 Task: Add Kuumba Made White Ginger Fragrance Oil to the cart.
Action: Mouse moved to (292, 151)
Screenshot: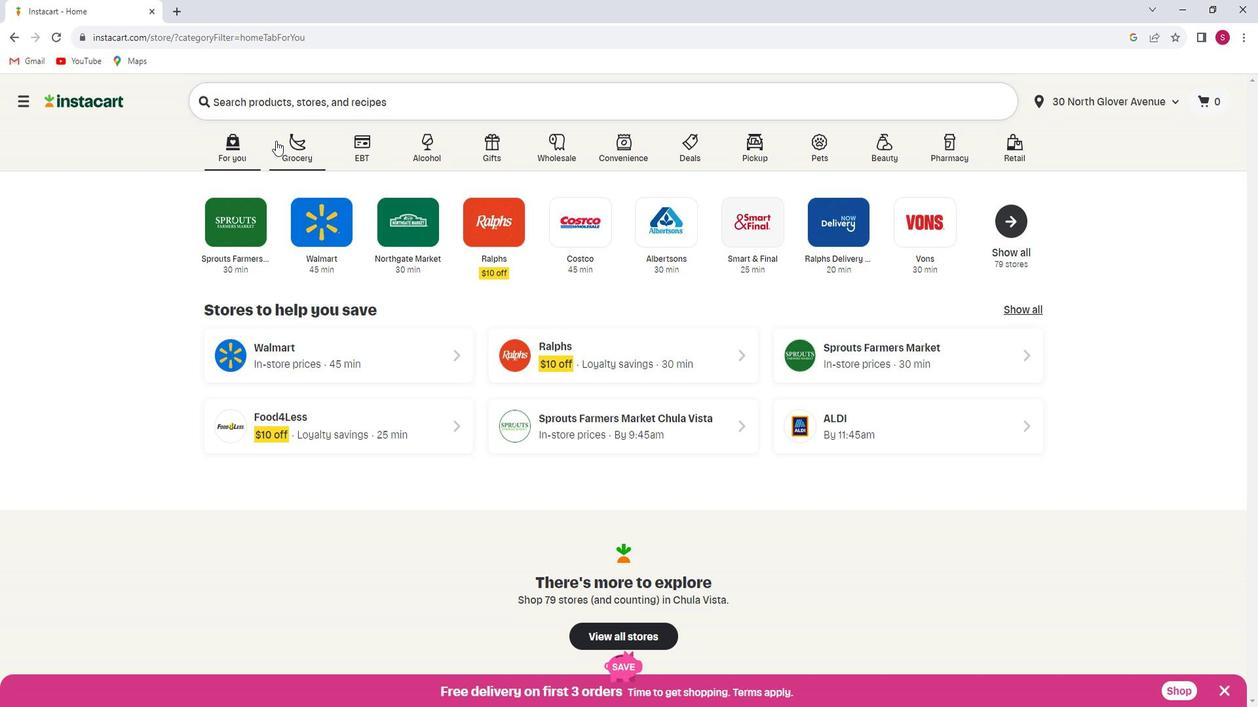 
Action: Mouse pressed left at (292, 151)
Screenshot: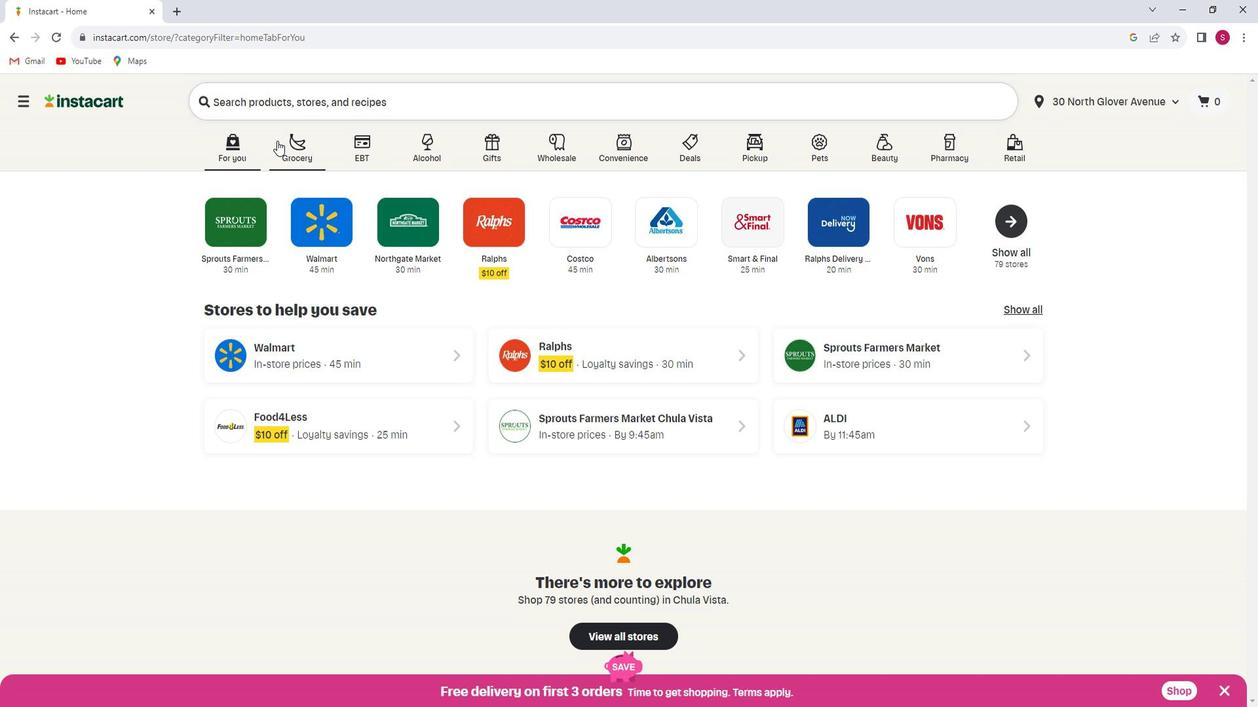 
Action: Mouse moved to (342, 392)
Screenshot: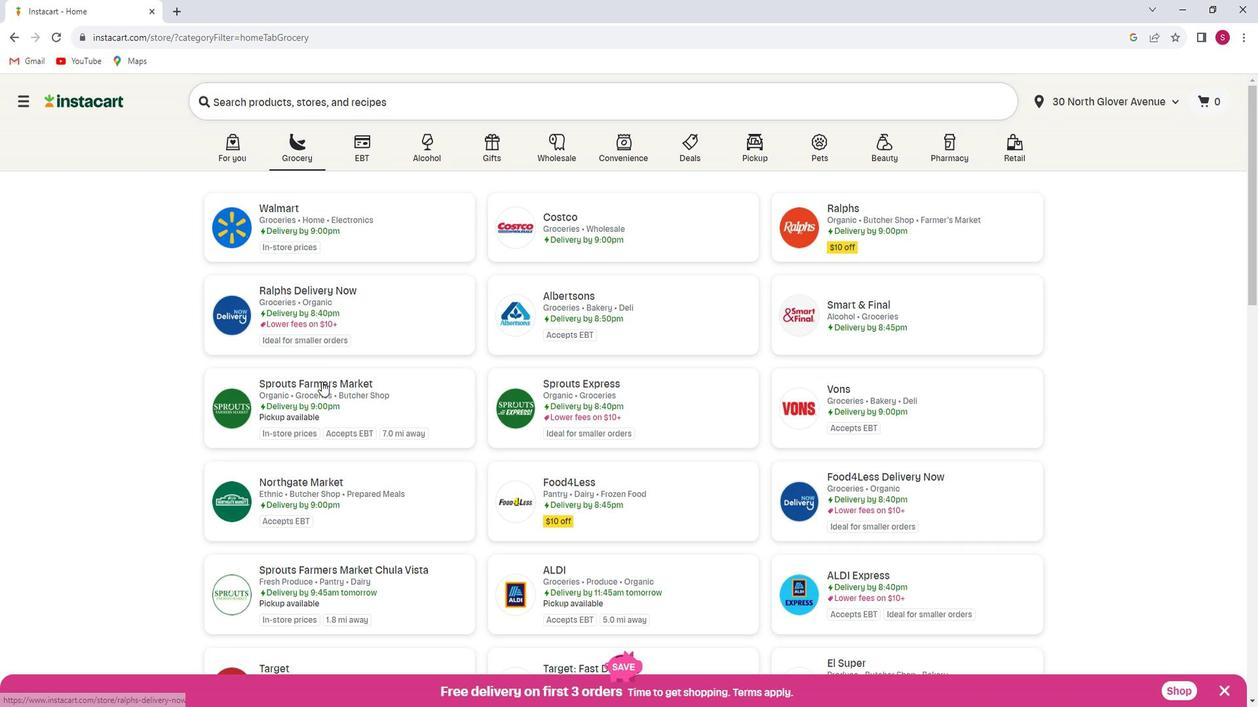 
Action: Mouse pressed left at (342, 392)
Screenshot: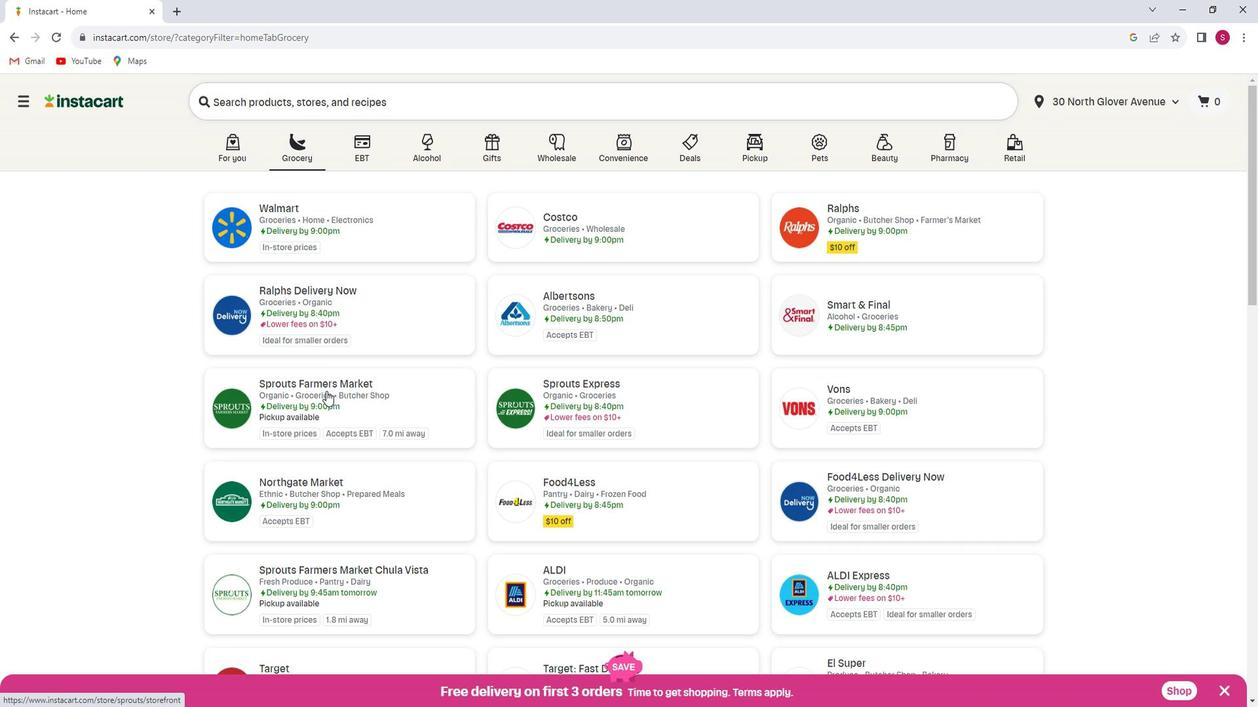 
Action: Mouse moved to (89, 376)
Screenshot: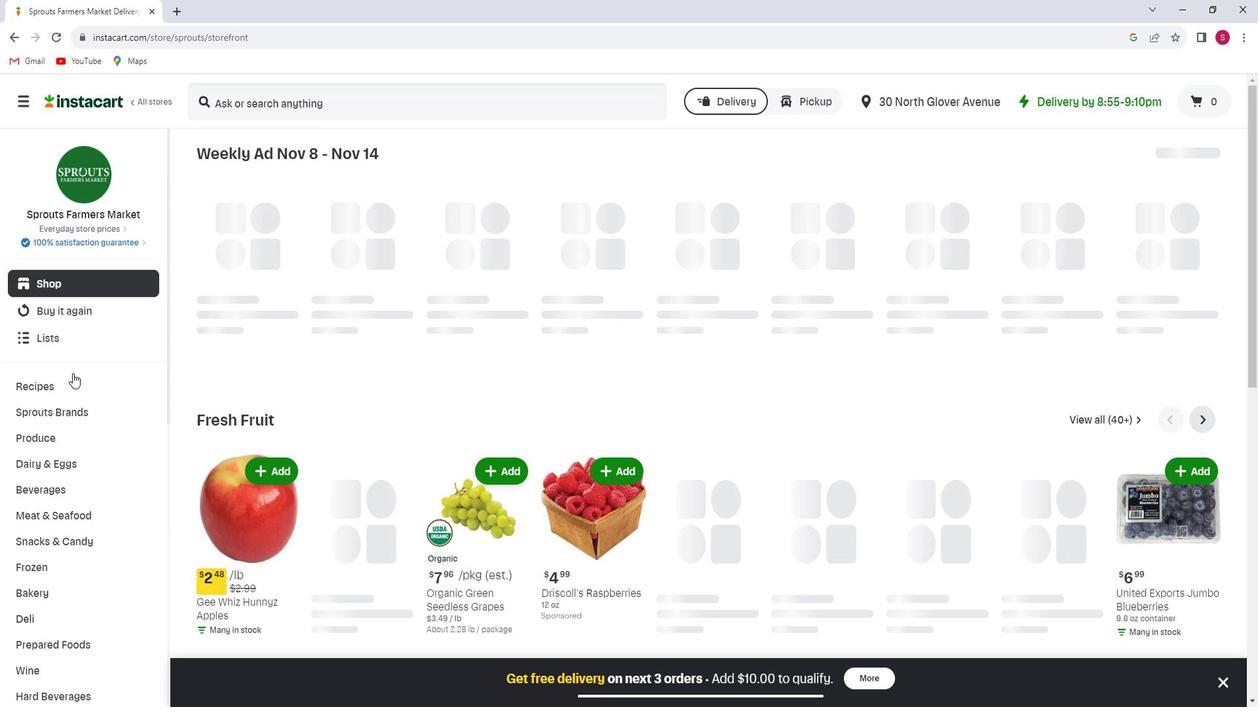 
Action: Mouse scrolled (89, 375) with delta (0, 0)
Screenshot: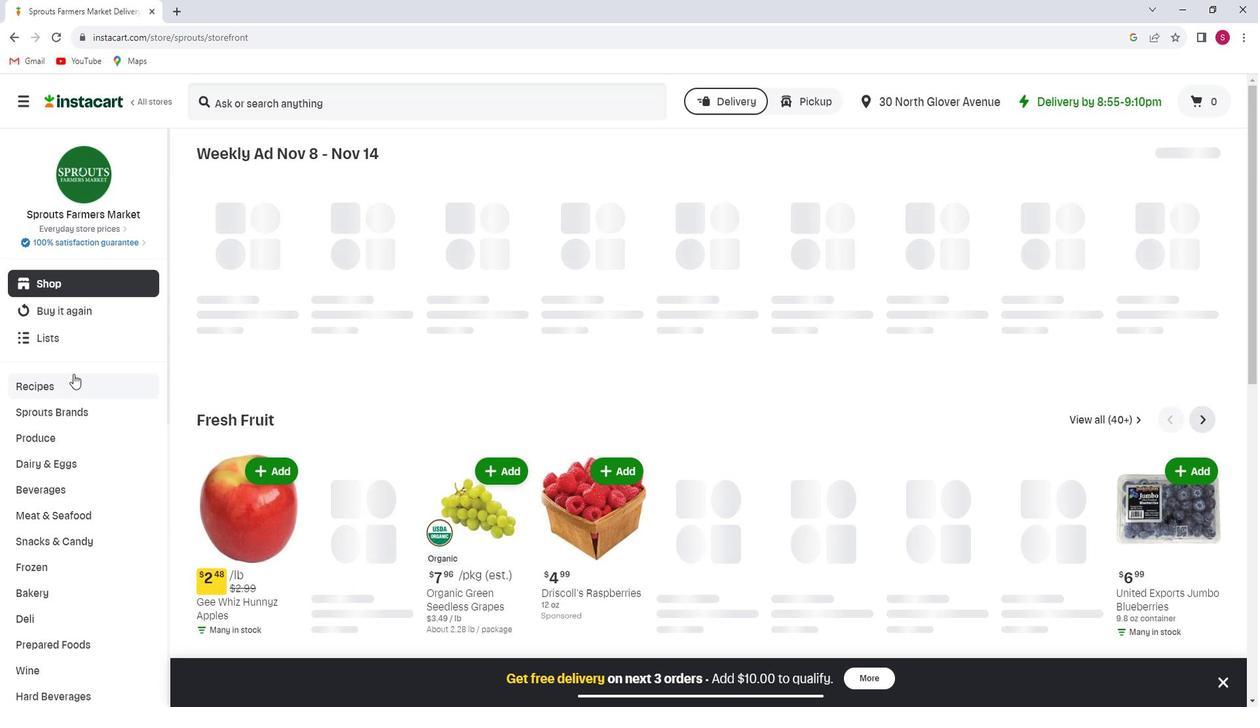 
Action: Mouse scrolled (89, 375) with delta (0, 0)
Screenshot: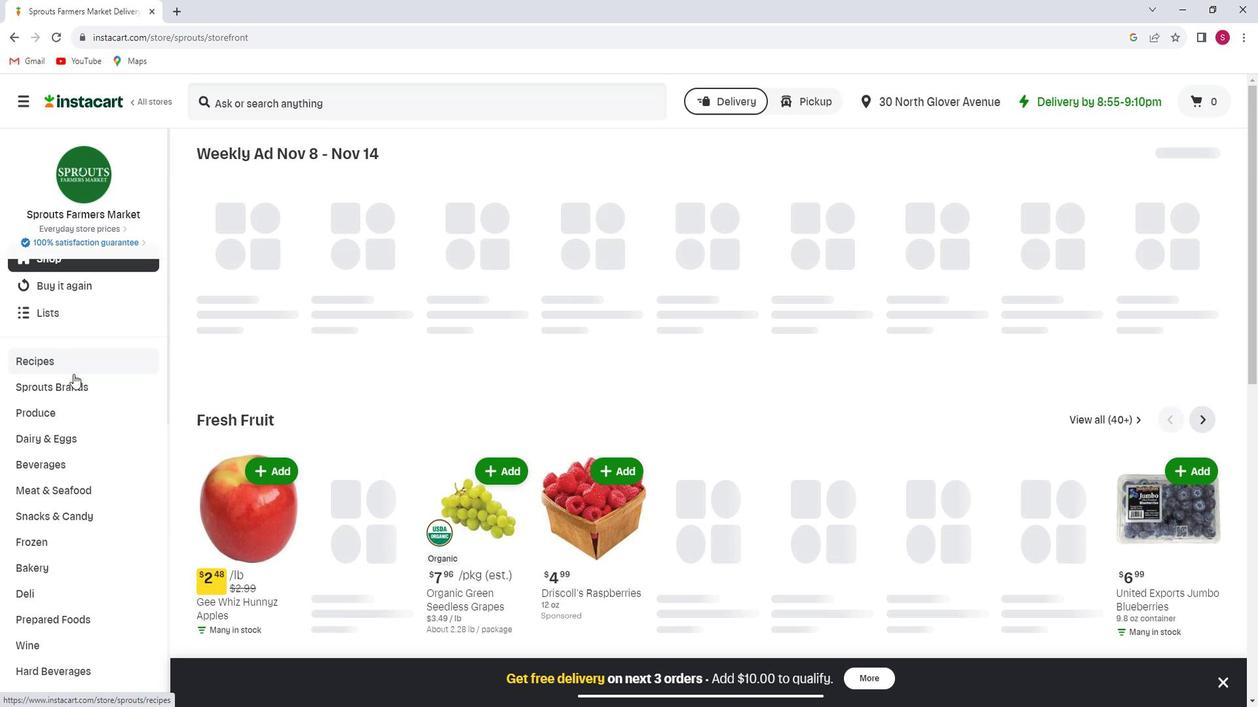
Action: Mouse scrolled (89, 375) with delta (0, 0)
Screenshot: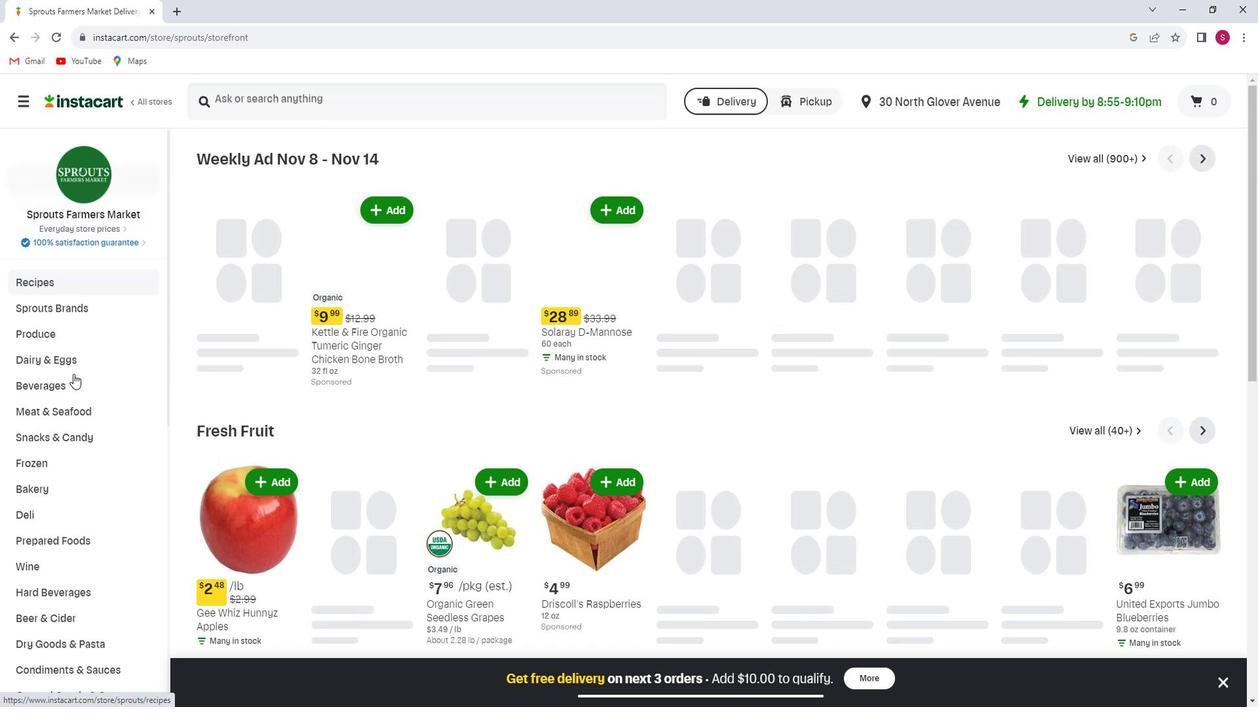 
Action: Mouse scrolled (89, 375) with delta (0, 0)
Screenshot: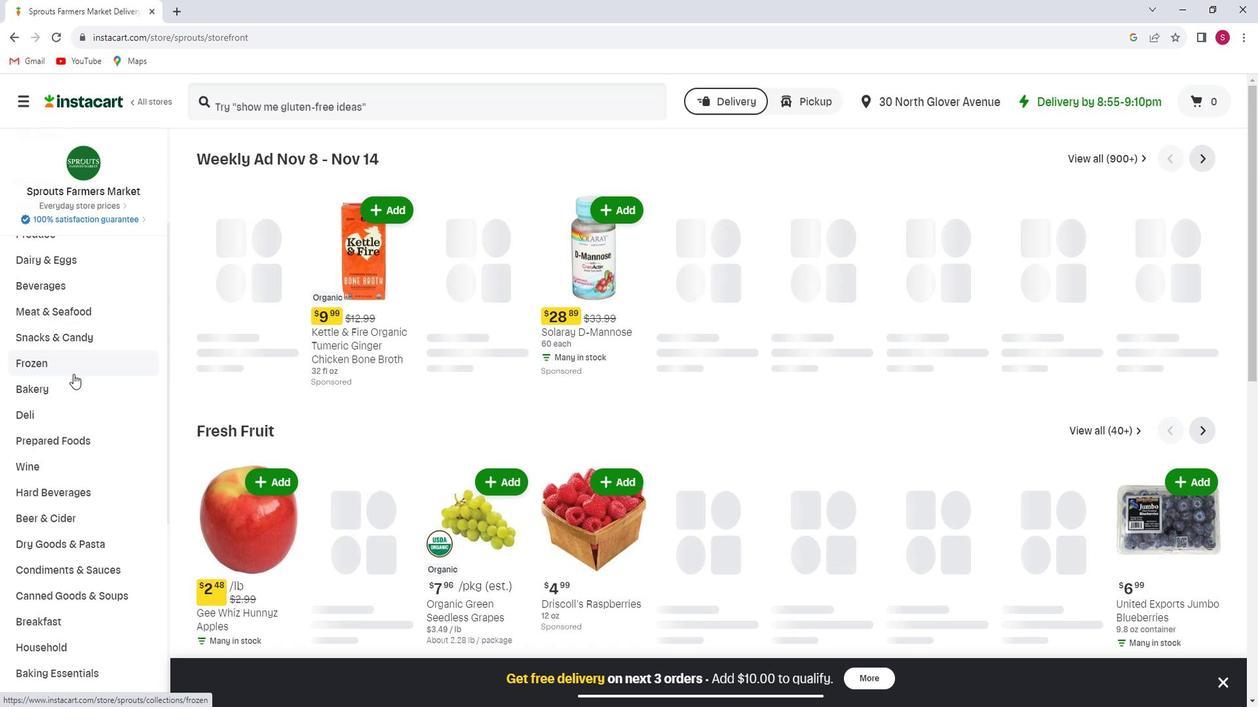 
Action: Mouse scrolled (89, 375) with delta (0, 0)
Screenshot: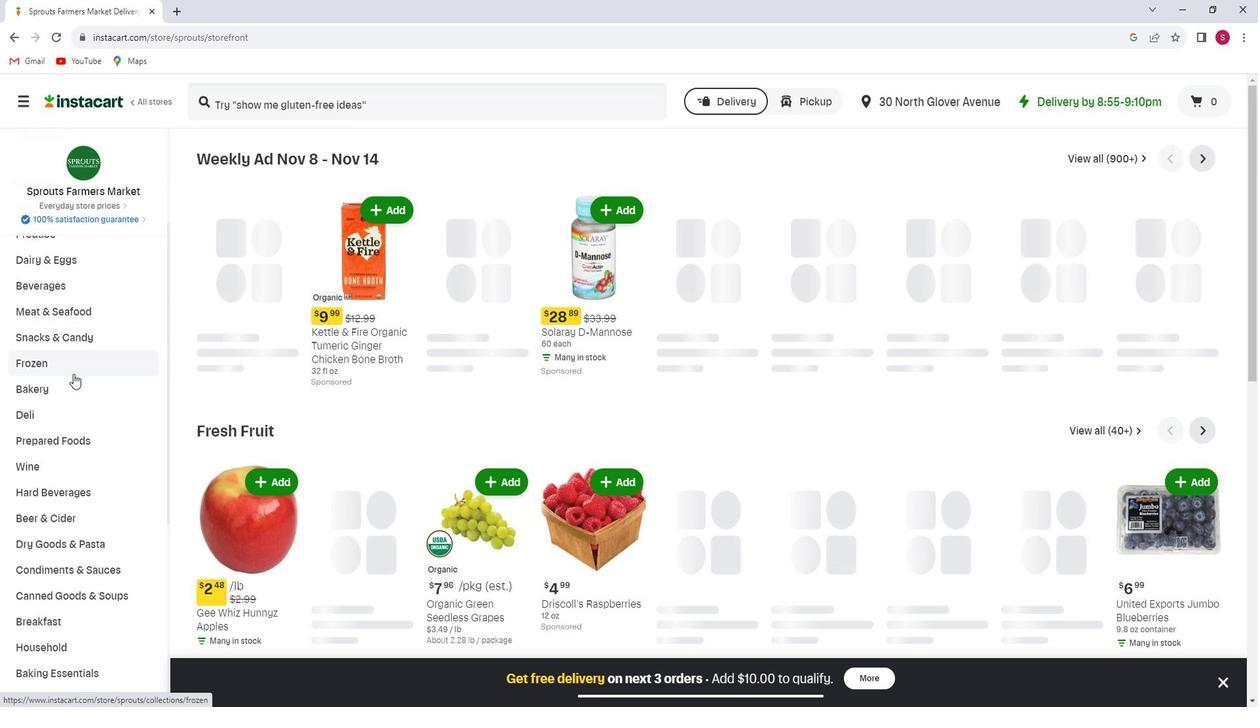 
Action: Mouse scrolled (89, 375) with delta (0, 0)
Screenshot: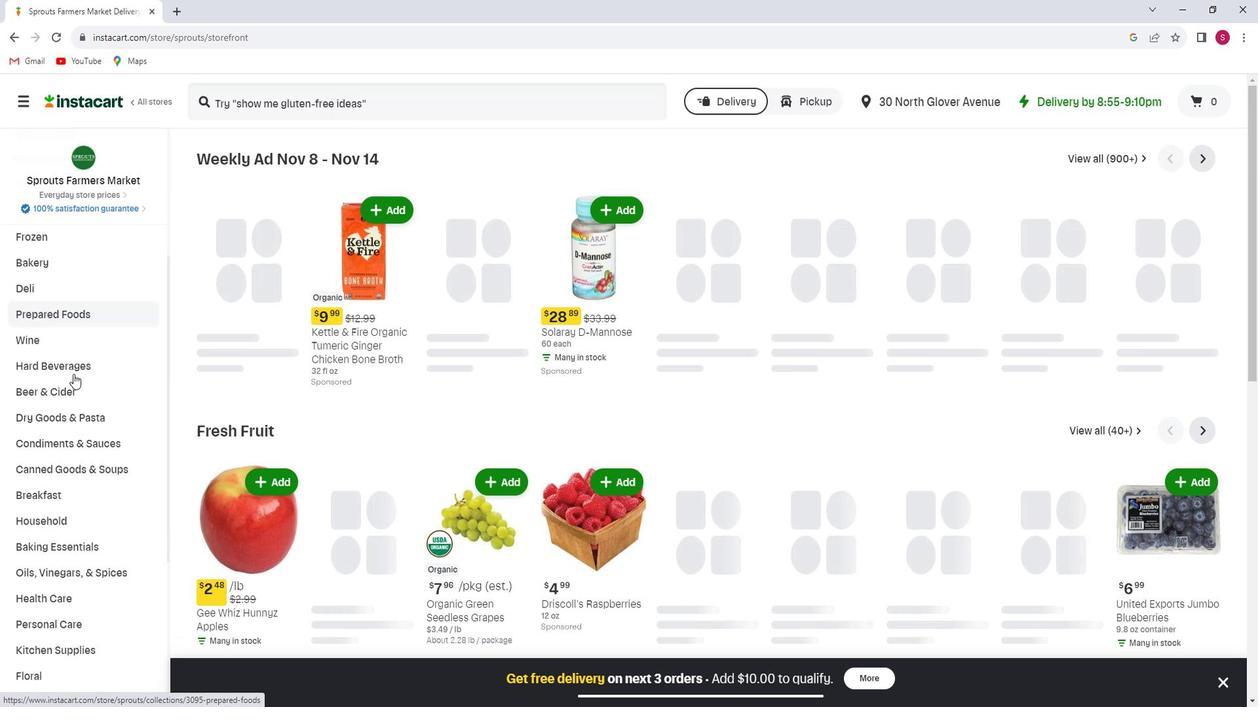 
Action: Mouse scrolled (89, 375) with delta (0, 0)
Screenshot: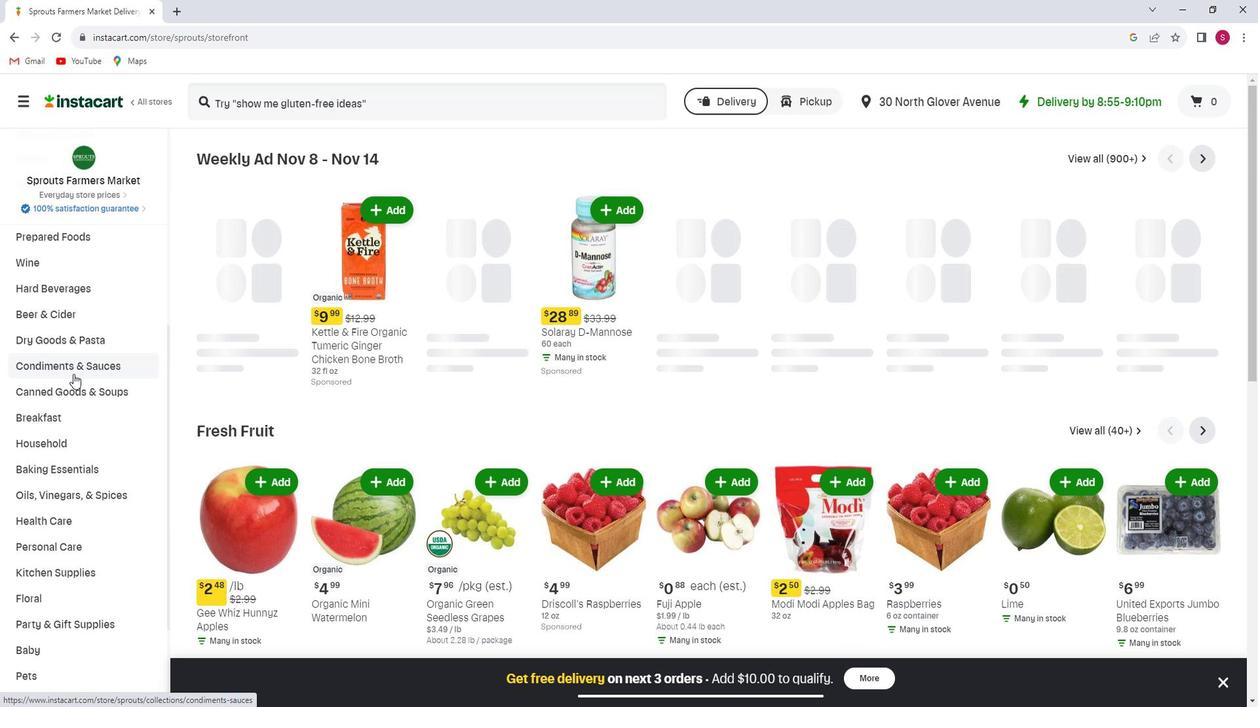 
Action: Mouse scrolled (89, 375) with delta (0, 0)
Screenshot: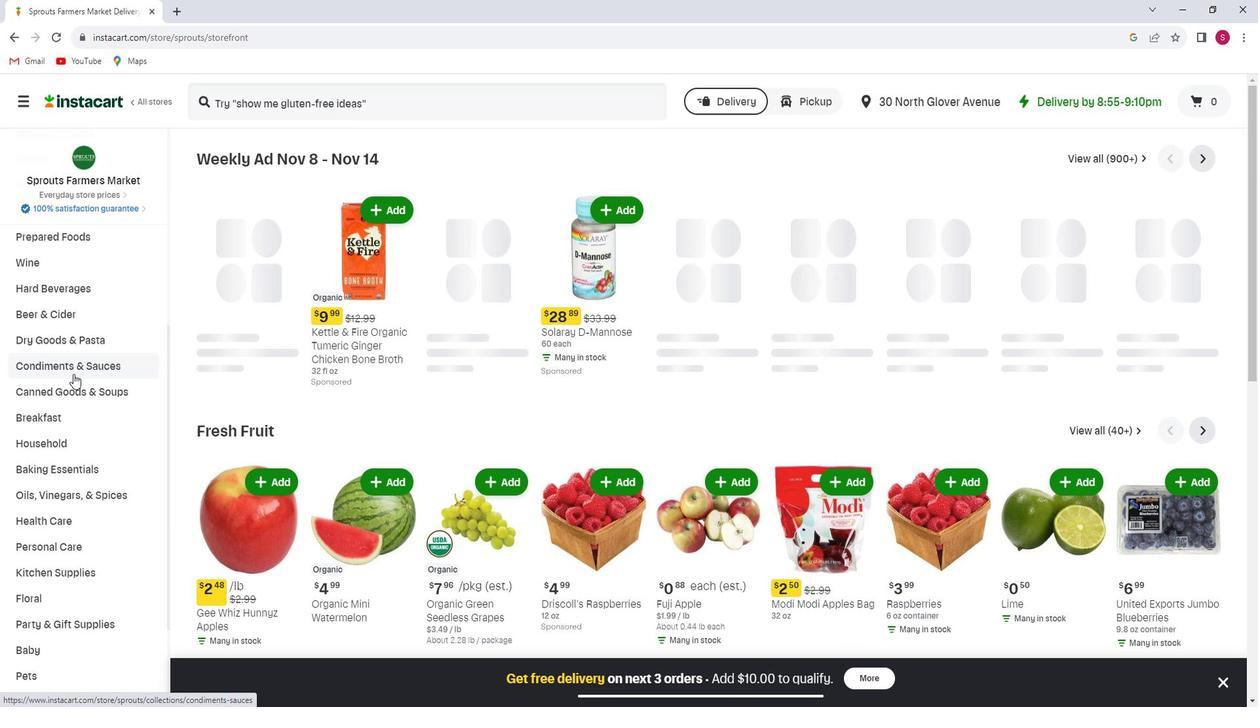 
Action: Mouse moved to (81, 415)
Screenshot: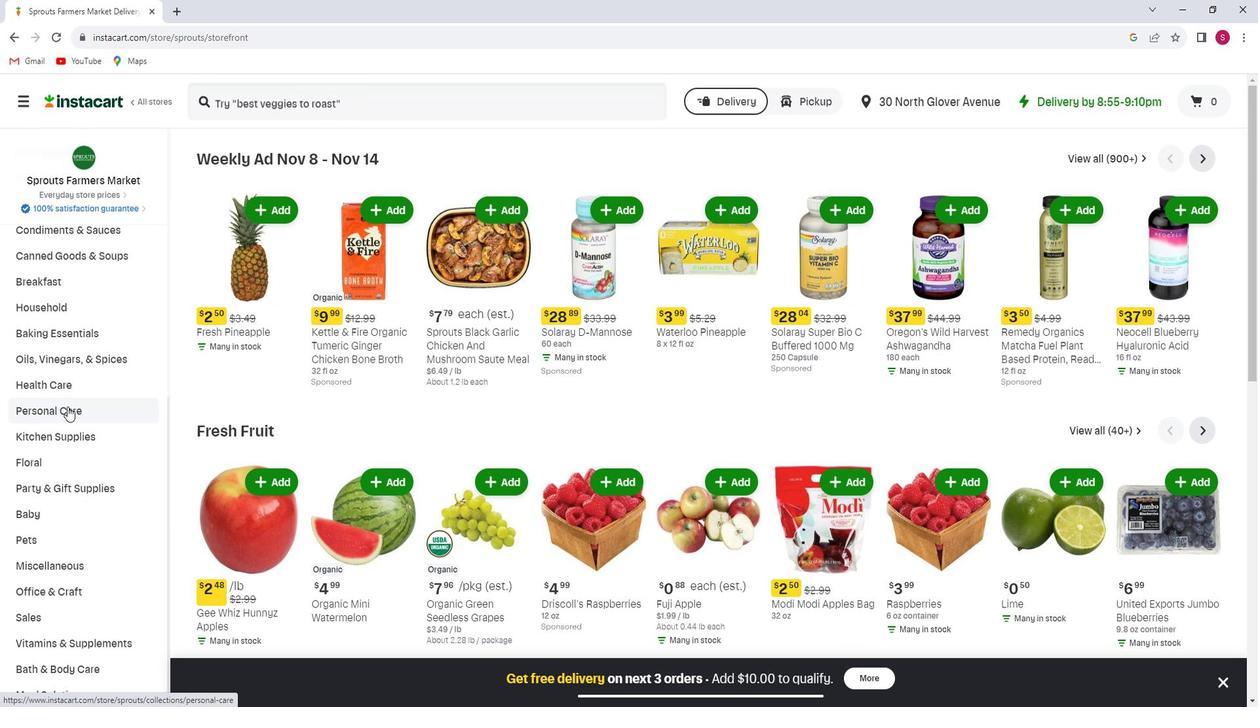 
Action: Mouse pressed left at (81, 415)
Screenshot: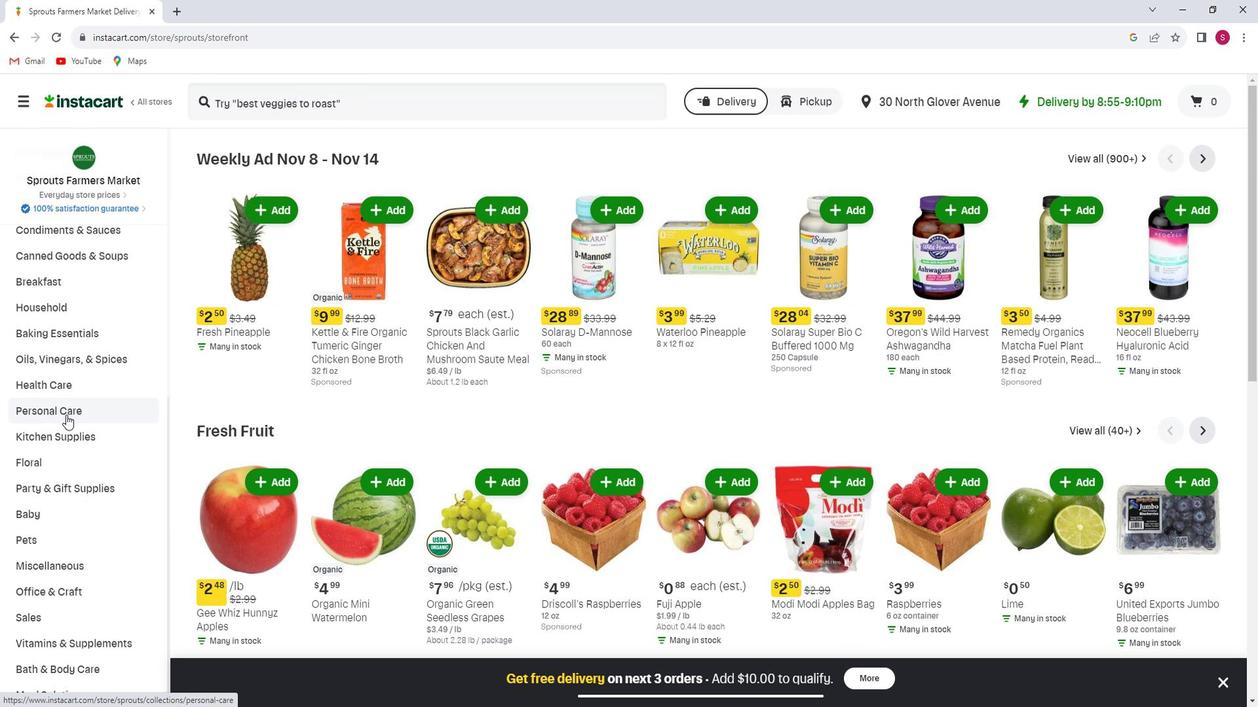 
Action: Mouse moved to (80, 430)
Screenshot: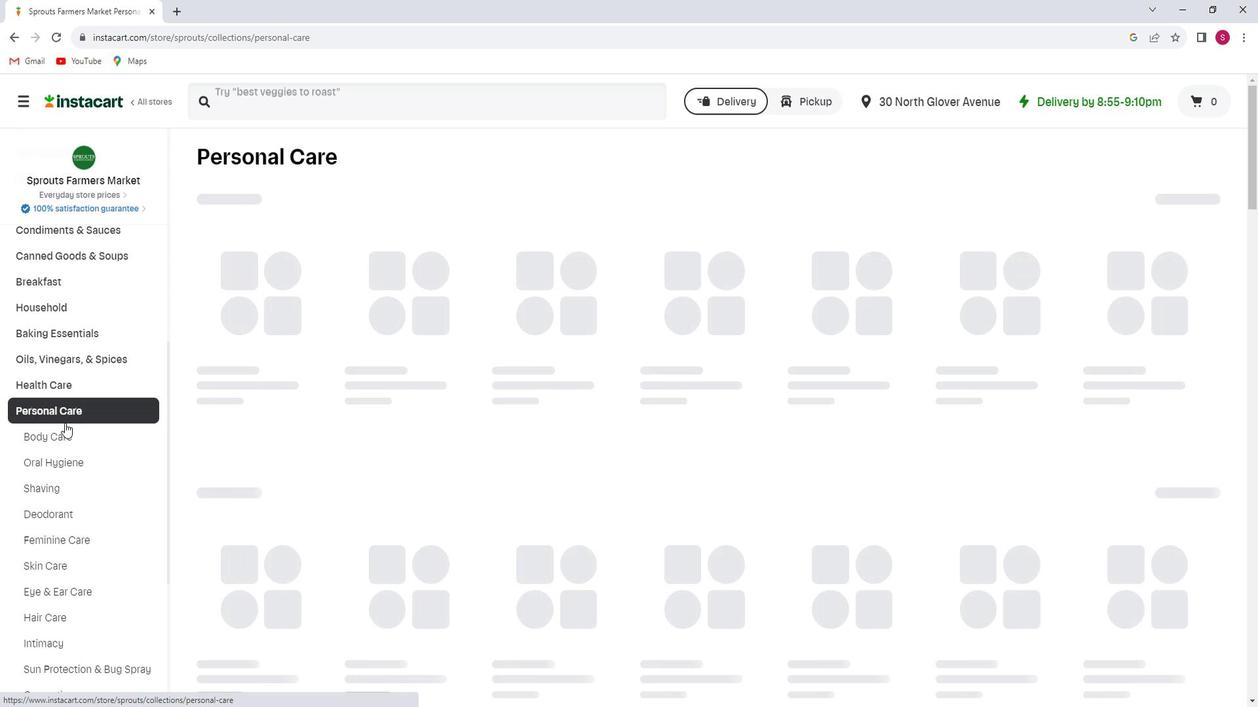 
Action: Mouse scrolled (80, 429) with delta (0, 0)
Screenshot: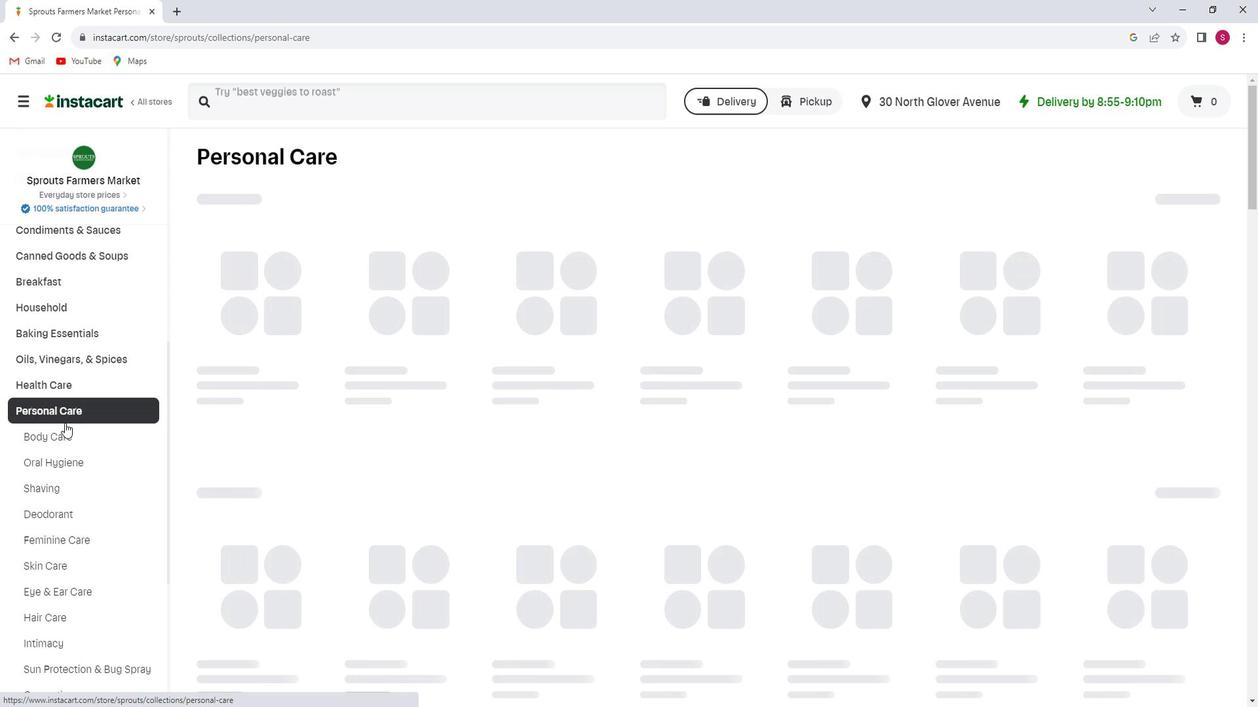 
Action: Mouse moved to (80, 433)
Screenshot: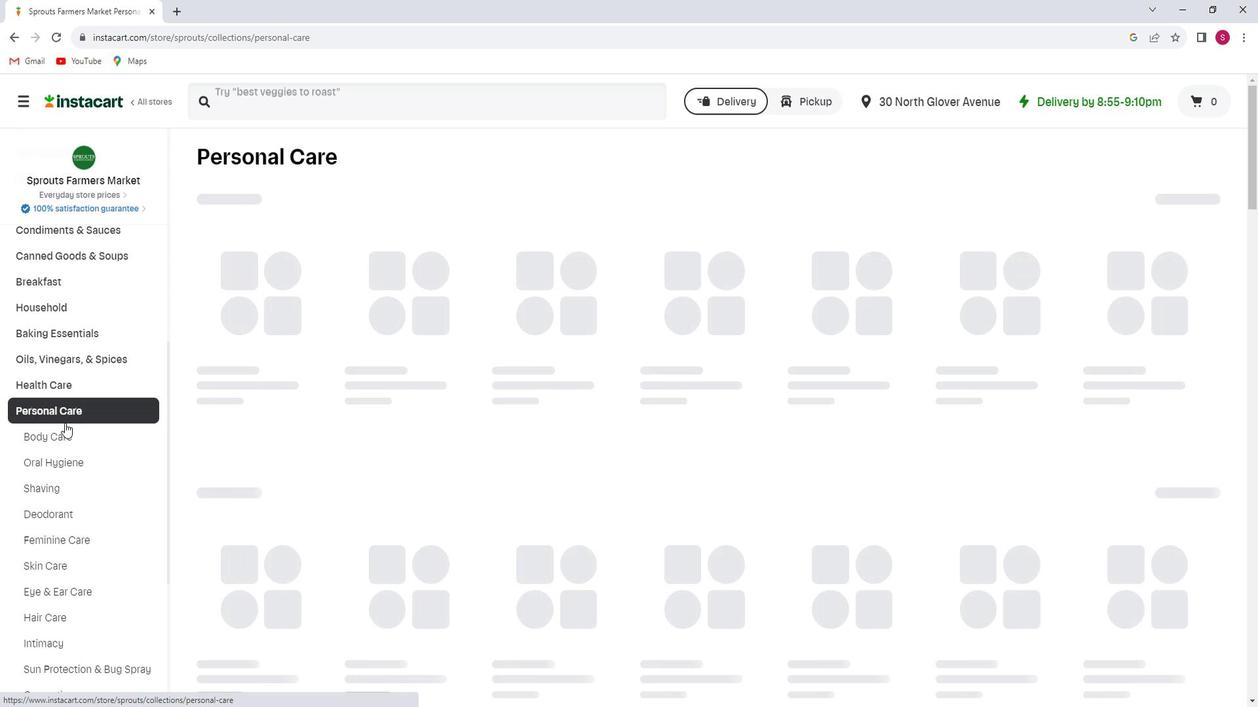 
Action: Mouse scrolled (80, 432) with delta (0, 0)
Screenshot: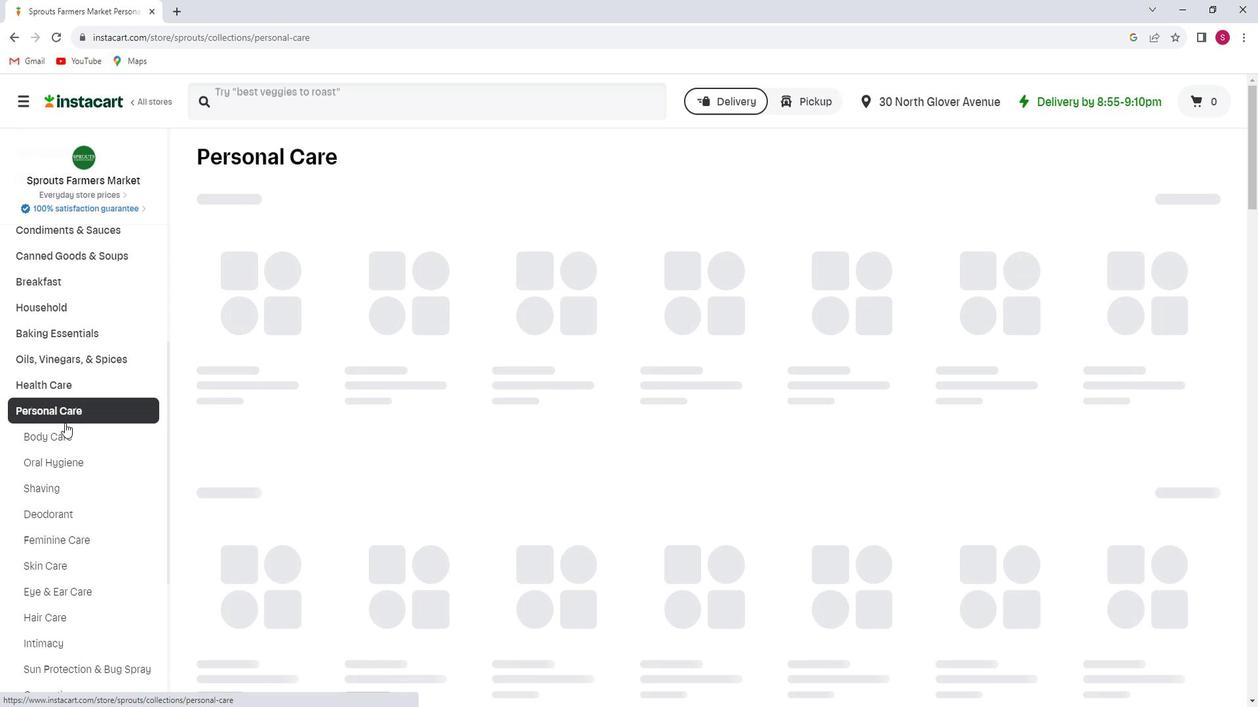 
Action: Mouse moved to (80, 433)
Screenshot: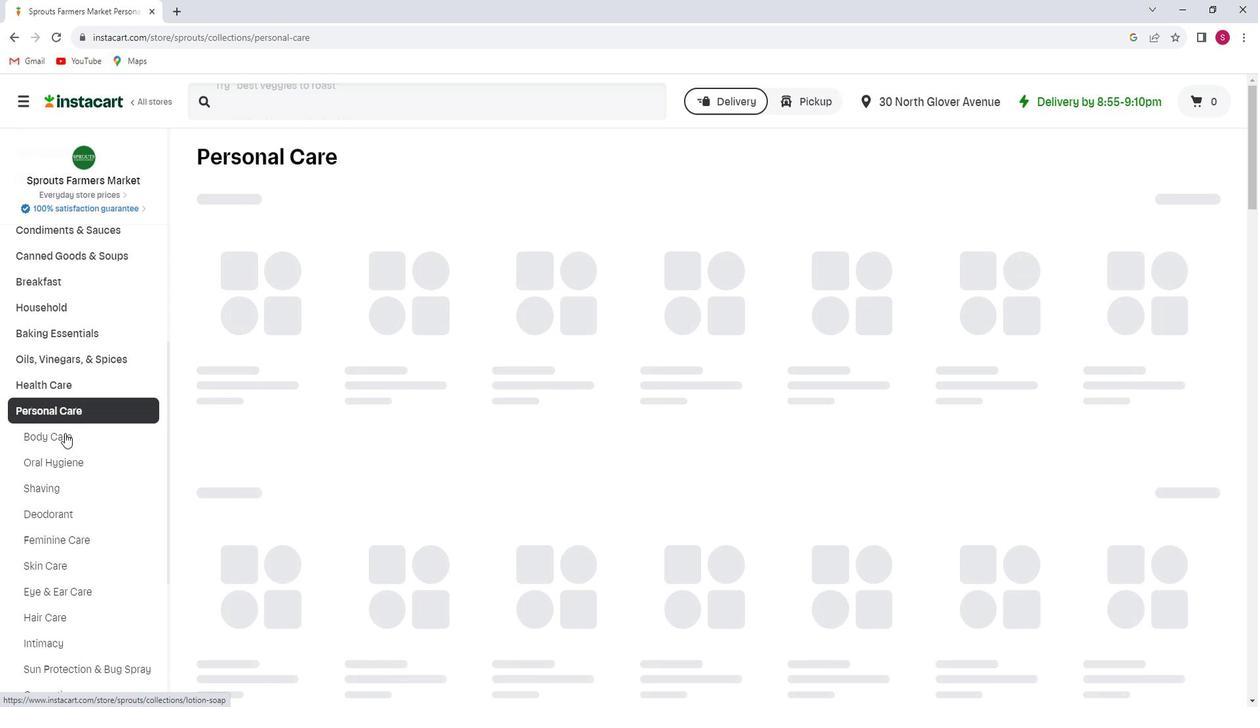 
Action: Mouse scrolled (80, 433) with delta (0, 0)
Screenshot: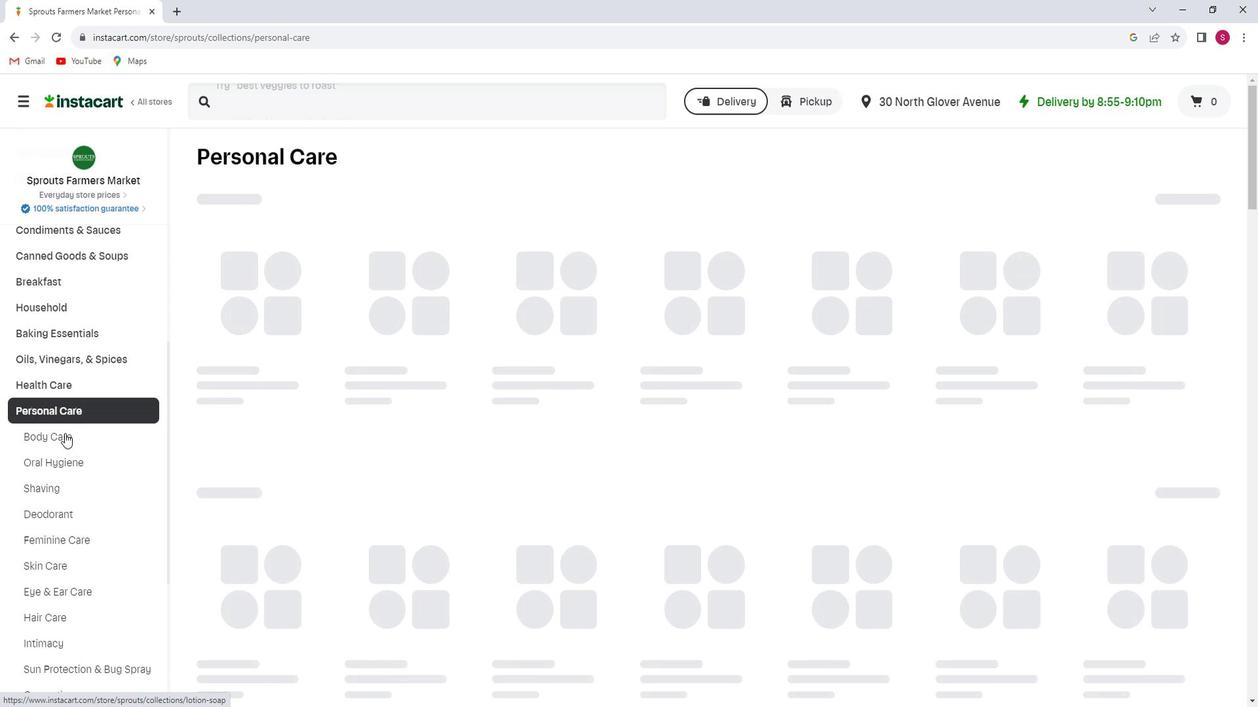
Action: Mouse moved to (70, 484)
Screenshot: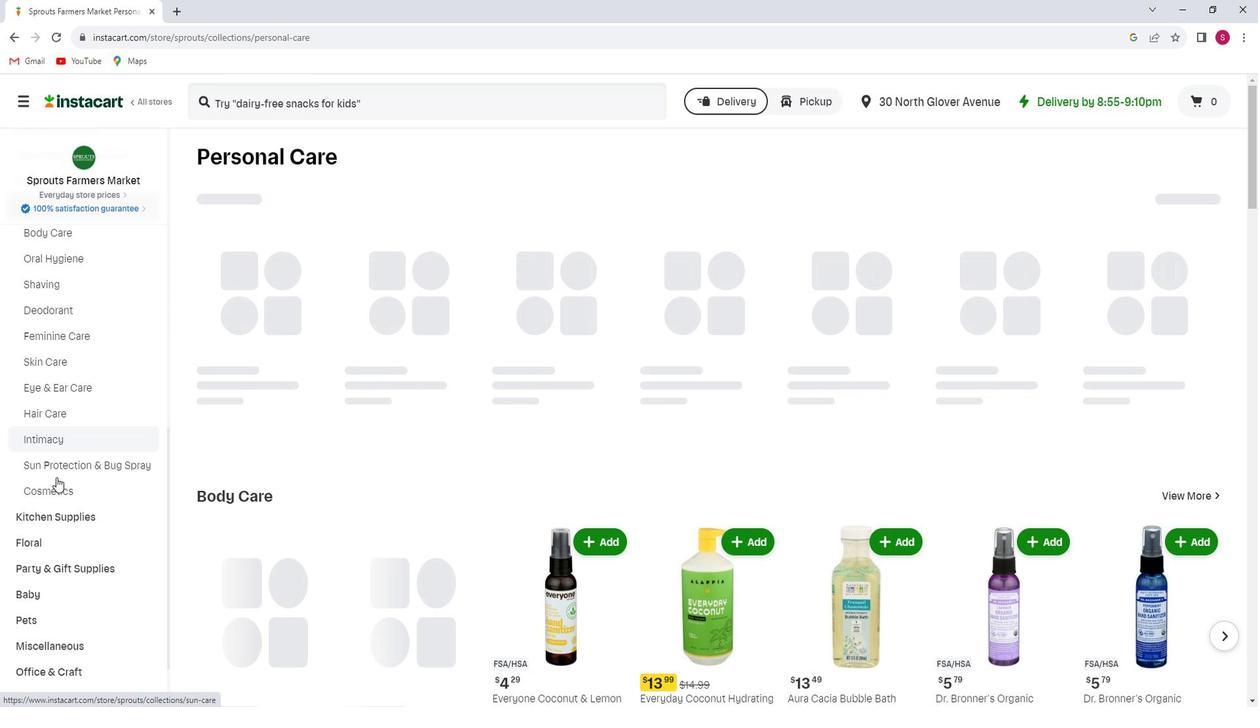 
Action: Mouse pressed left at (70, 484)
Screenshot: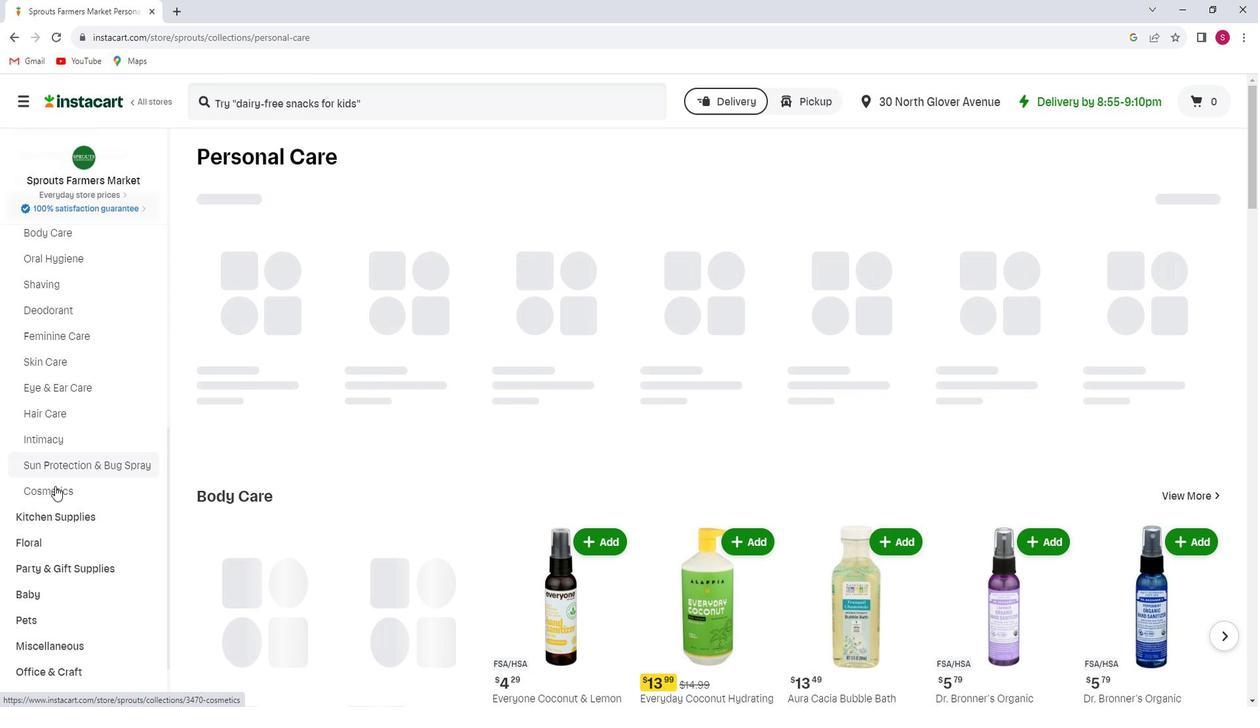 
Action: Mouse moved to (429, 218)
Screenshot: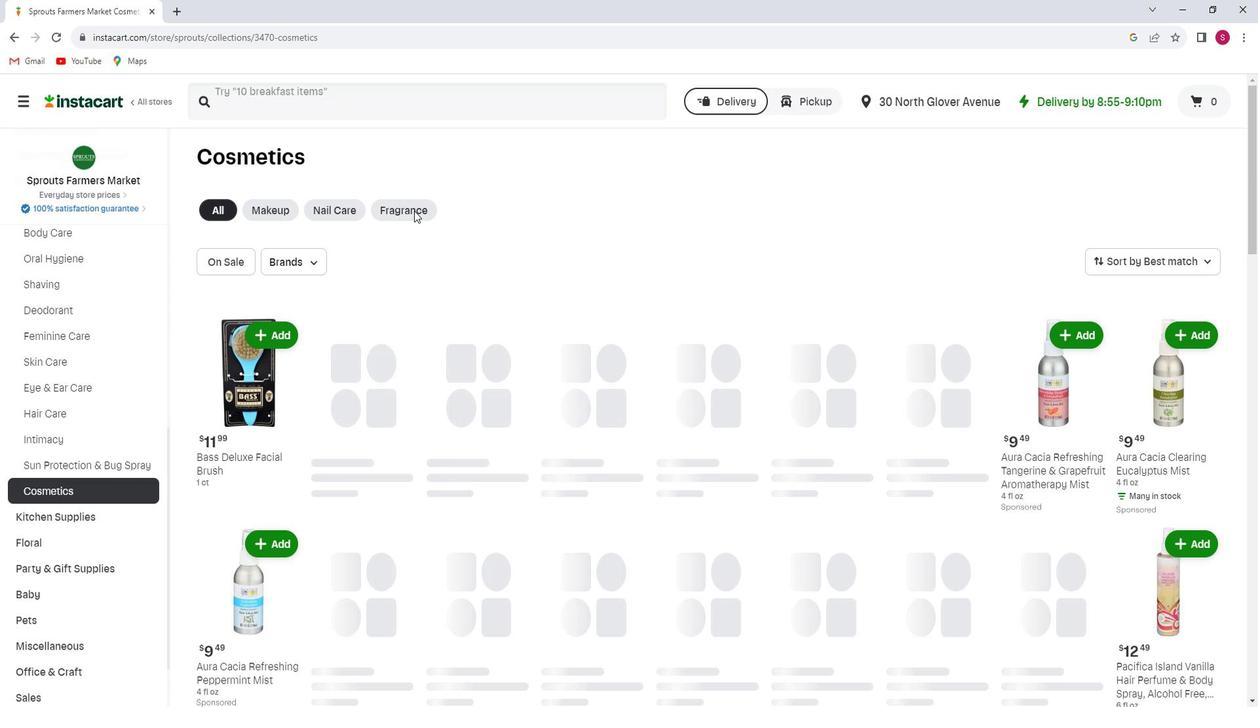 
Action: Mouse pressed left at (429, 218)
Screenshot: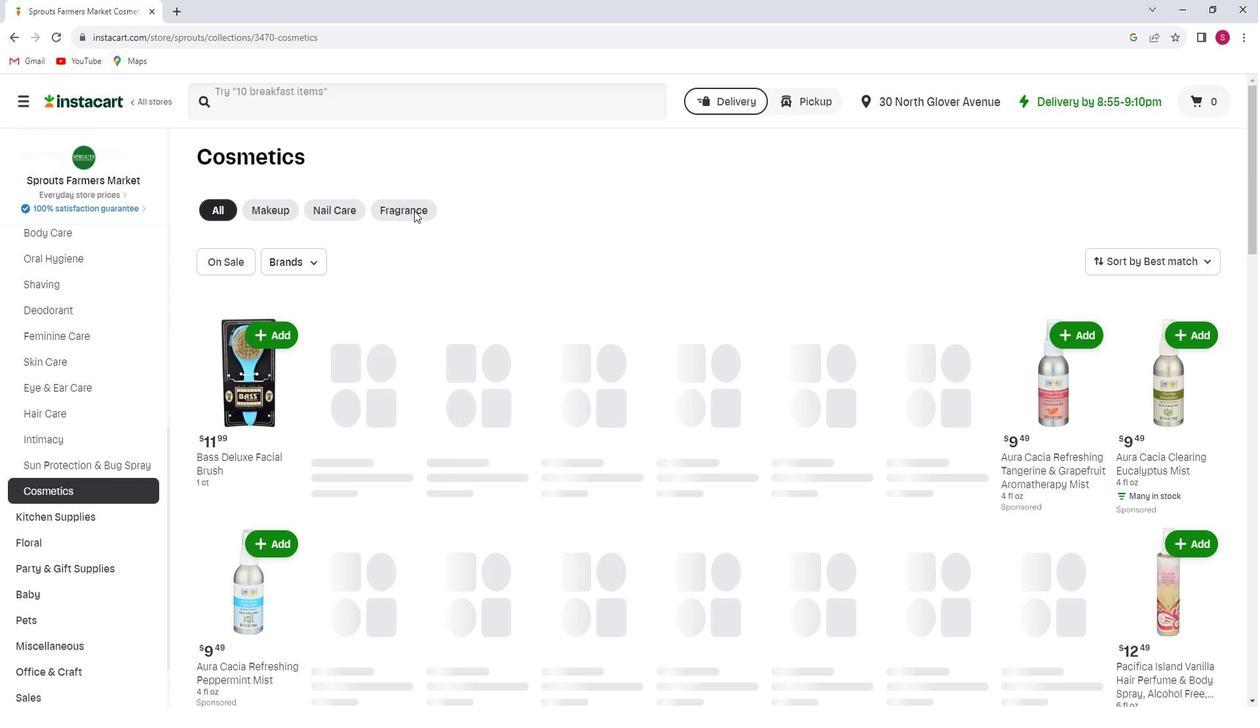 
Action: Mouse moved to (377, 106)
Screenshot: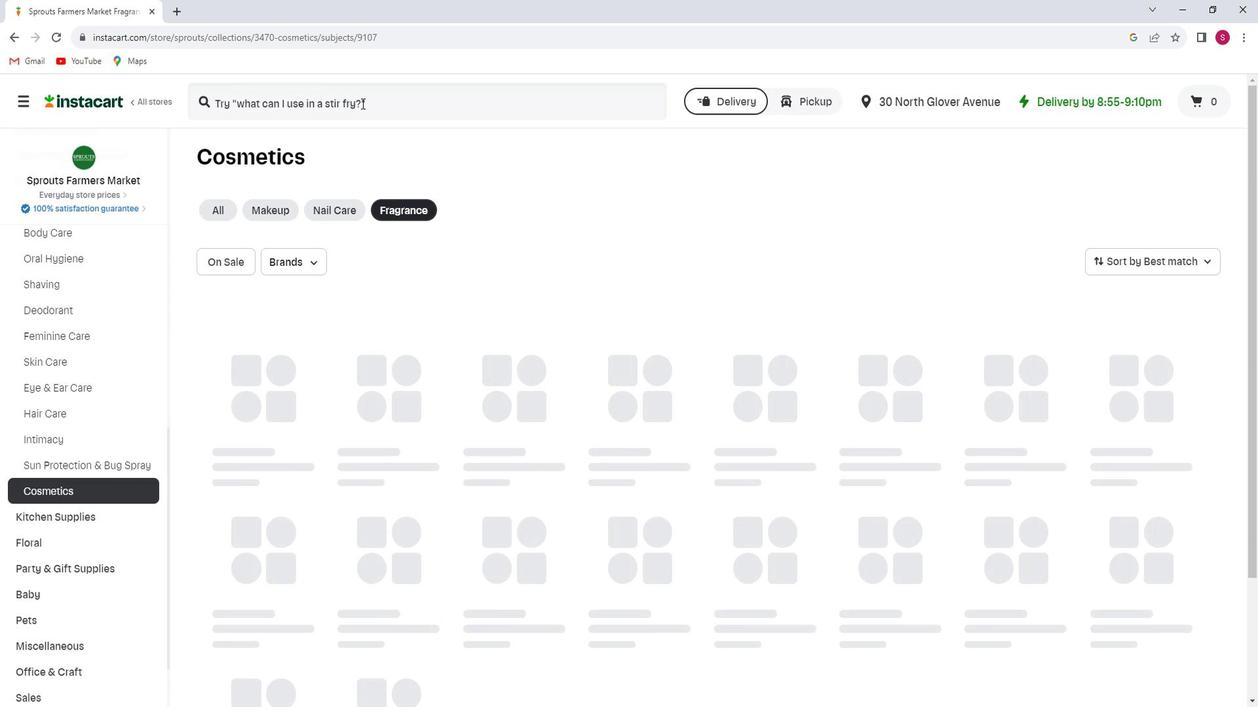 
Action: Mouse pressed left at (377, 106)
Screenshot: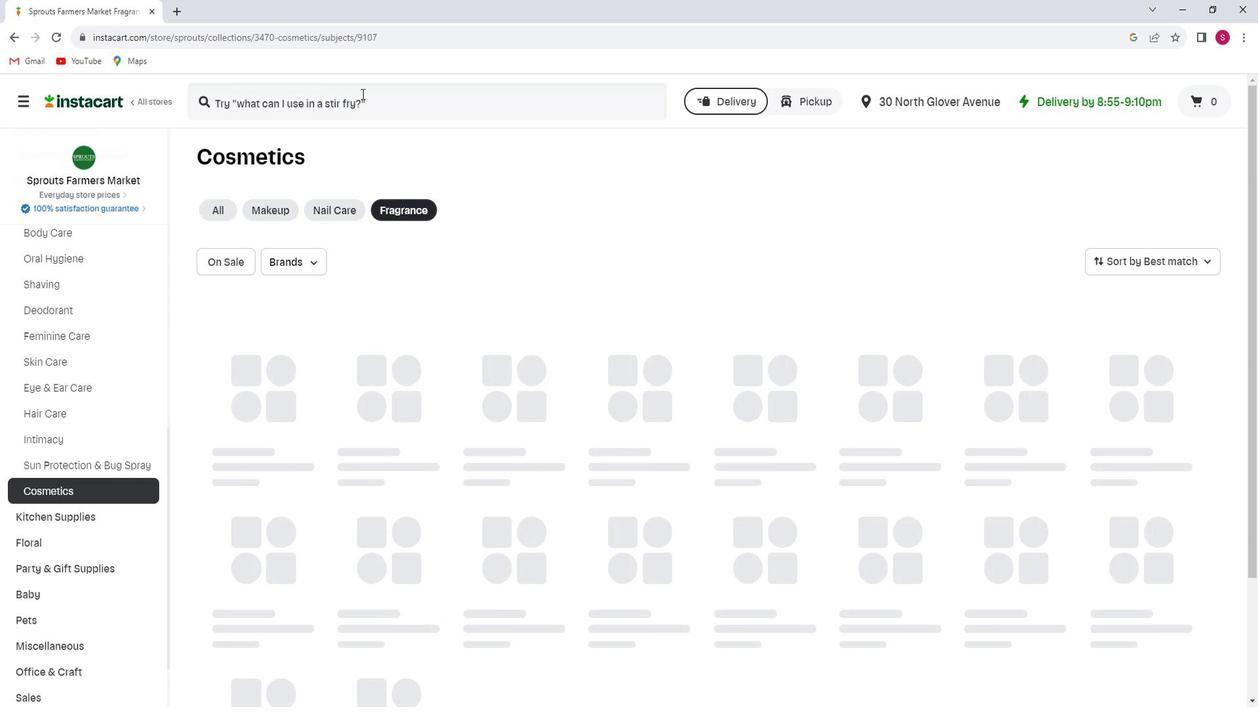 
Action: Mouse moved to (377, 105)
Screenshot: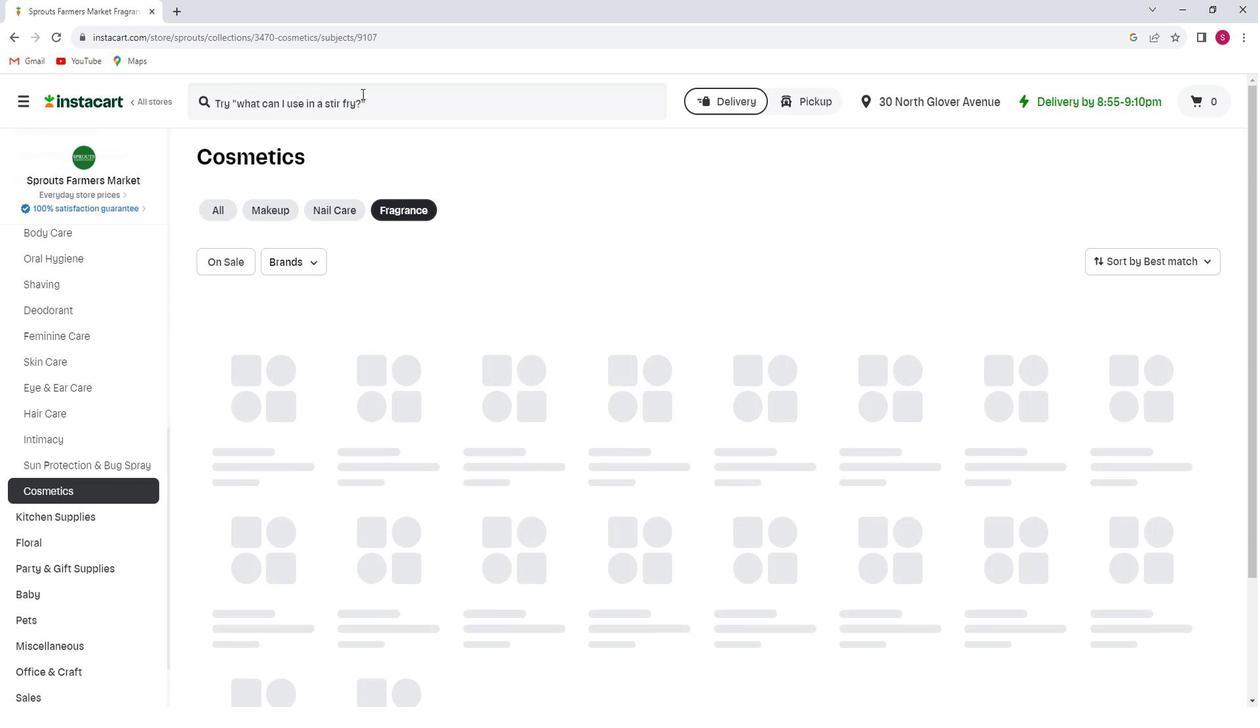 
Action: Key pressed <Key.shift>Kuumba<Key.space><Key.shift>Made<Key.space><Key.shift>White<Key.space><Key.shift>Ginger<Key.space><Key.shift>Fragrance<Key.space><Key.shift>Oil<Key.enter>
Screenshot: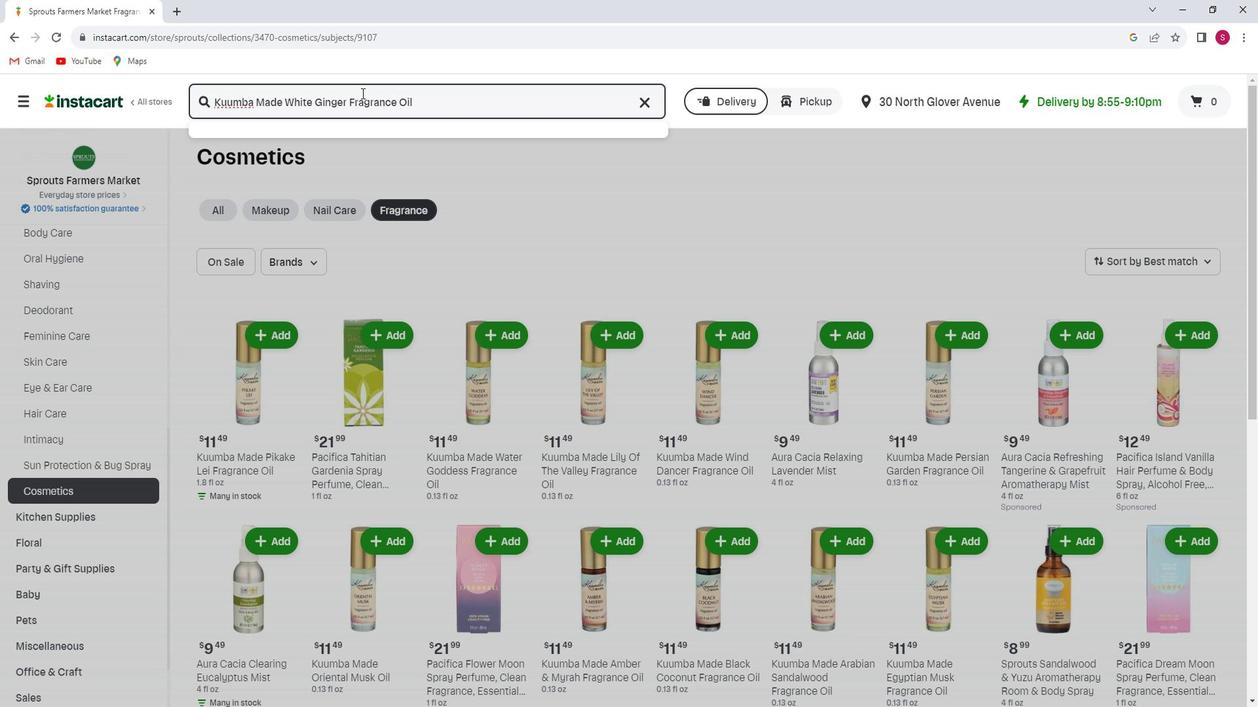 
Action: Mouse moved to (527, 221)
Screenshot: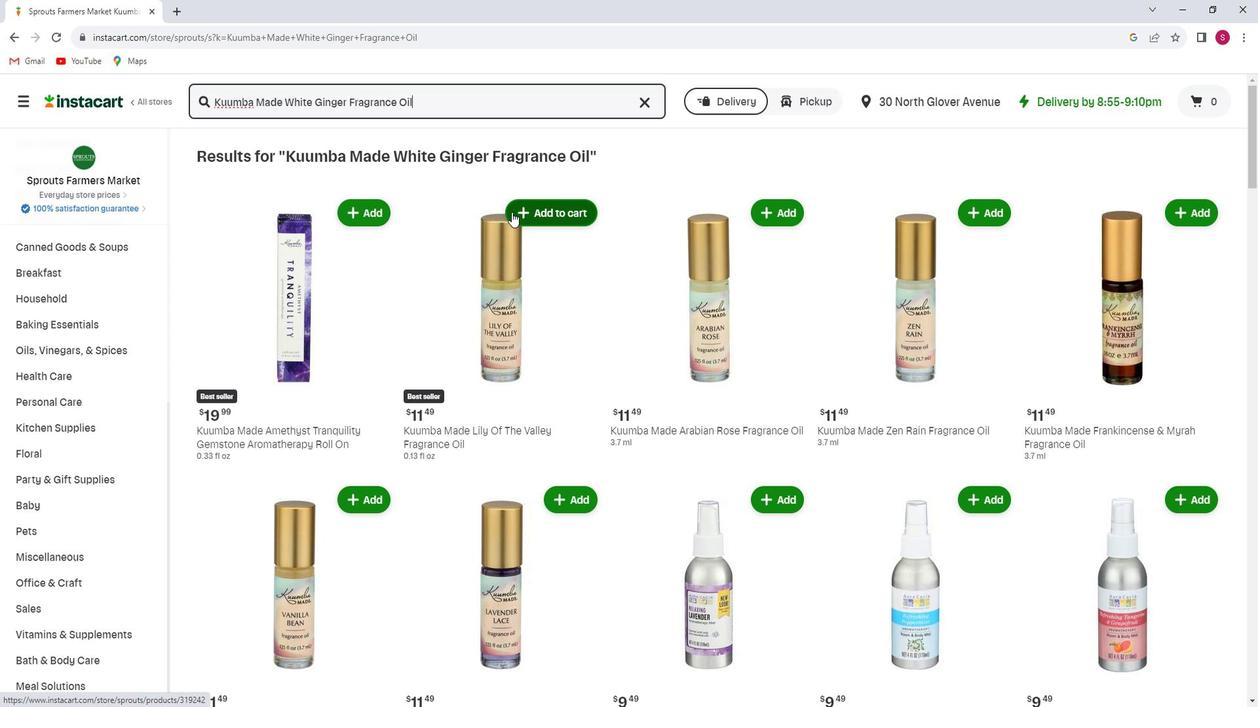 
Action: Mouse scrolled (527, 220) with delta (0, 0)
Screenshot: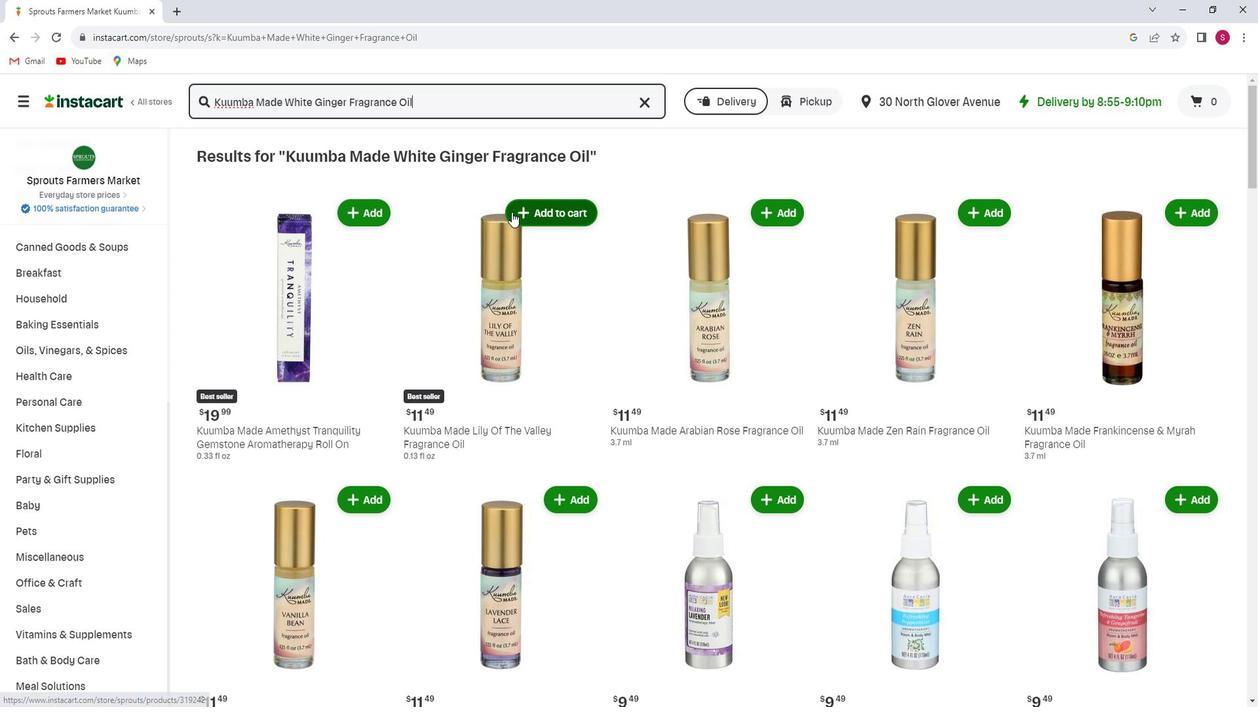 
Action: Mouse moved to (530, 222)
Screenshot: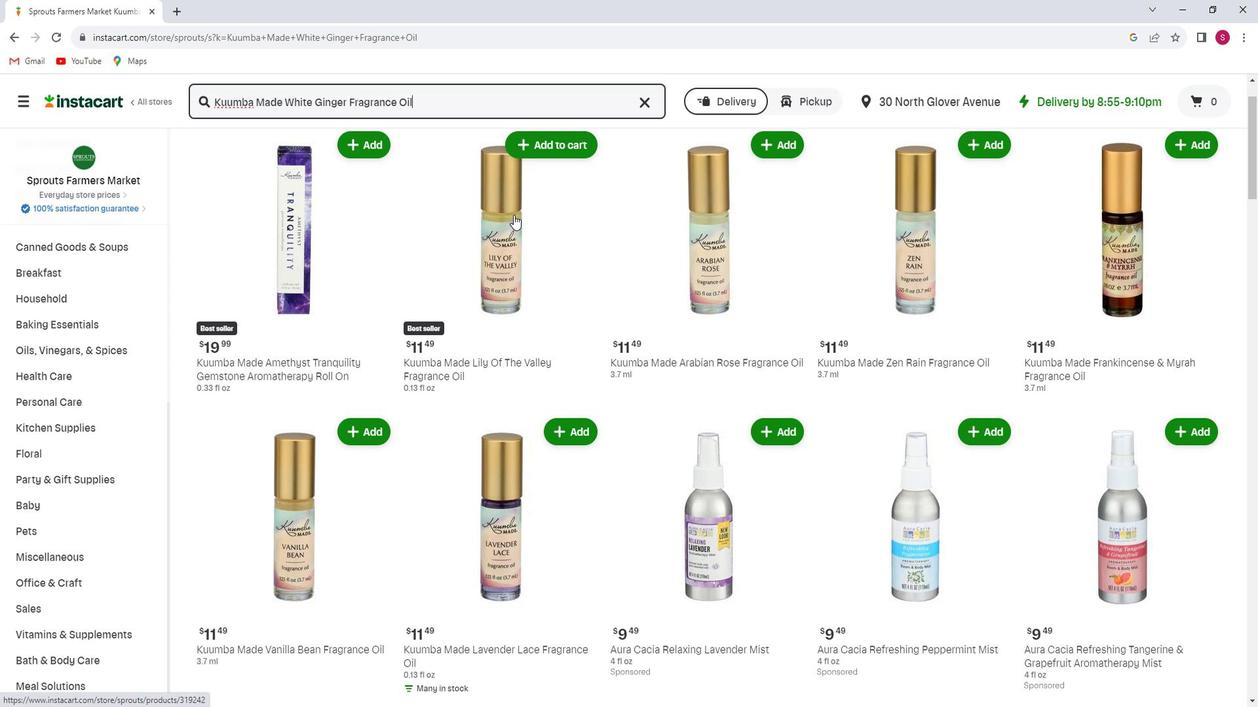
Action: Mouse scrolled (530, 222) with delta (0, 0)
Screenshot: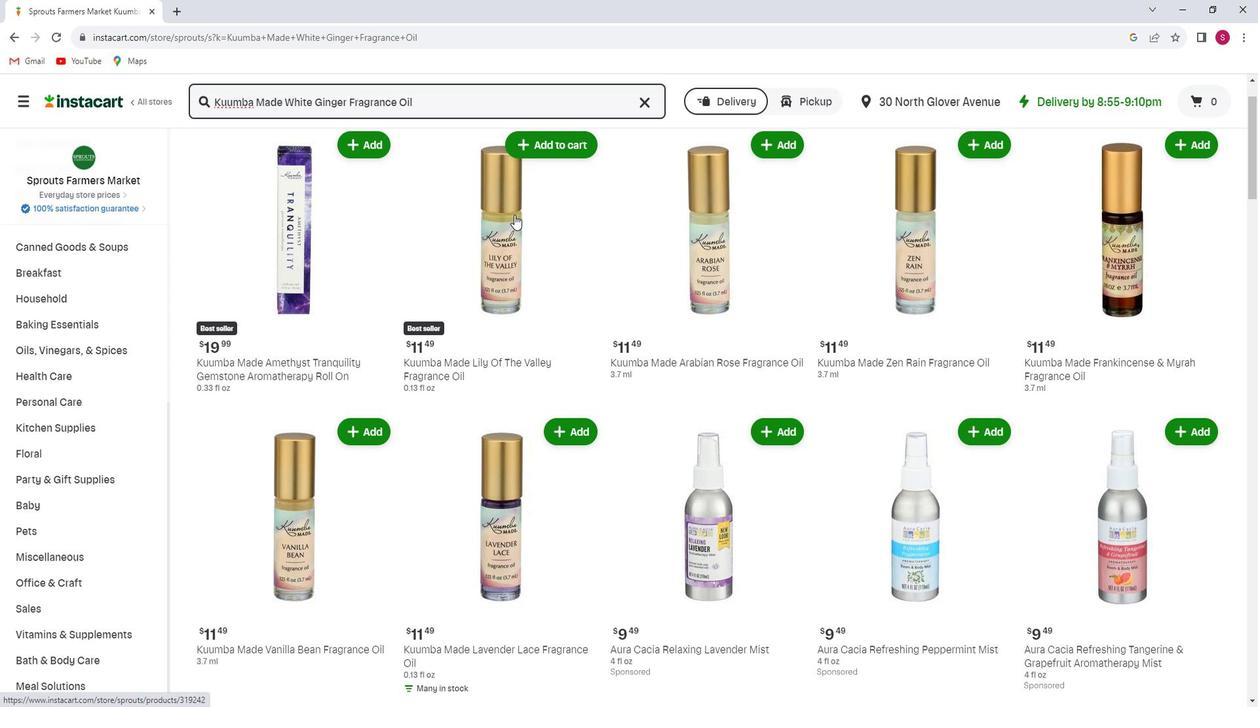 
Action: Mouse scrolled (530, 222) with delta (0, 0)
Screenshot: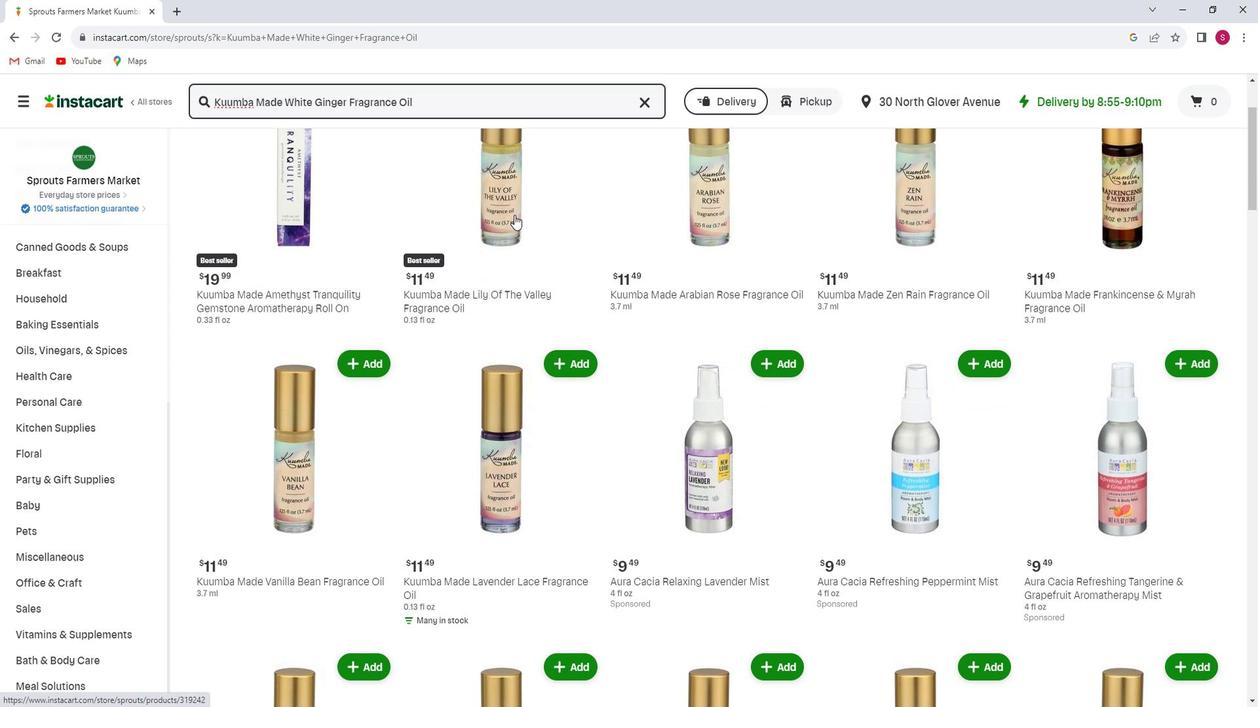 
Action: Mouse scrolled (530, 222) with delta (0, 0)
Screenshot: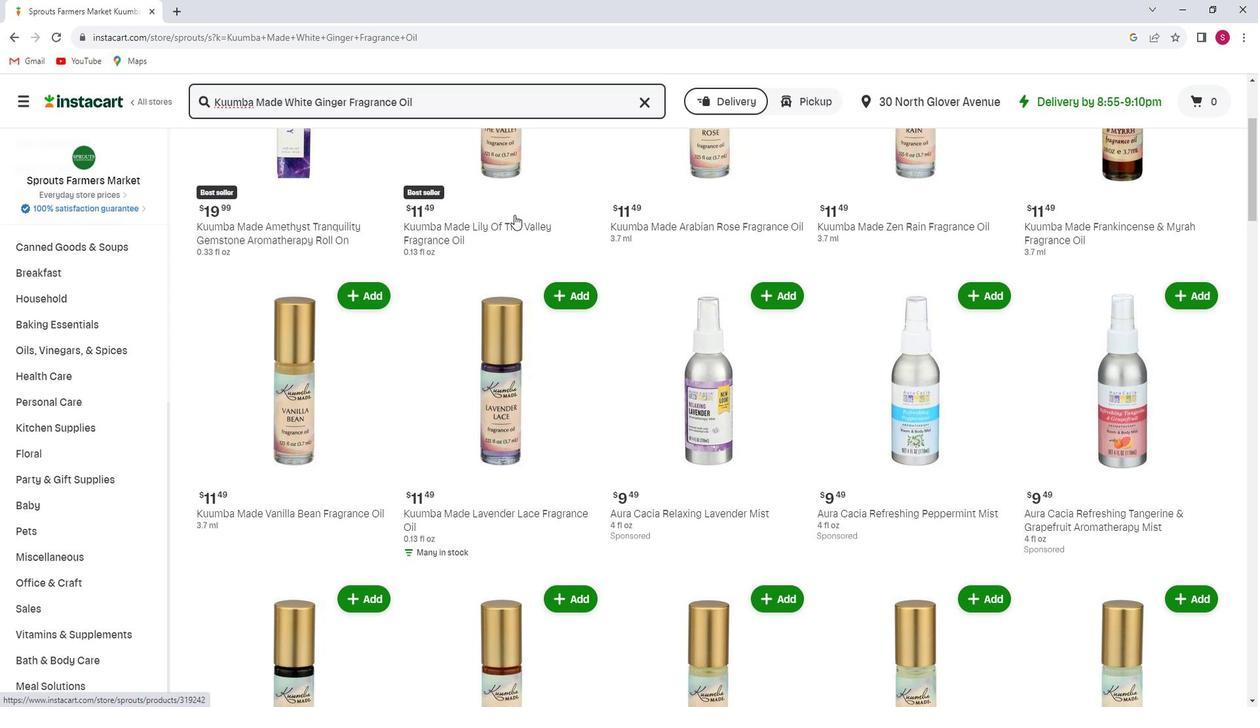 
Action: Mouse moved to (539, 222)
Screenshot: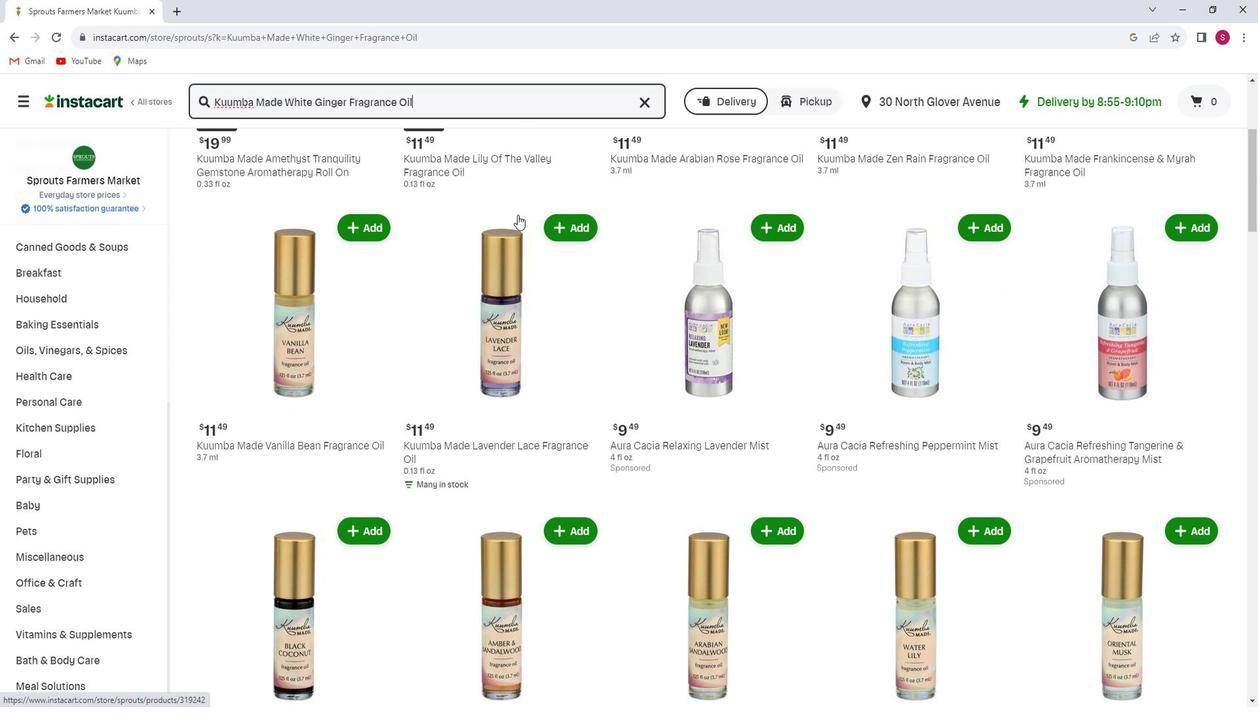 
Action: Mouse scrolled (539, 222) with delta (0, 0)
Screenshot: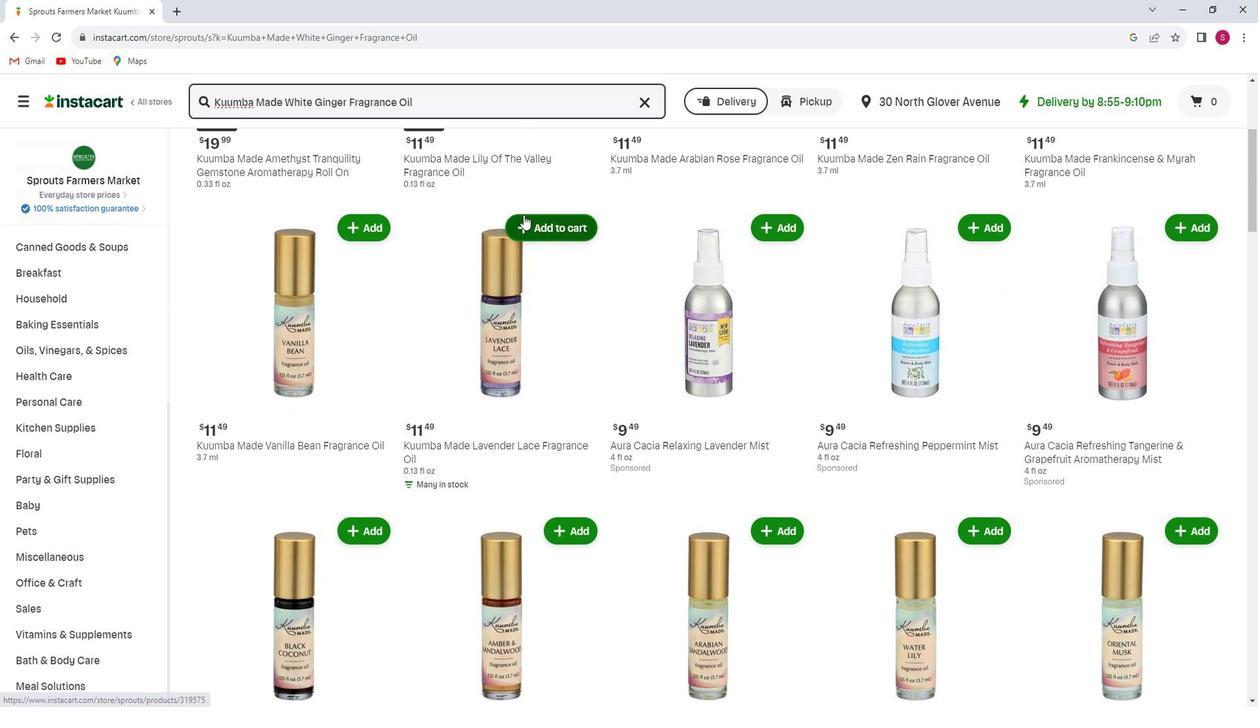 
Action: Mouse scrolled (539, 222) with delta (0, 0)
Screenshot: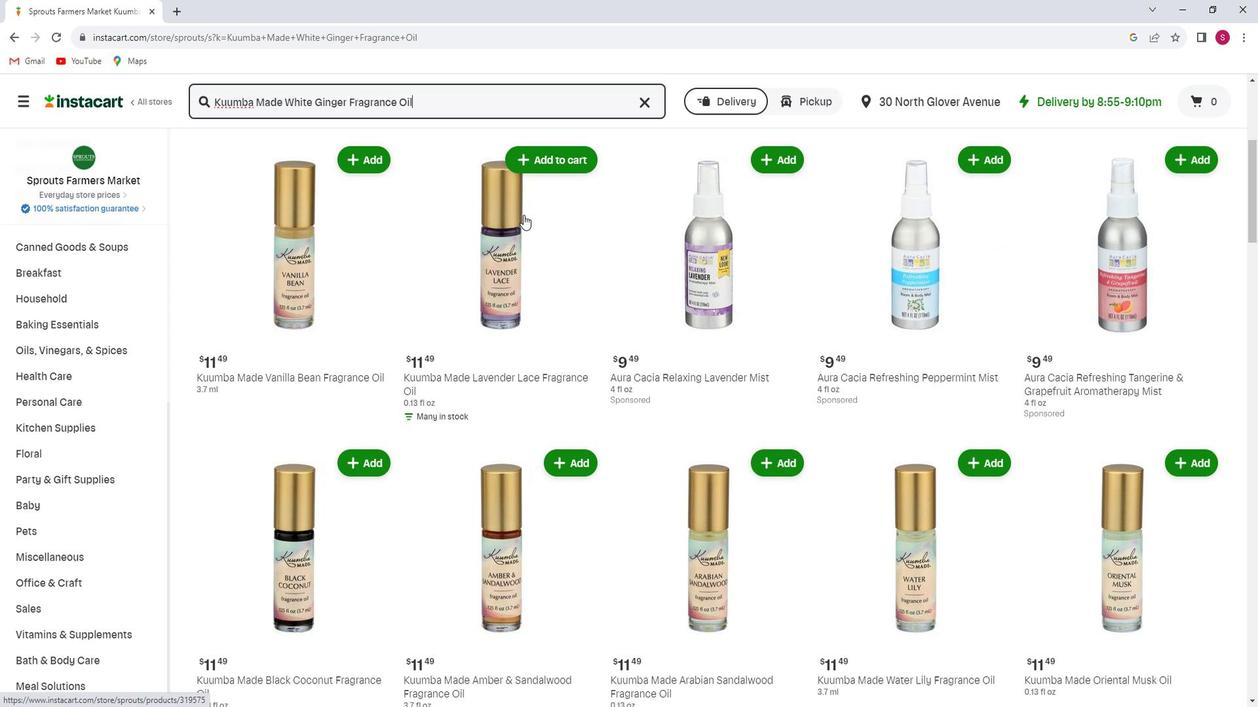 
Action: Mouse scrolled (539, 222) with delta (0, 0)
Screenshot: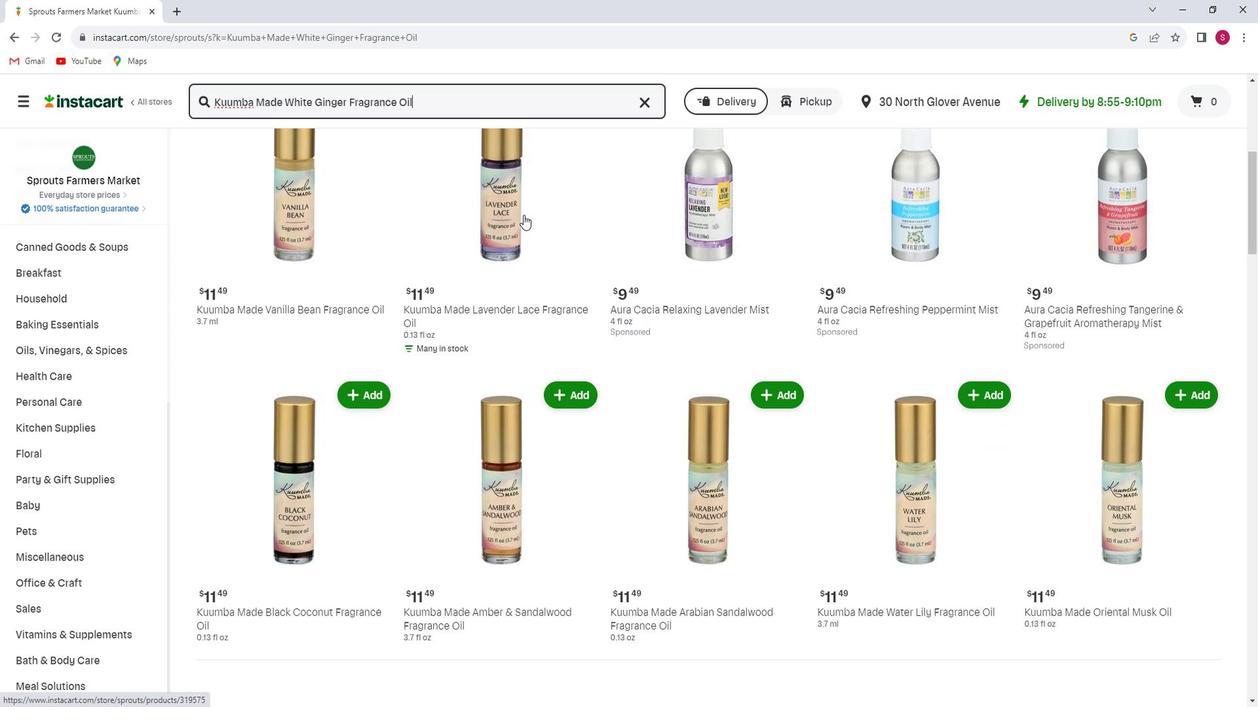
Action: Mouse scrolled (539, 222) with delta (0, 0)
Screenshot: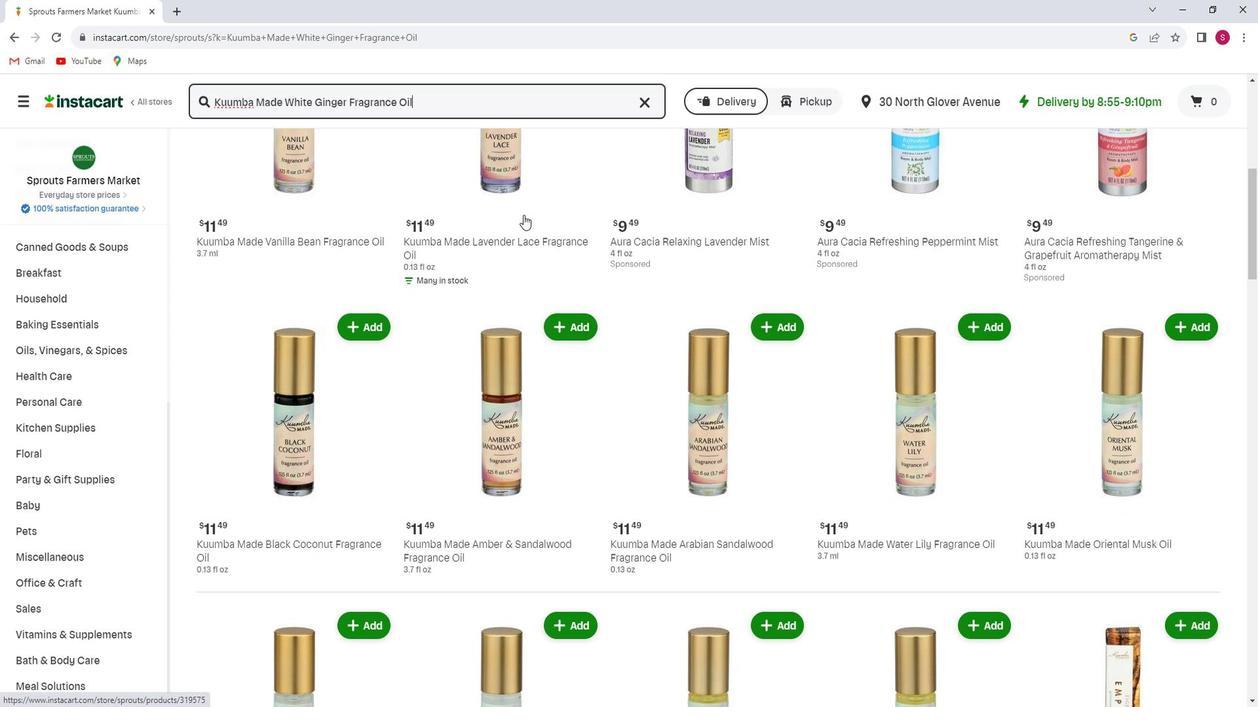 
Action: Mouse scrolled (539, 222) with delta (0, 0)
Screenshot: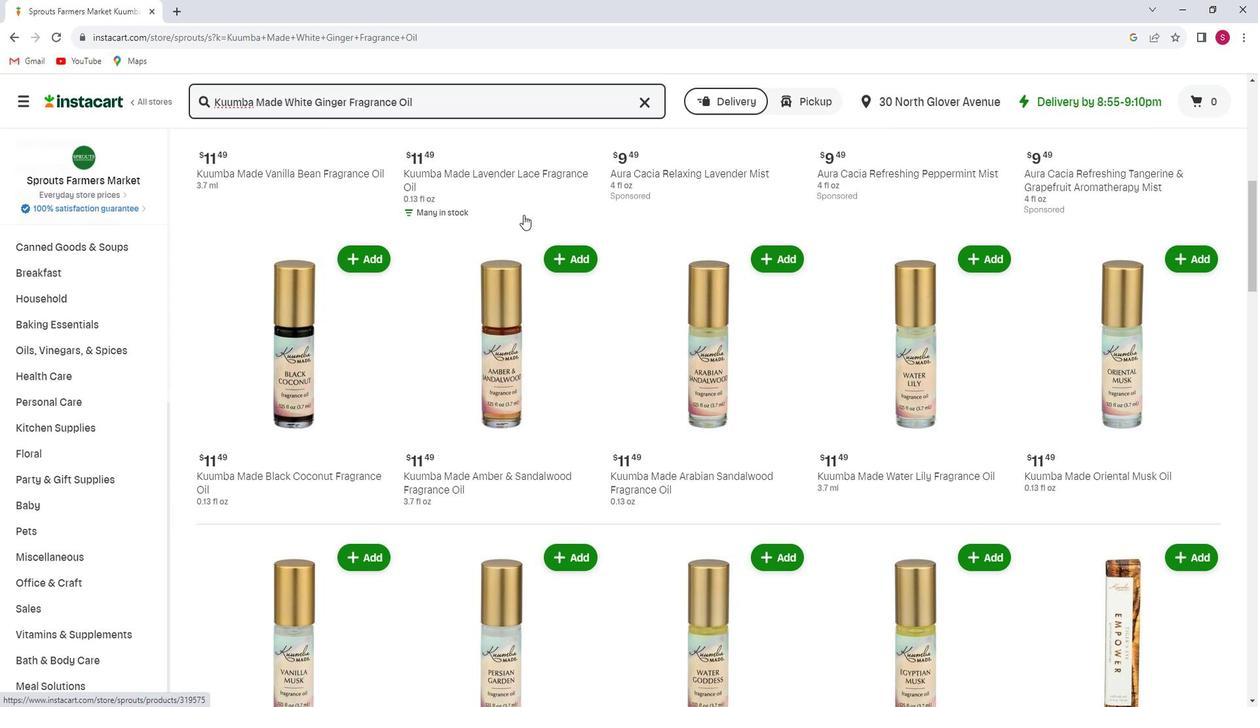 
Action: Mouse scrolled (539, 222) with delta (0, 0)
Screenshot: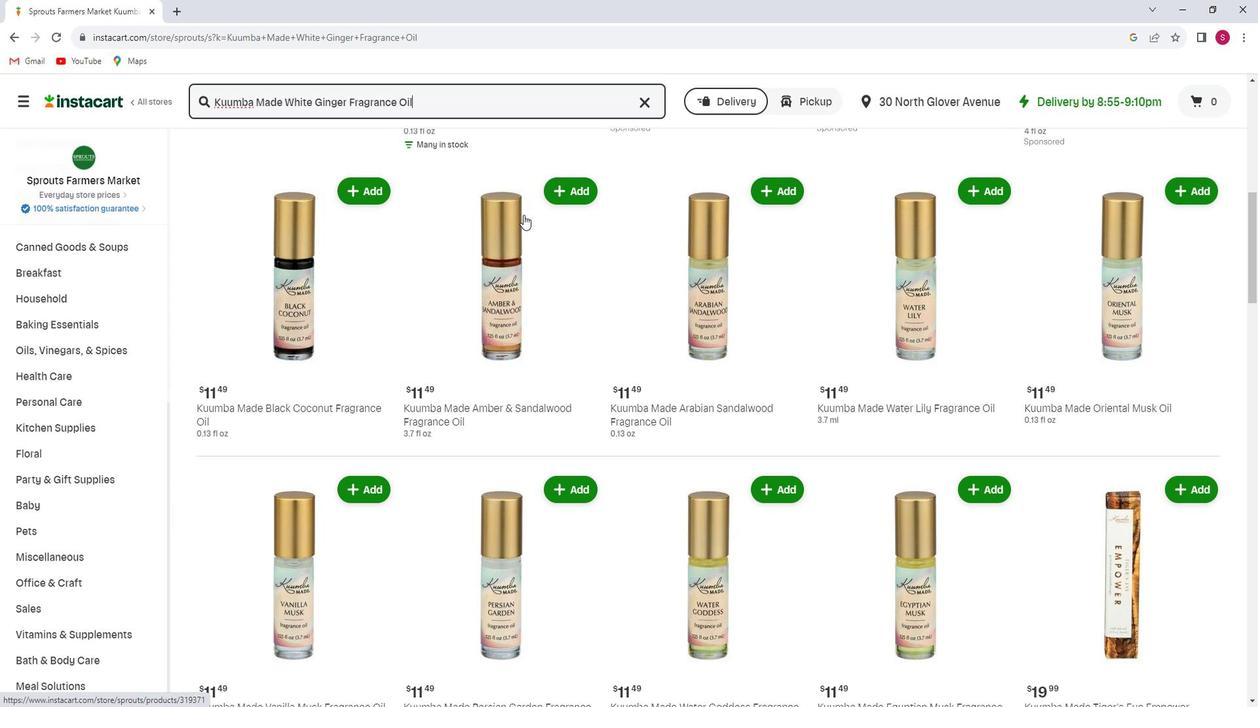 
Action: Mouse scrolled (539, 222) with delta (0, 0)
Screenshot: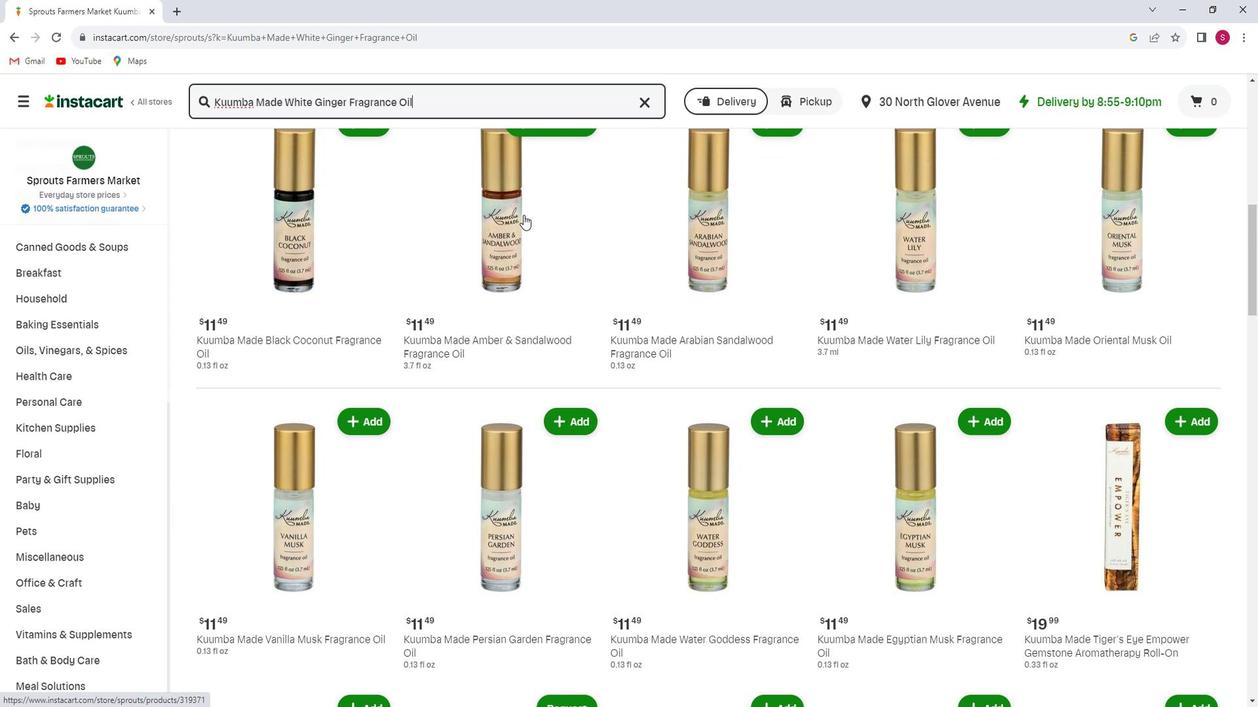 
Action: Mouse scrolled (539, 222) with delta (0, 0)
Screenshot: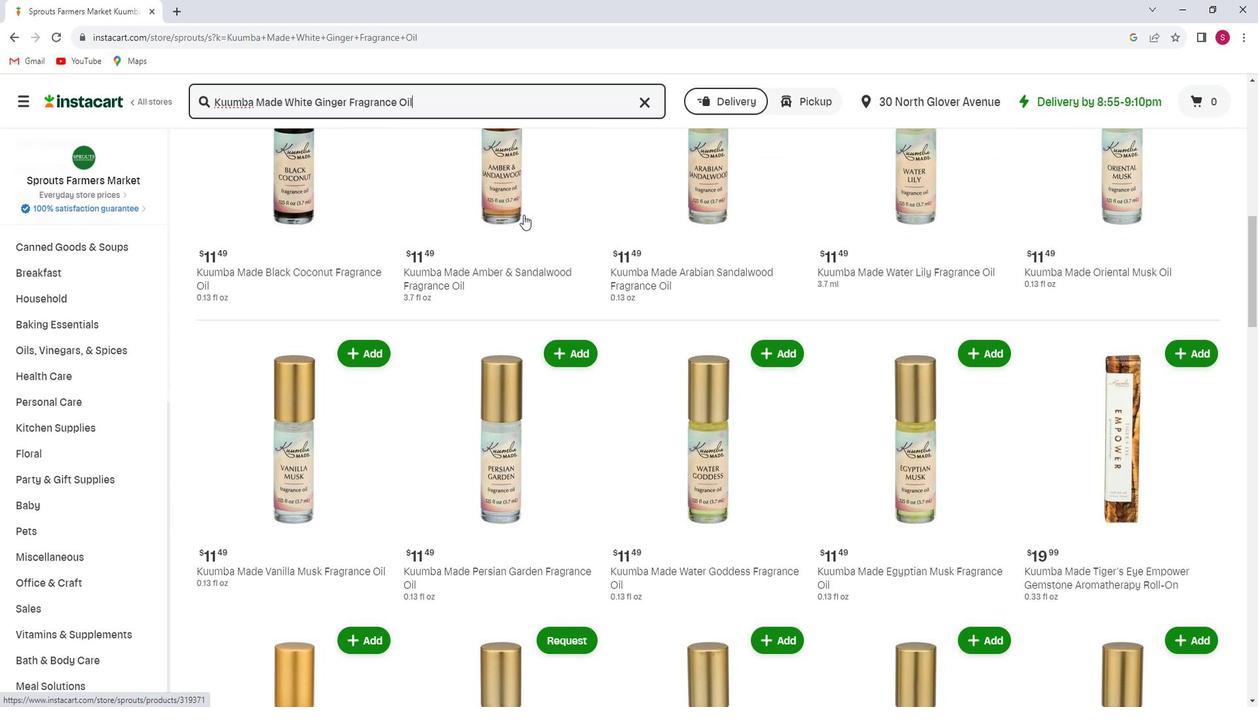 
Action: Mouse scrolled (539, 222) with delta (0, 0)
Screenshot: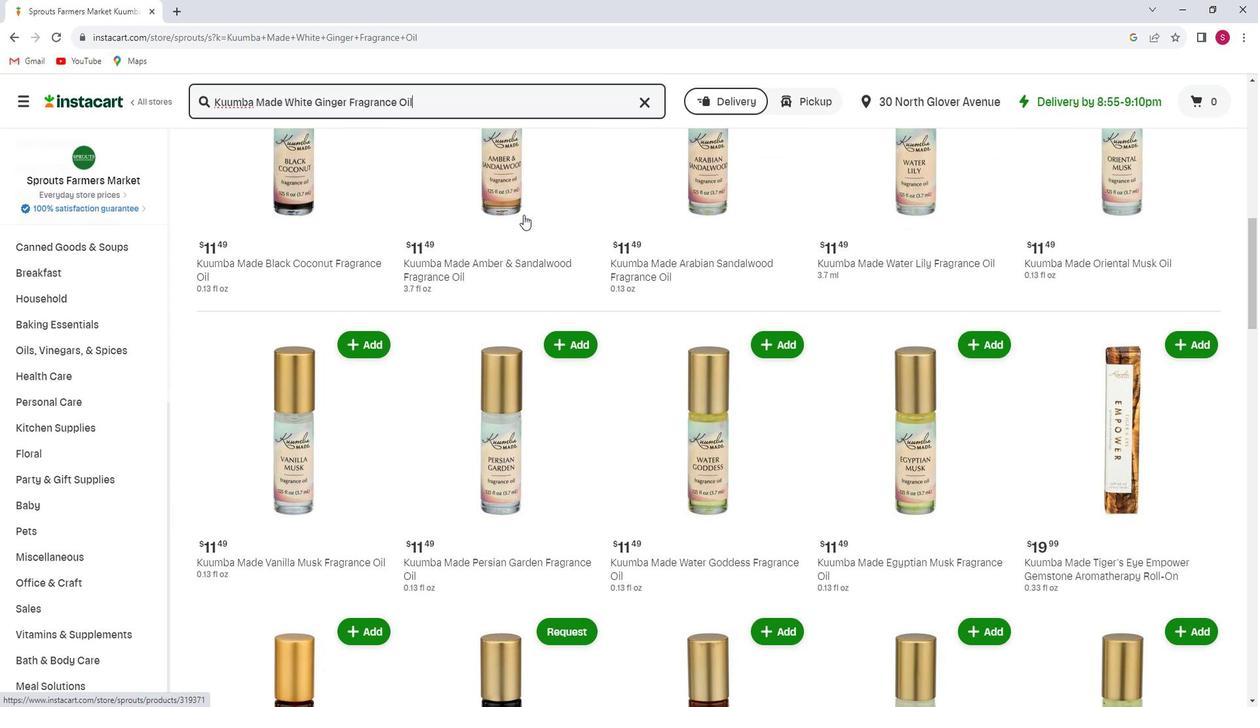 
Action: Mouse scrolled (539, 222) with delta (0, 0)
Screenshot: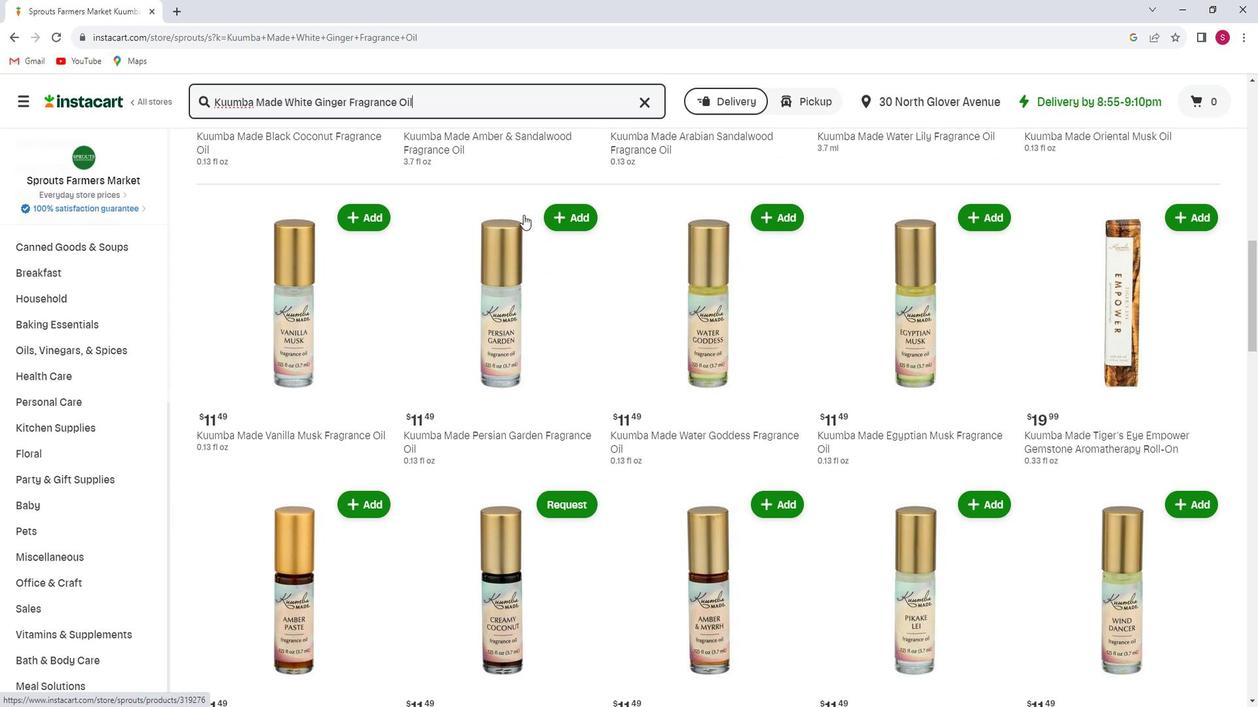 
Action: Mouse scrolled (539, 222) with delta (0, 0)
Screenshot: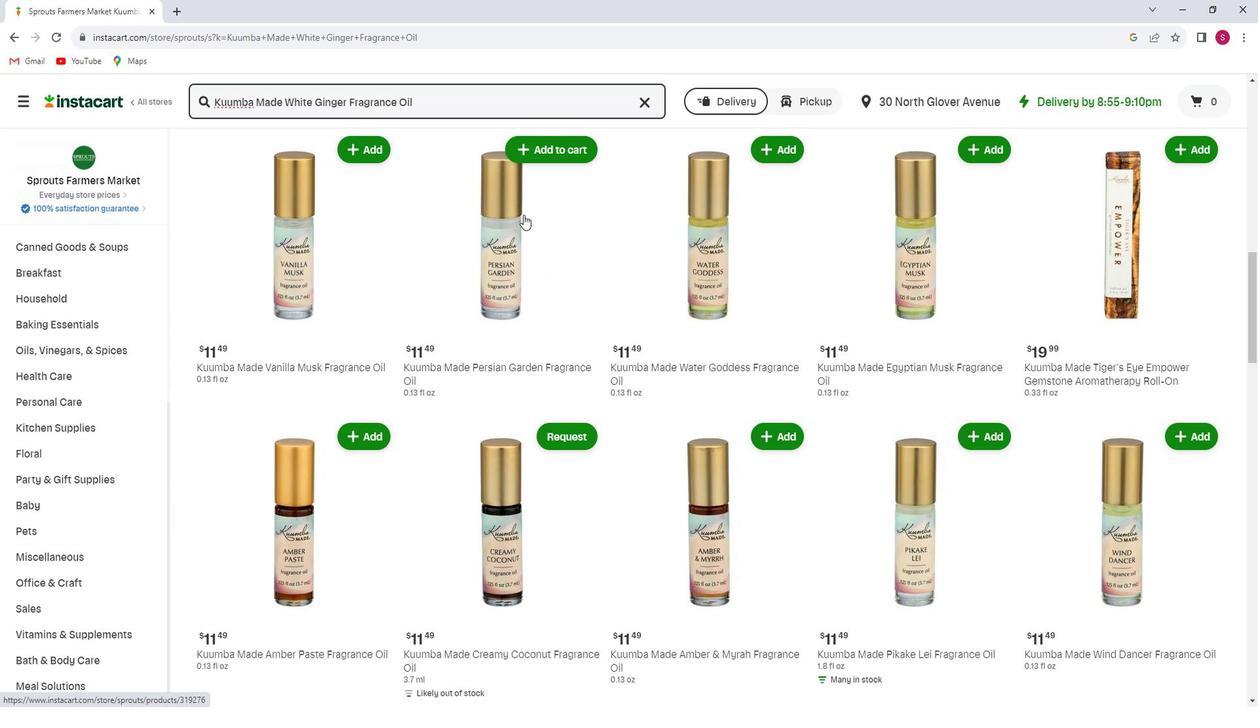 
Action: Mouse moved to (553, 200)
Screenshot: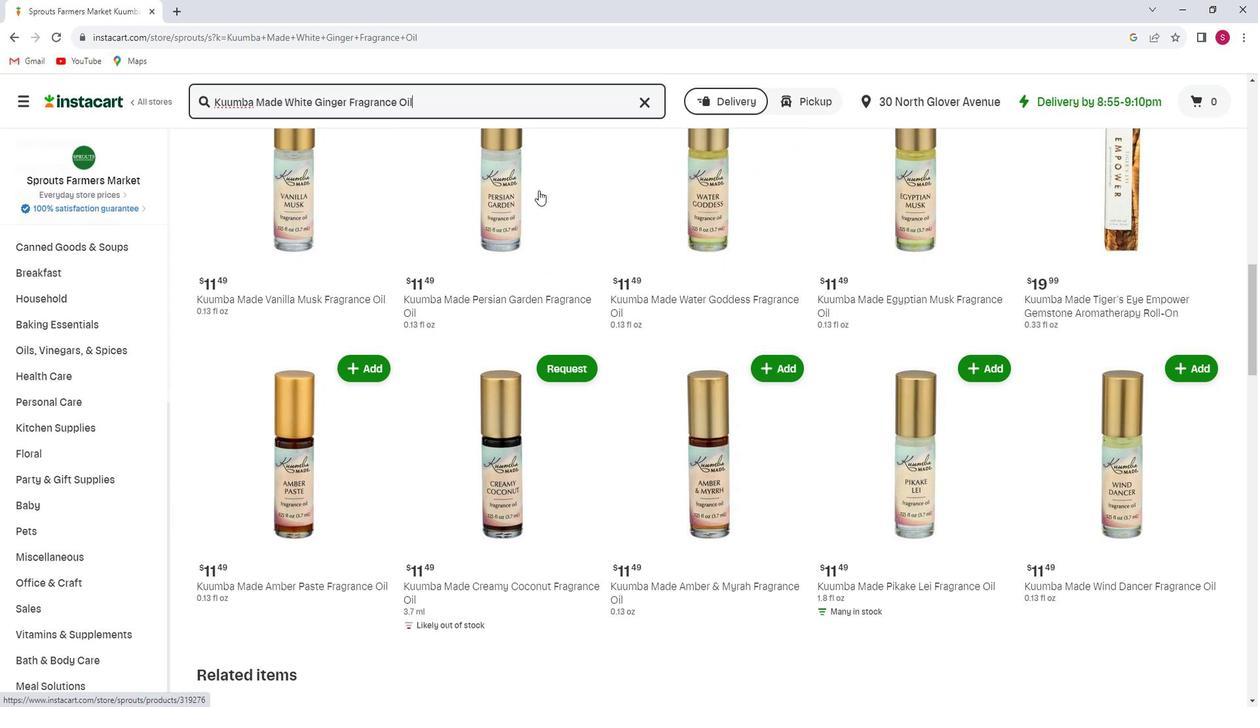 
Action: Mouse scrolled (553, 199) with delta (0, 0)
Screenshot: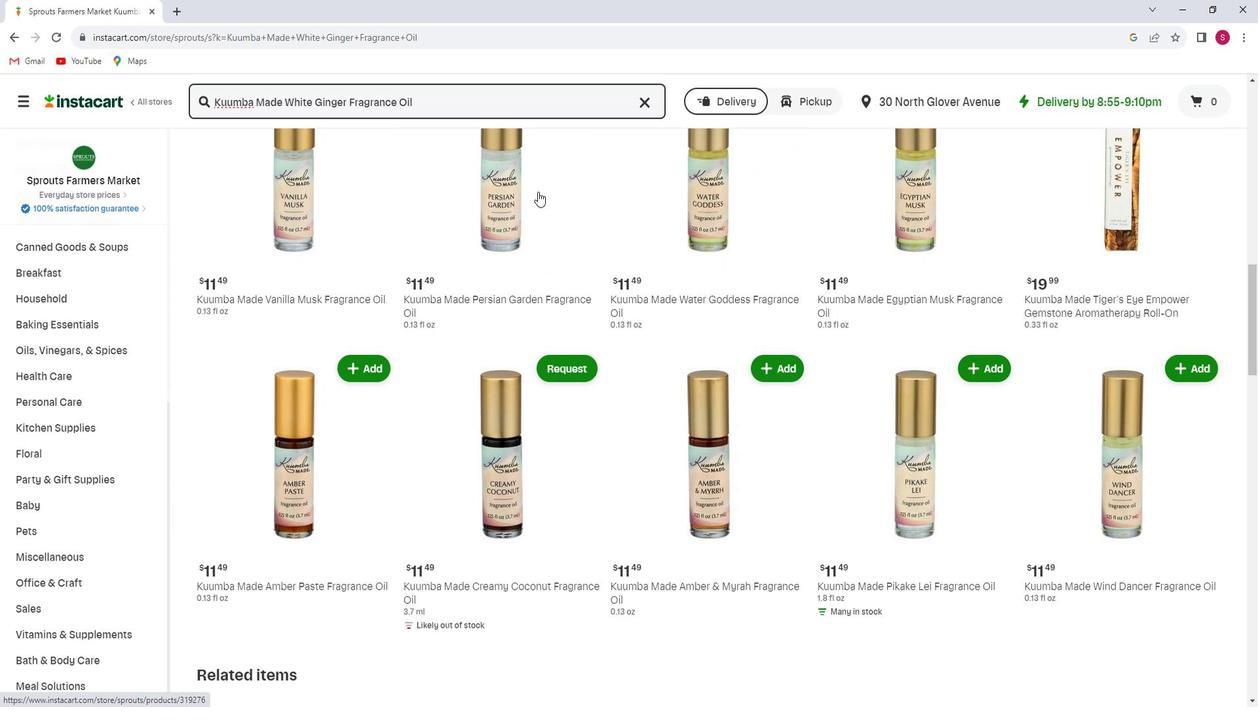 
Action: Mouse scrolled (553, 199) with delta (0, 0)
Screenshot: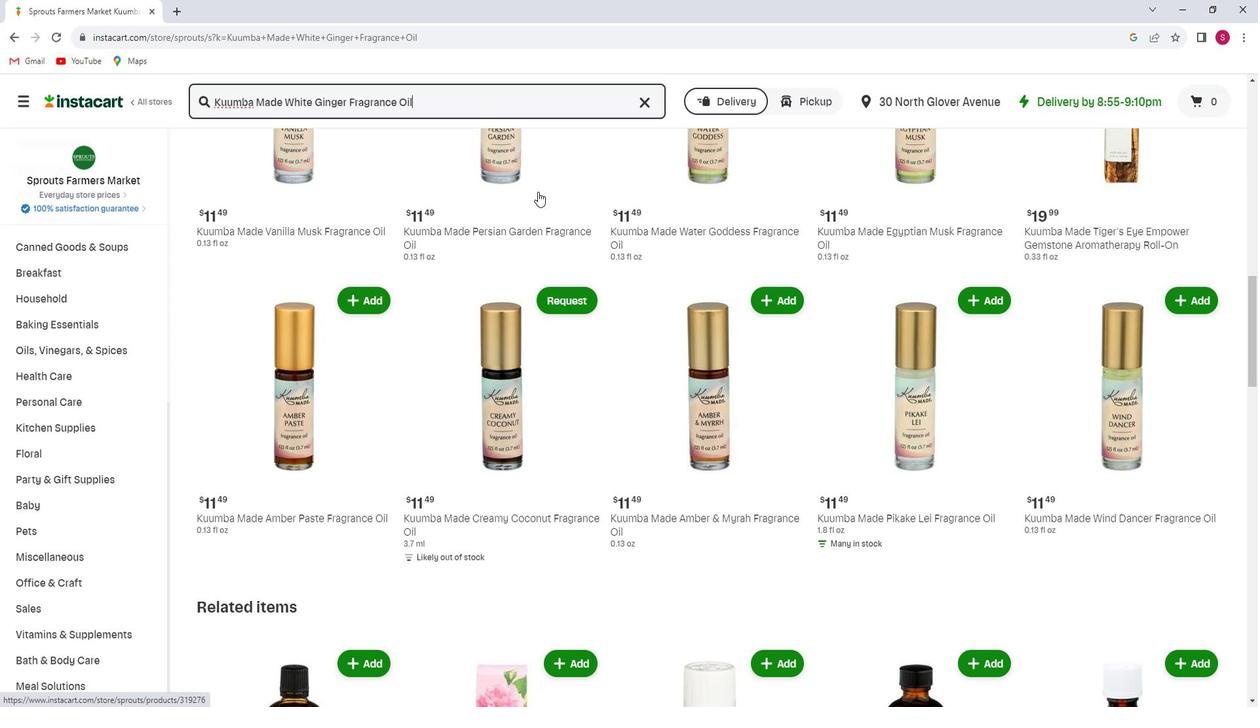 
Action: Mouse scrolled (553, 199) with delta (0, 0)
Screenshot: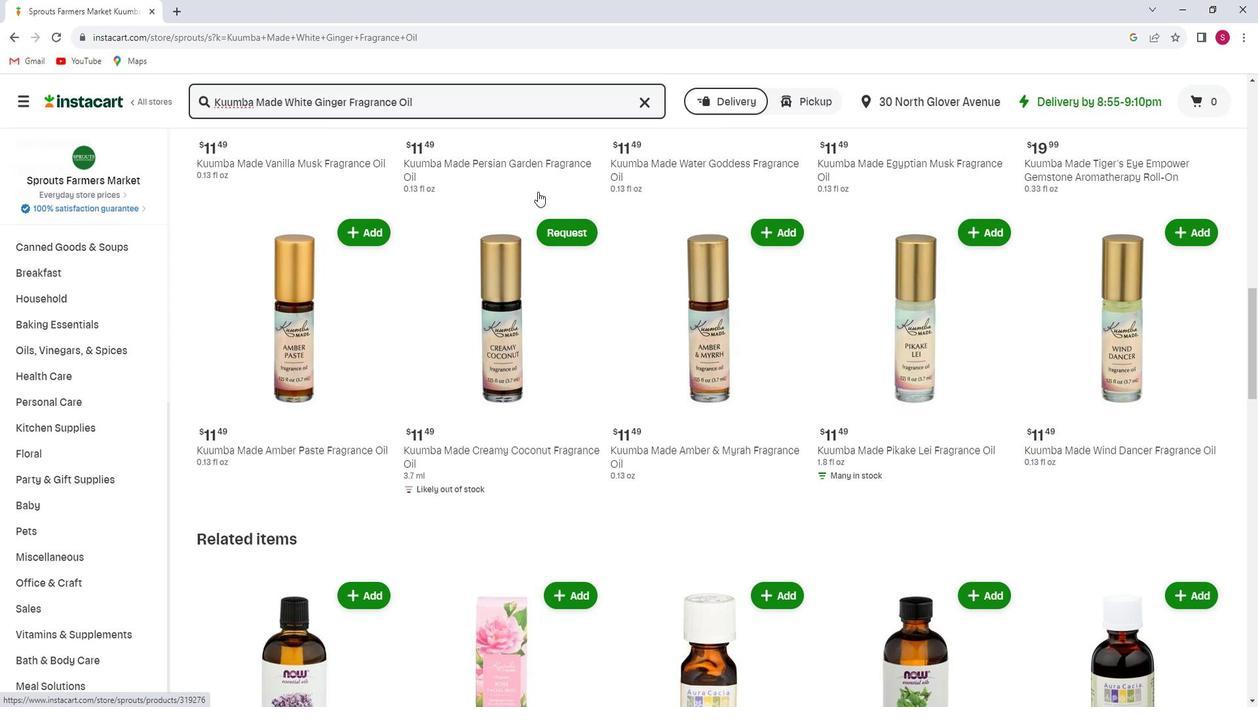
Action: Mouse scrolled (553, 199) with delta (0, 0)
Screenshot: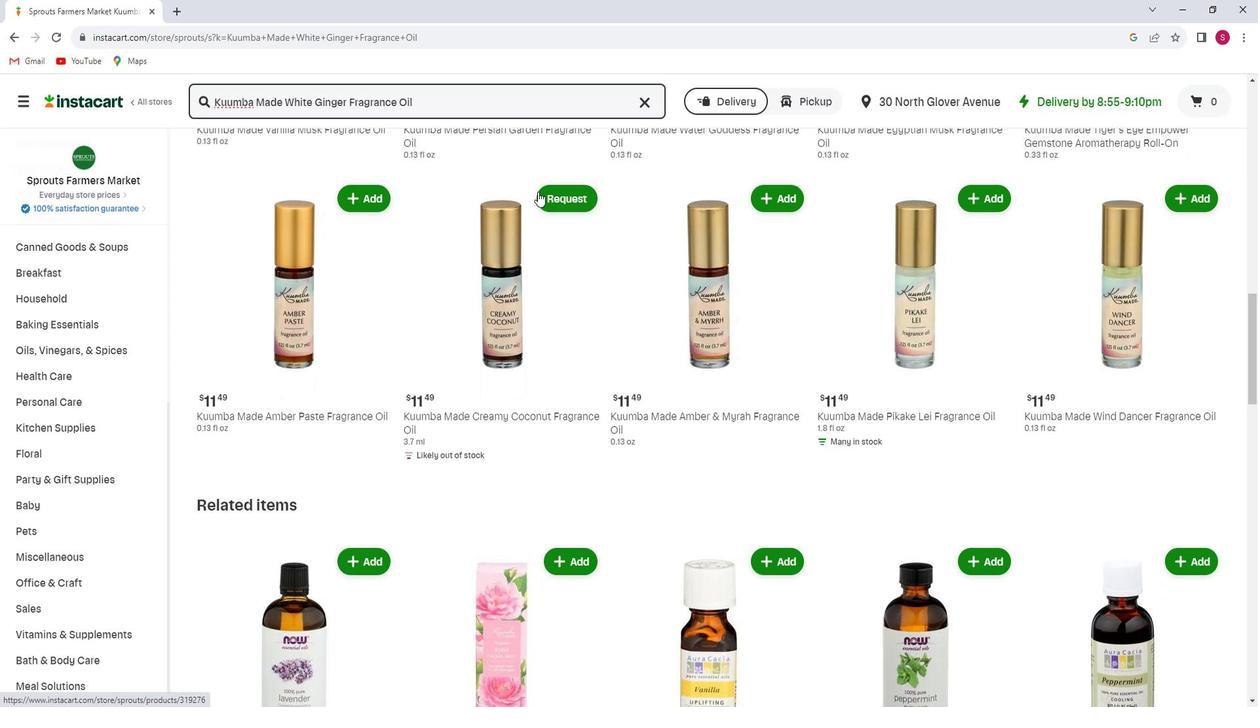 
Action: Mouse scrolled (553, 199) with delta (0, 0)
Screenshot: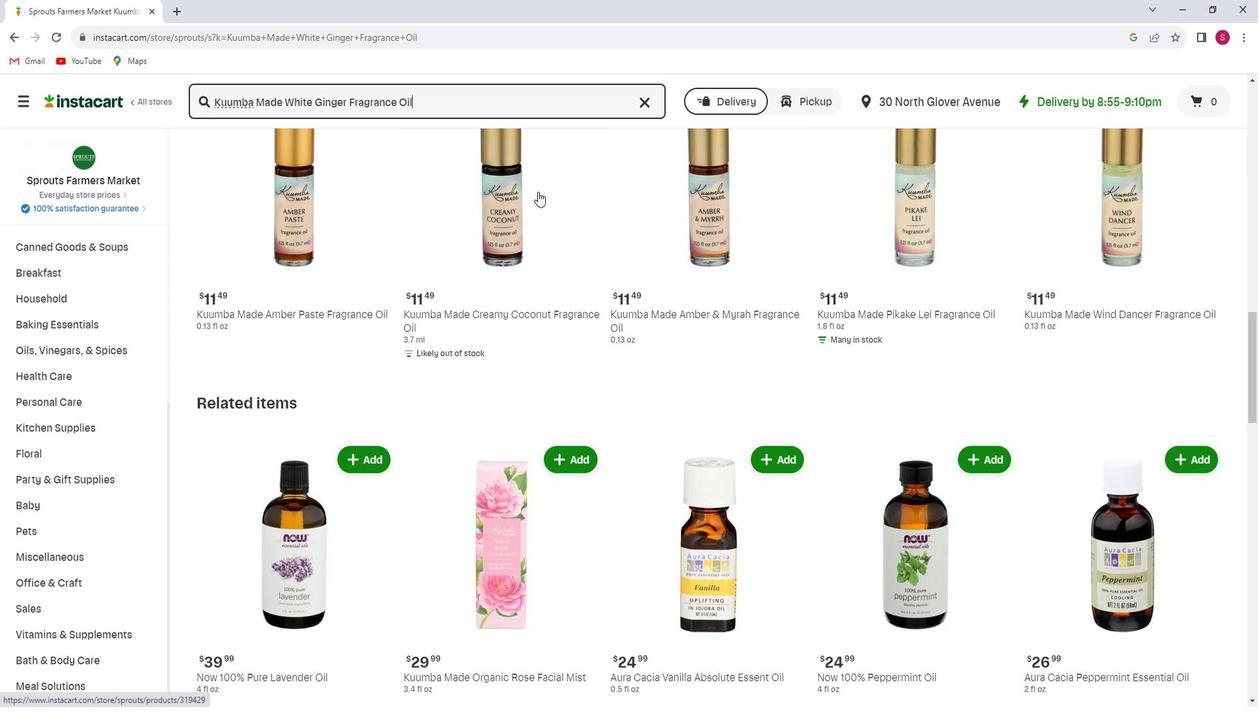 
Action: Mouse moved to (553, 203)
Screenshot: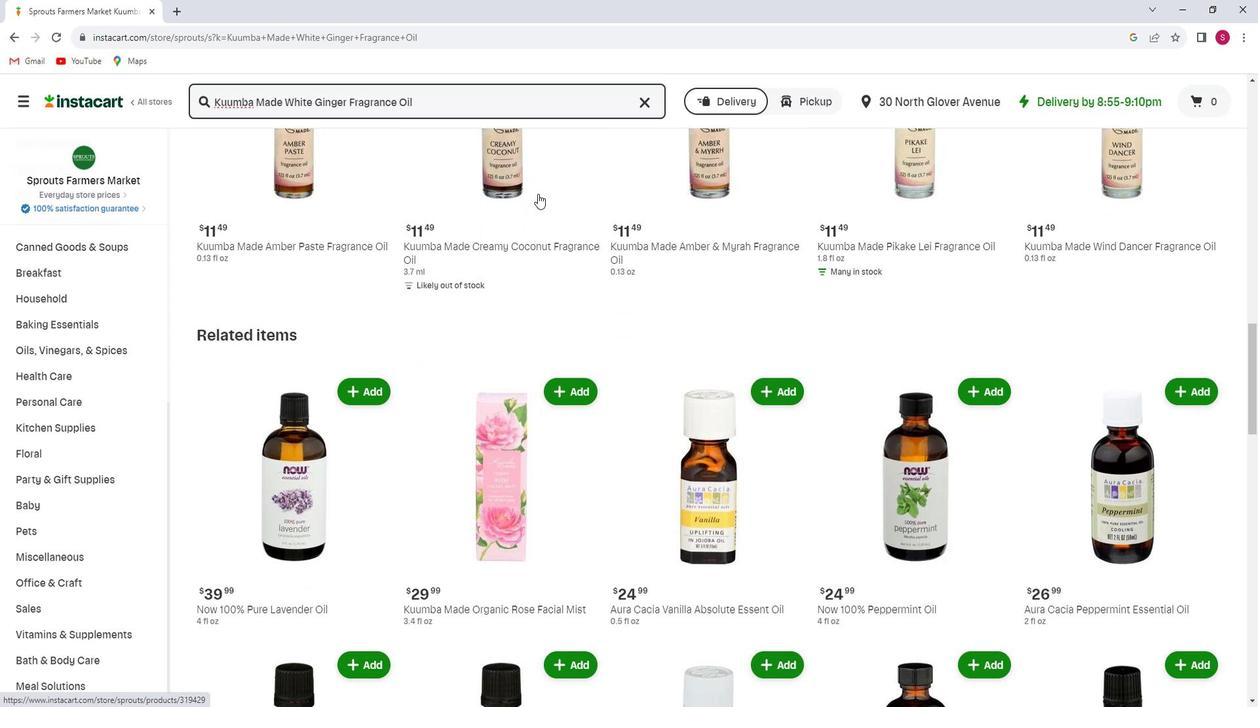 
Action: Mouse scrolled (553, 202) with delta (0, 0)
Screenshot: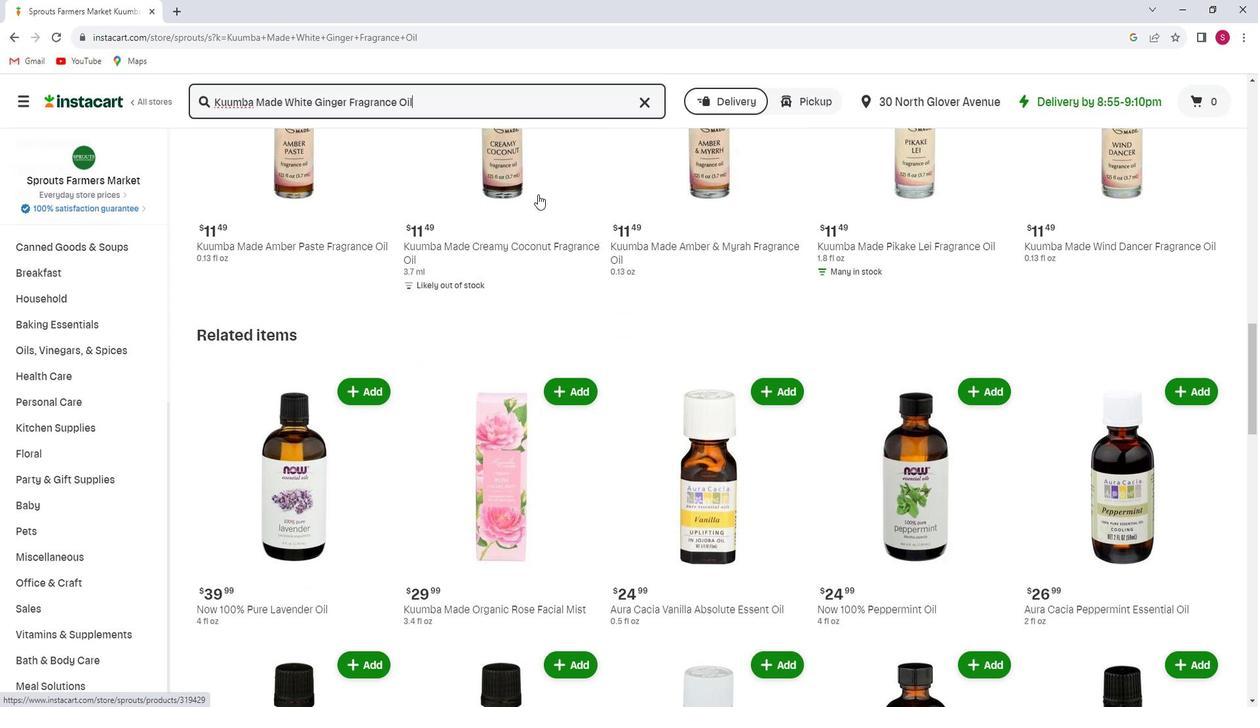 
Action: Mouse scrolled (553, 202) with delta (0, 0)
Screenshot: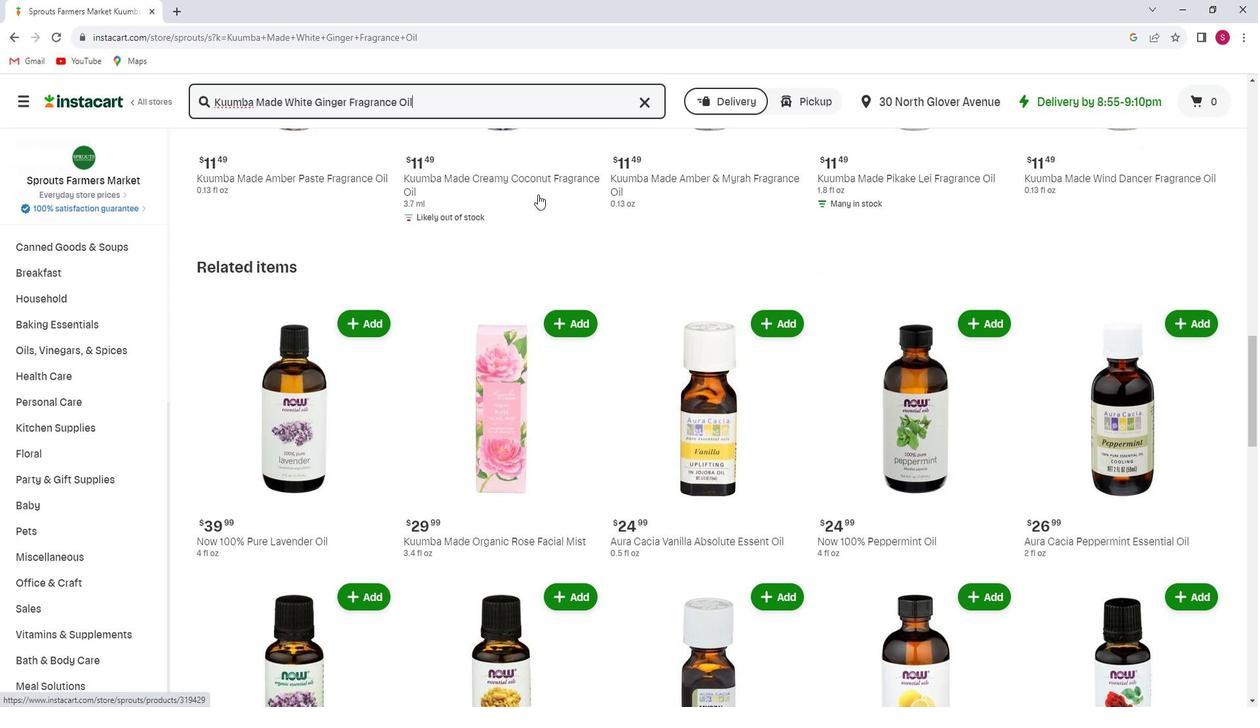 
Action: Mouse scrolled (553, 202) with delta (0, 0)
Screenshot: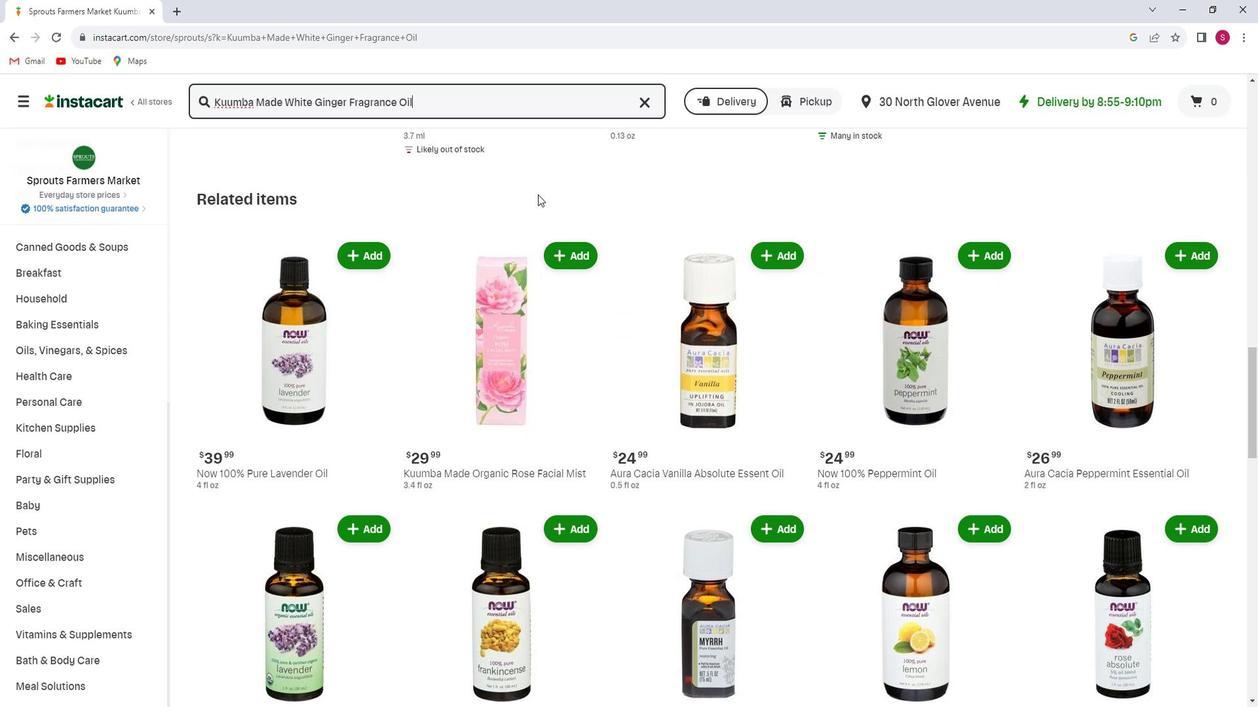 
Action: Mouse scrolled (553, 202) with delta (0, 0)
Screenshot: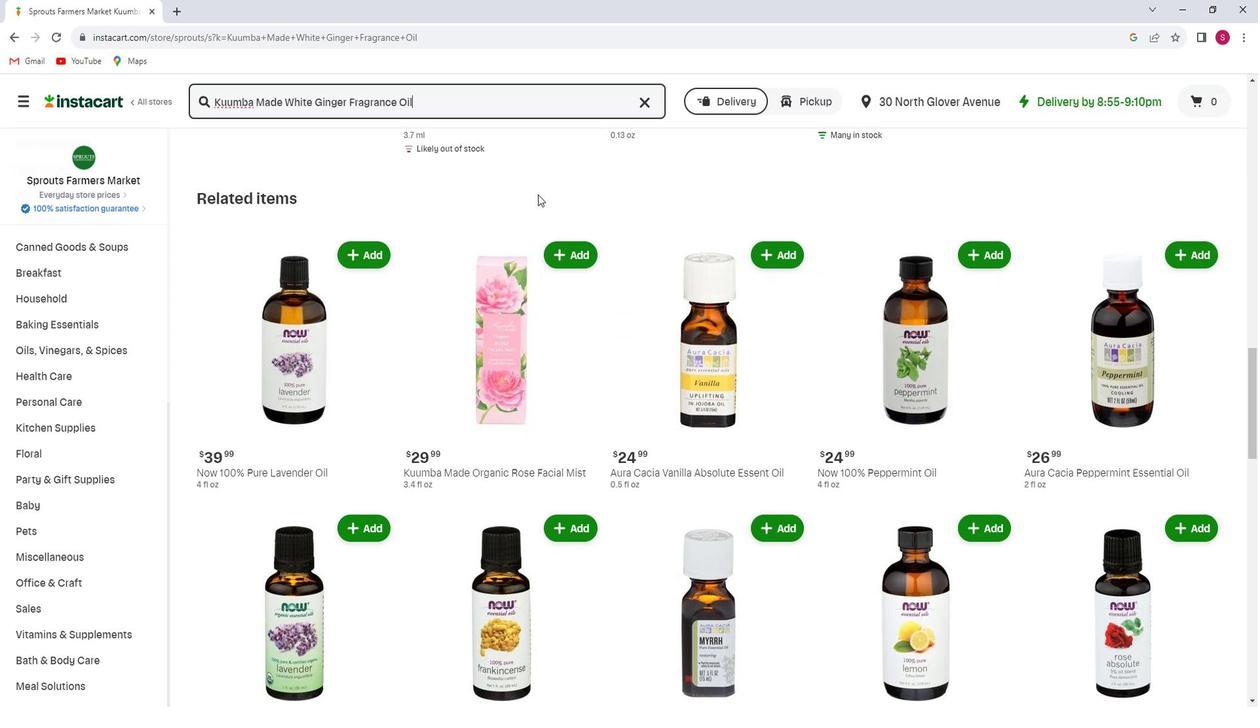 
Action: Mouse scrolled (553, 202) with delta (0, 0)
Screenshot: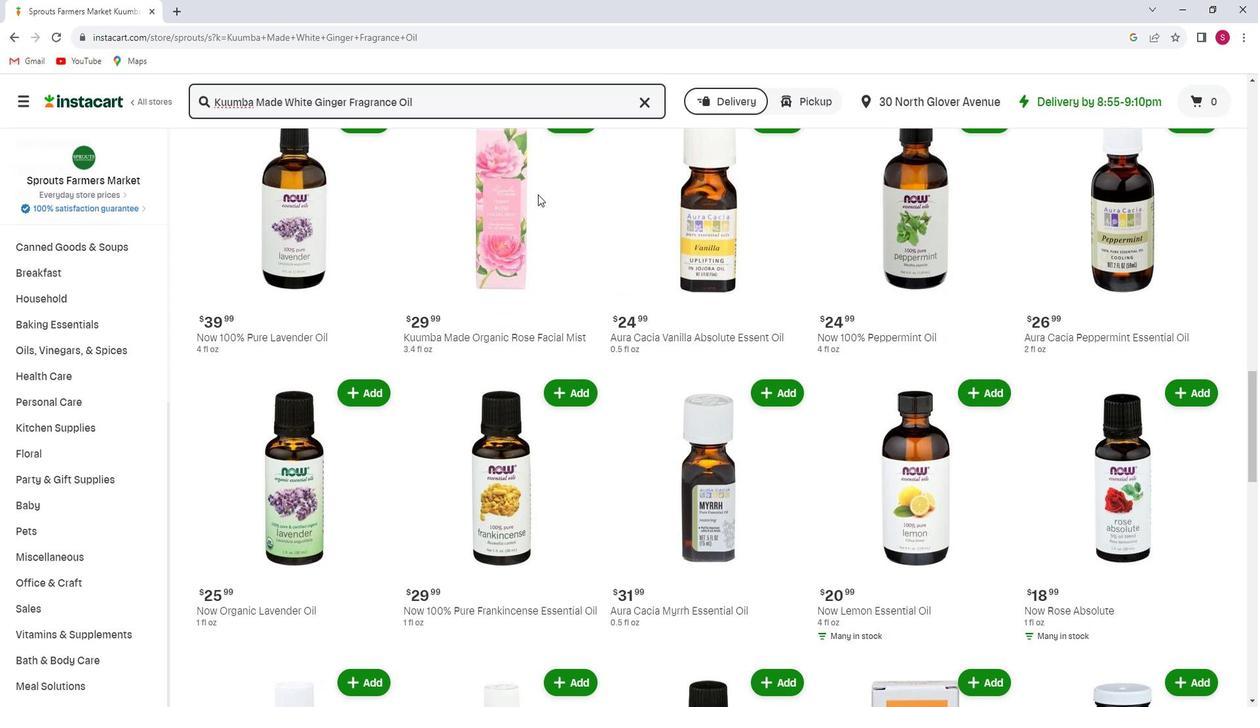 
Action: Mouse moved to (553, 204)
Screenshot: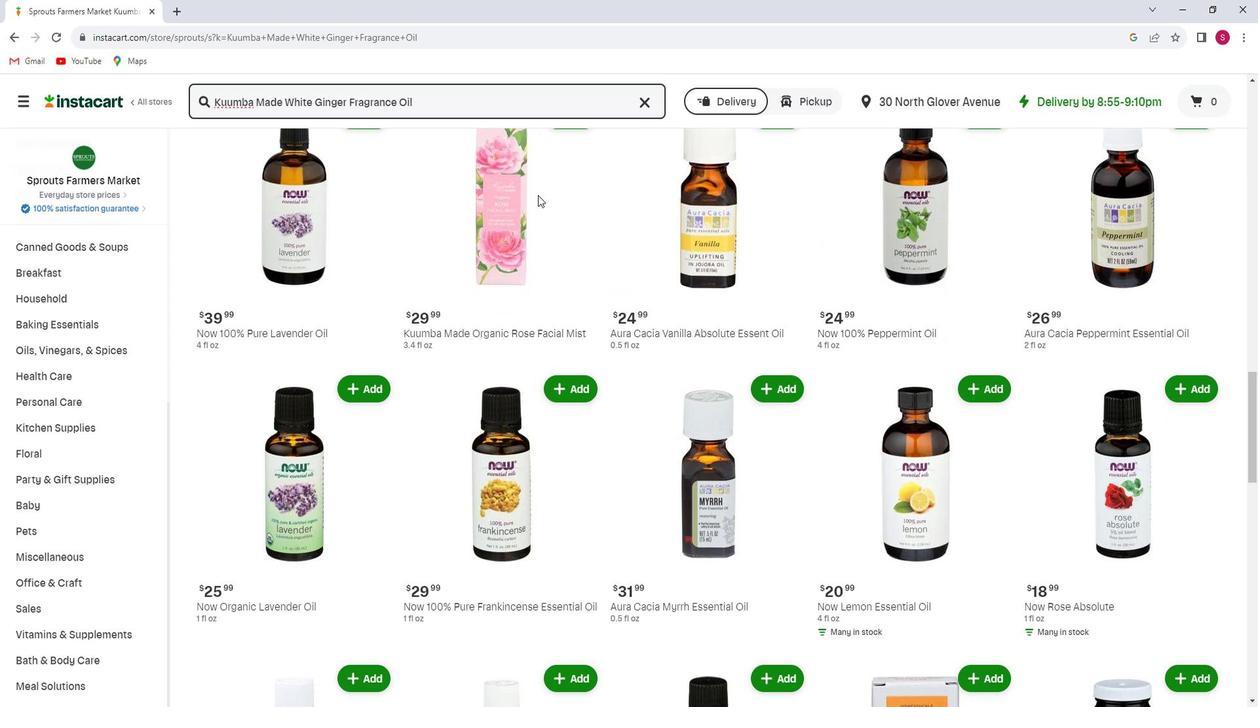 
Action: Mouse scrolled (553, 203) with delta (0, 0)
Screenshot: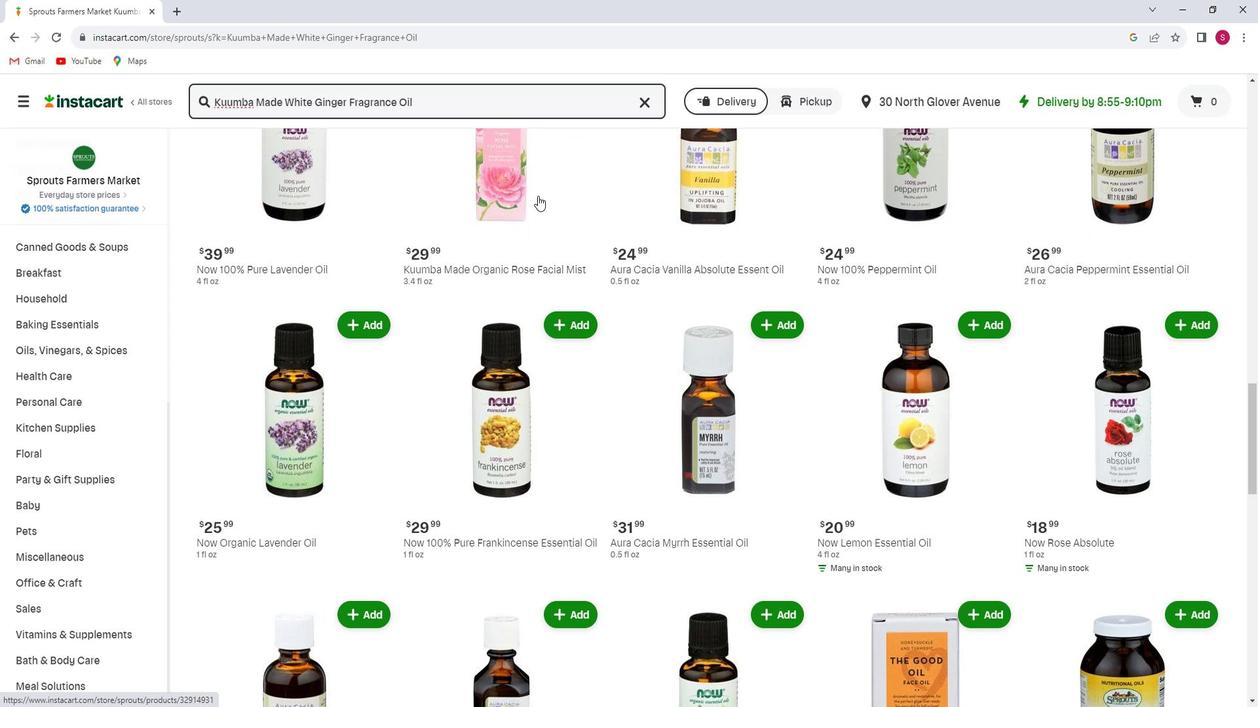 
Action: Mouse scrolled (553, 203) with delta (0, 0)
Screenshot: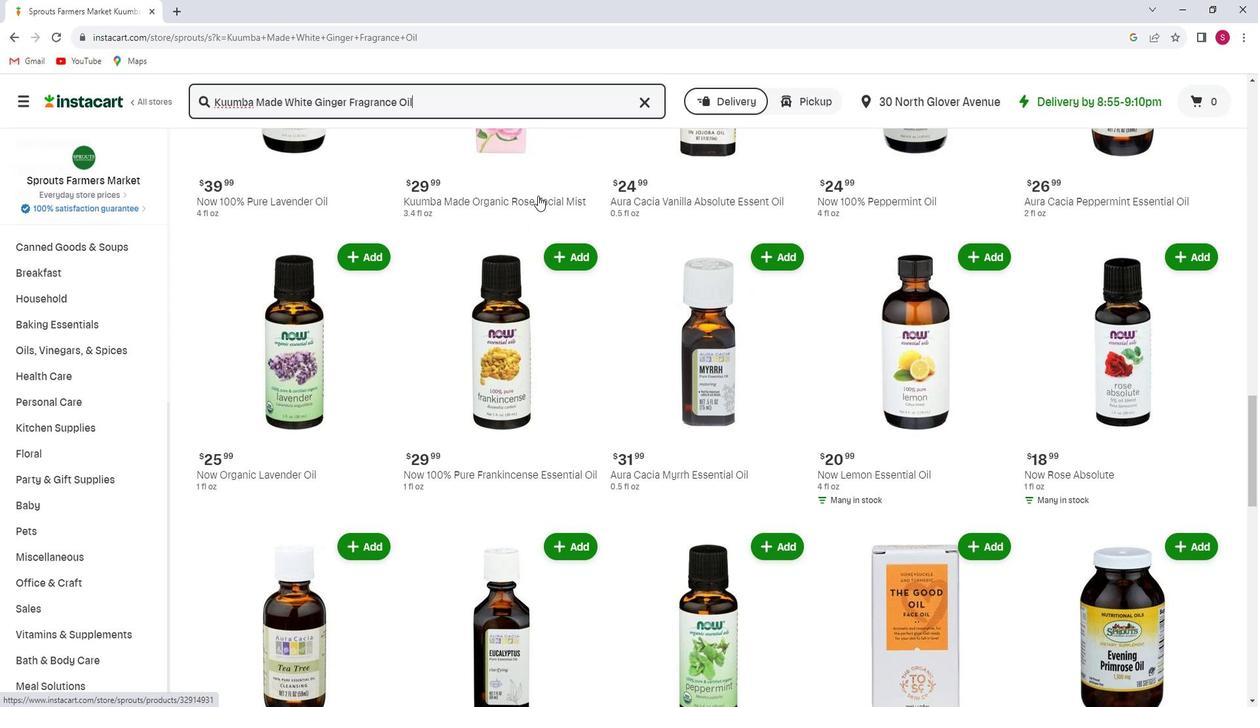 
Action: Mouse scrolled (553, 203) with delta (0, 0)
Screenshot: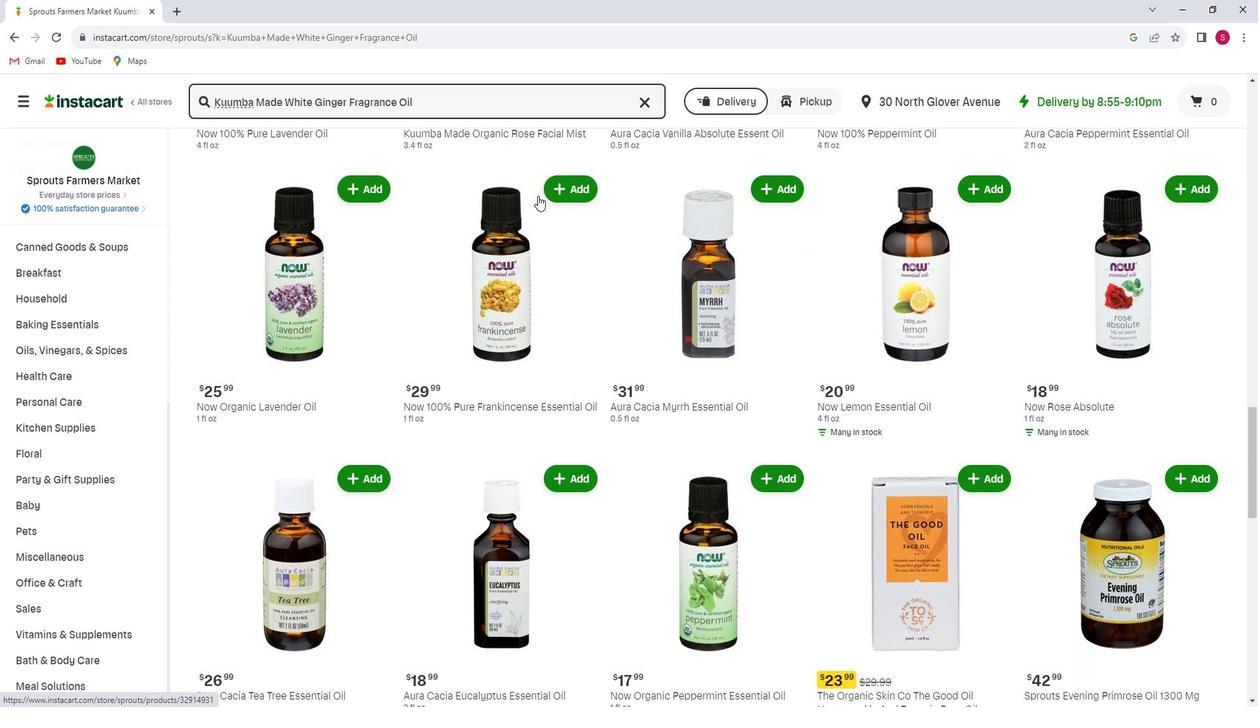 
Action: Mouse scrolled (553, 203) with delta (0, 0)
Screenshot: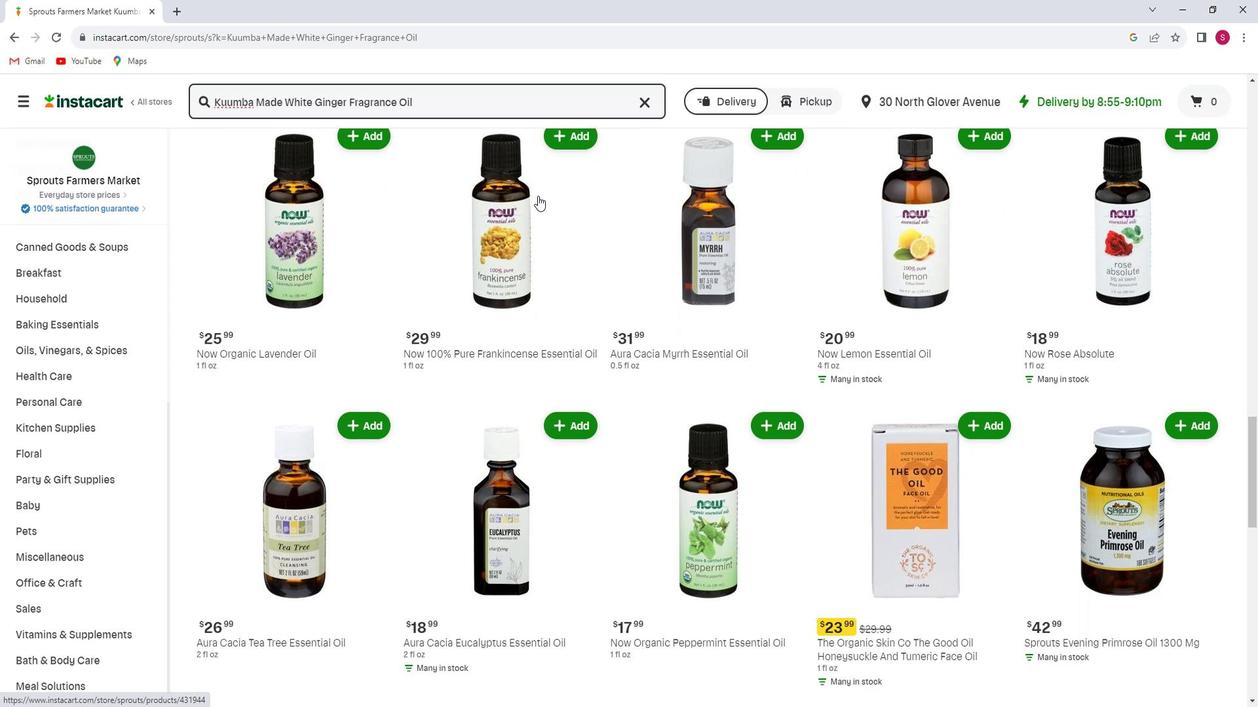 
Action: Mouse scrolled (553, 203) with delta (0, 0)
Screenshot: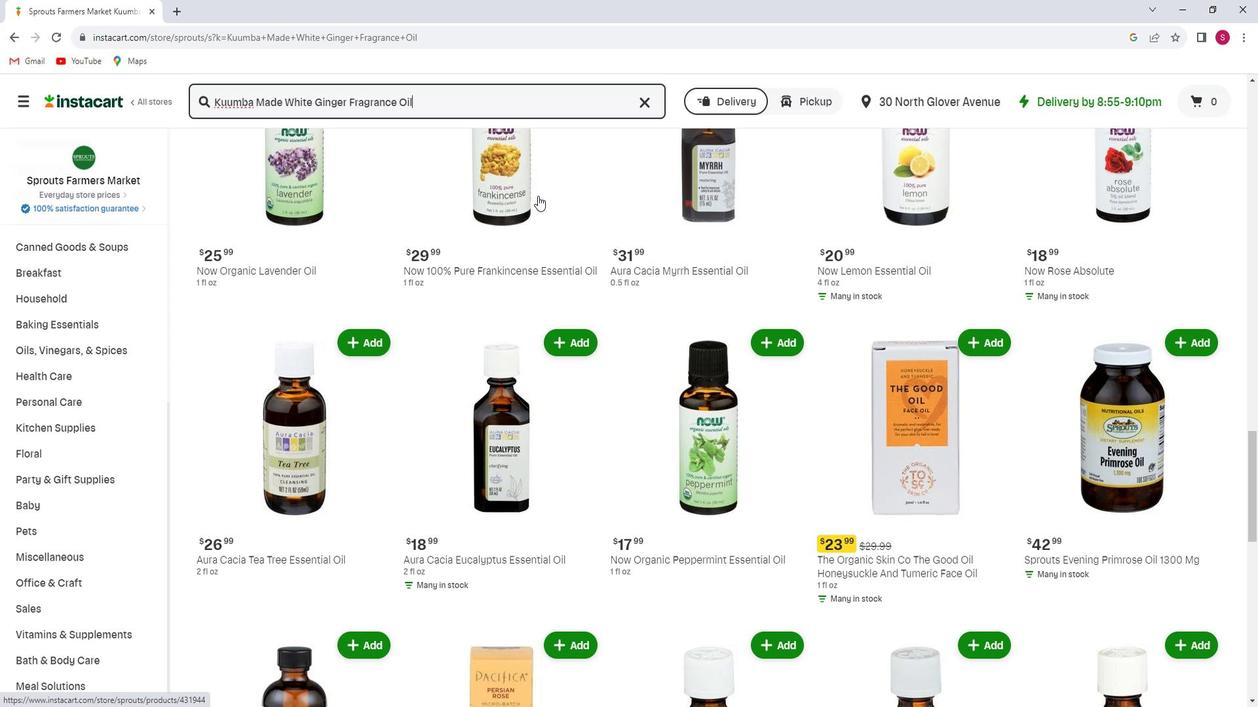 
Action: Mouse scrolled (553, 203) with delta (0, 0)
Screenshot: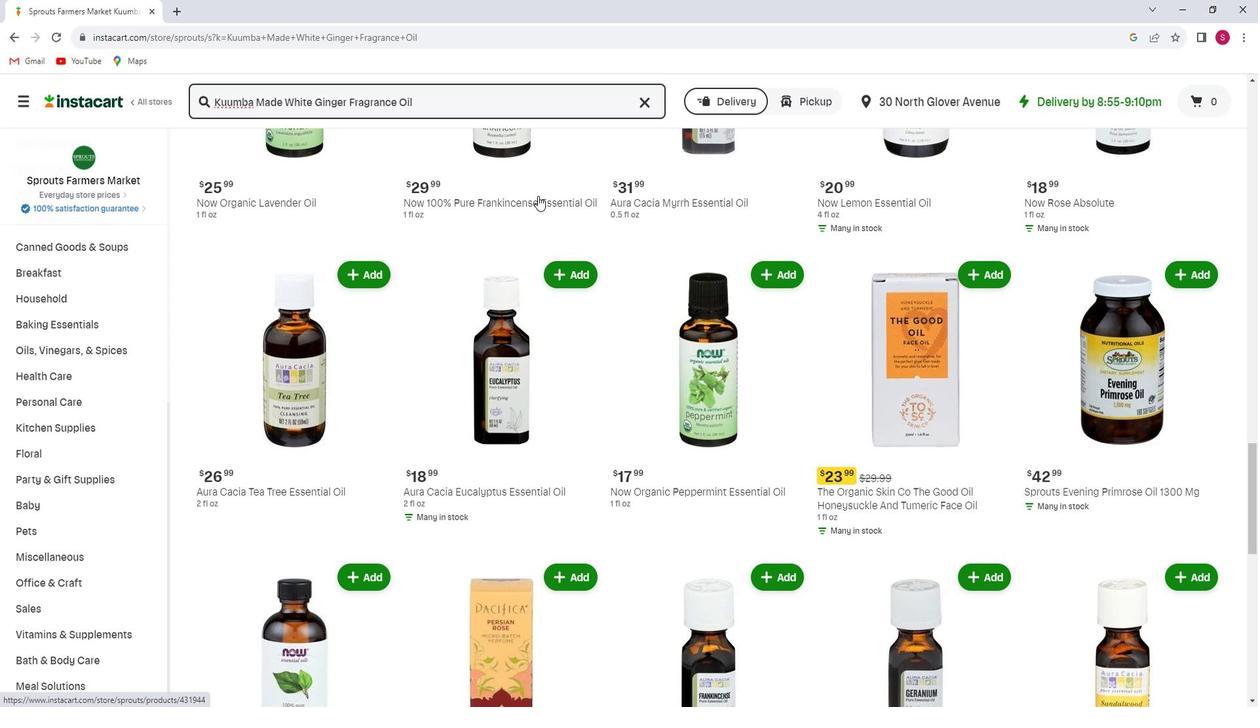 
Action: Mouse scrolled (553, 203) with delta (0, 0)
Screenshot: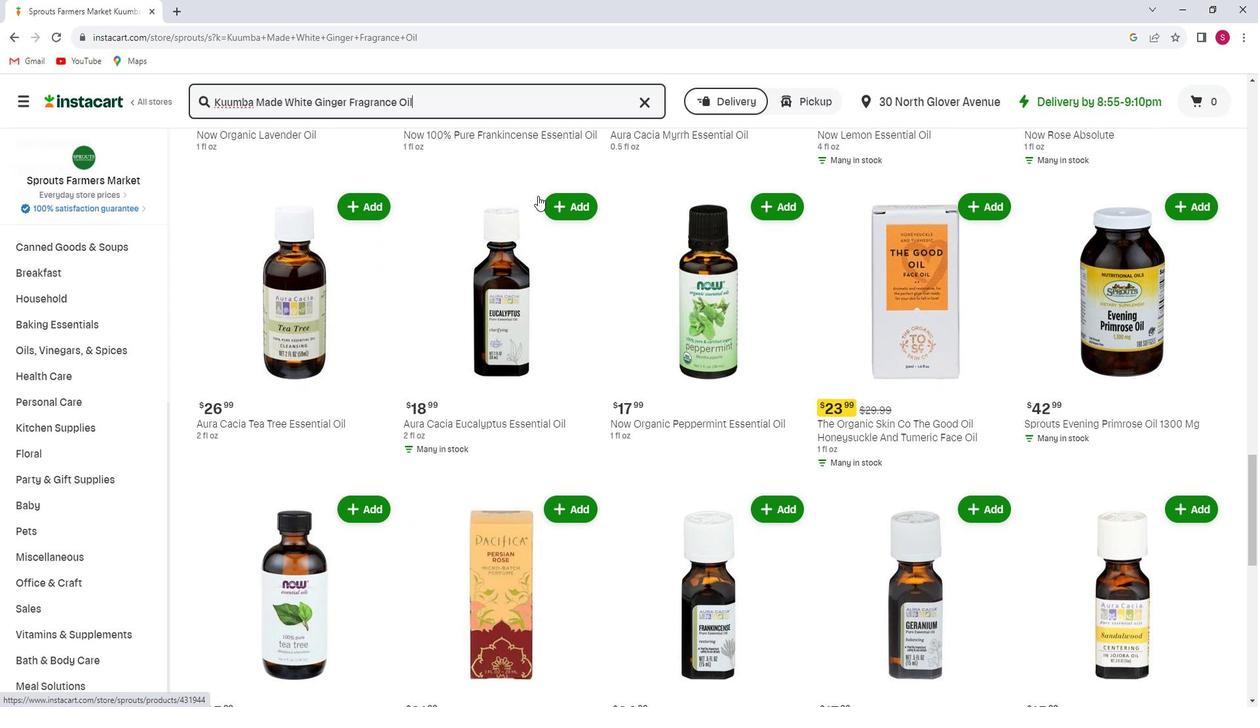 
Action: Mouse scrolled (553, 203) with delta (0, 0)
Screenshot: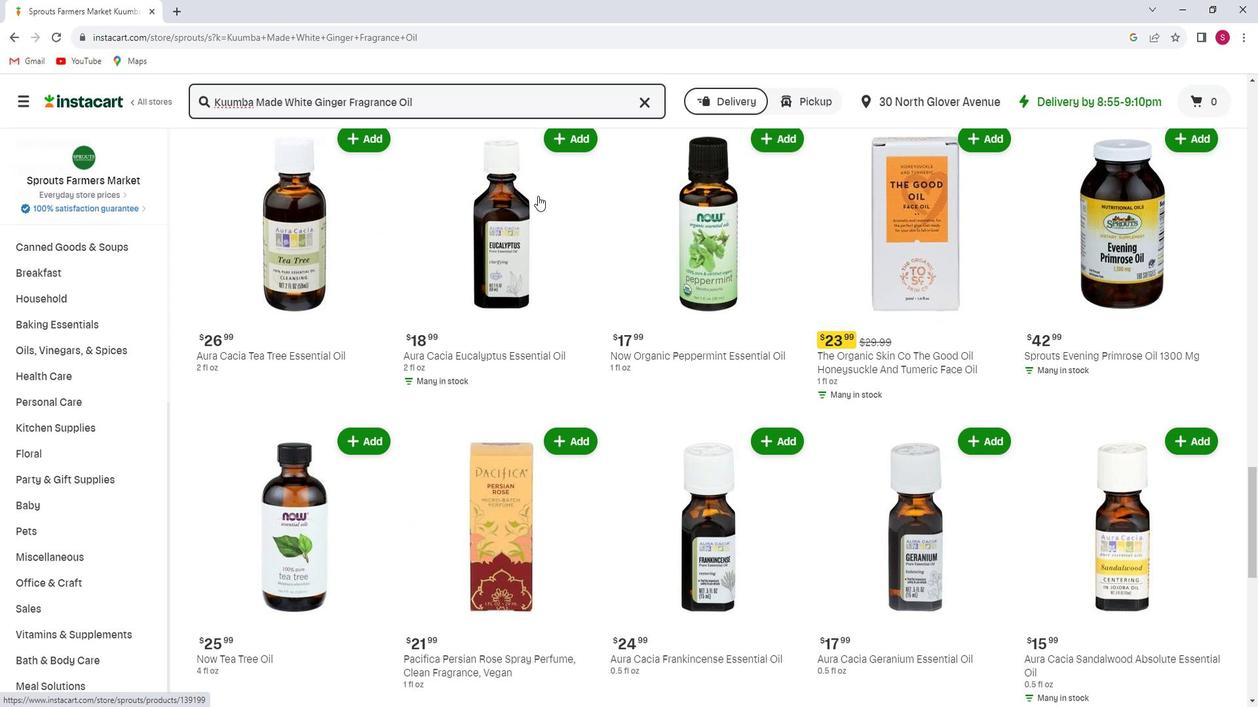 
Action: Mouse scrolled (553, 203) with delta (0, 0)
Screenshot: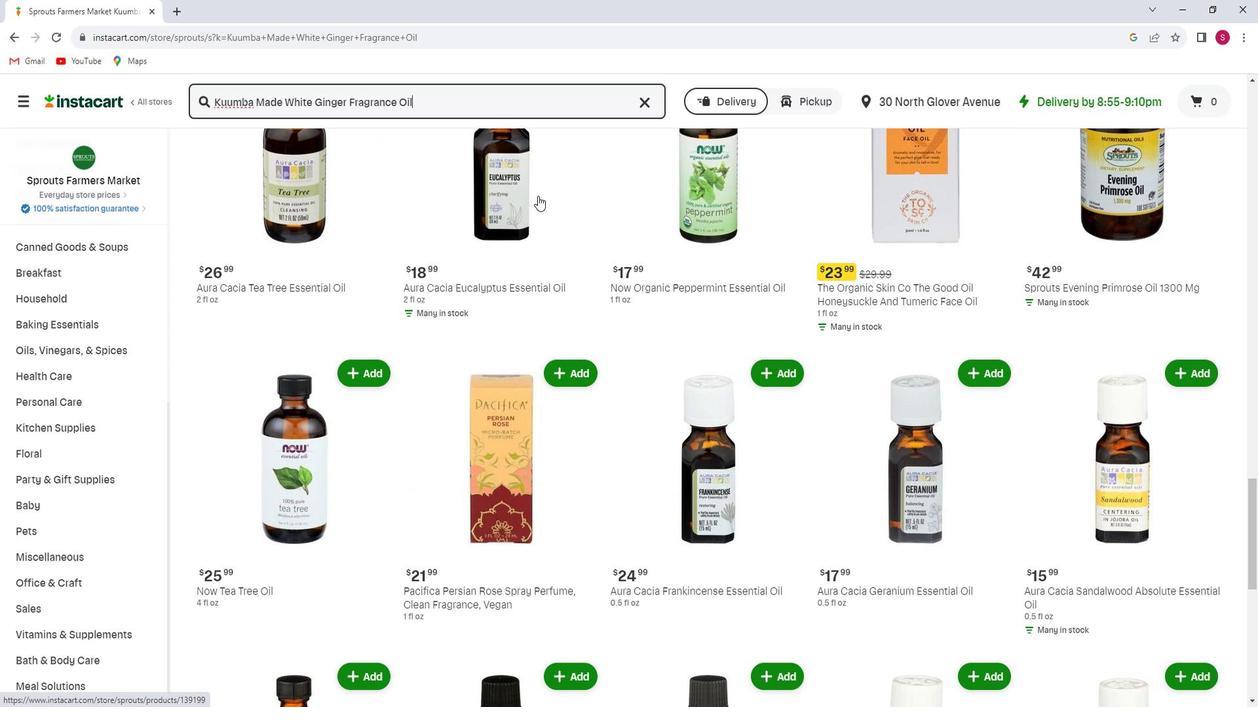 
Action: Mouse scrolled (553, 203) with delta (0, 0)
Screenshot: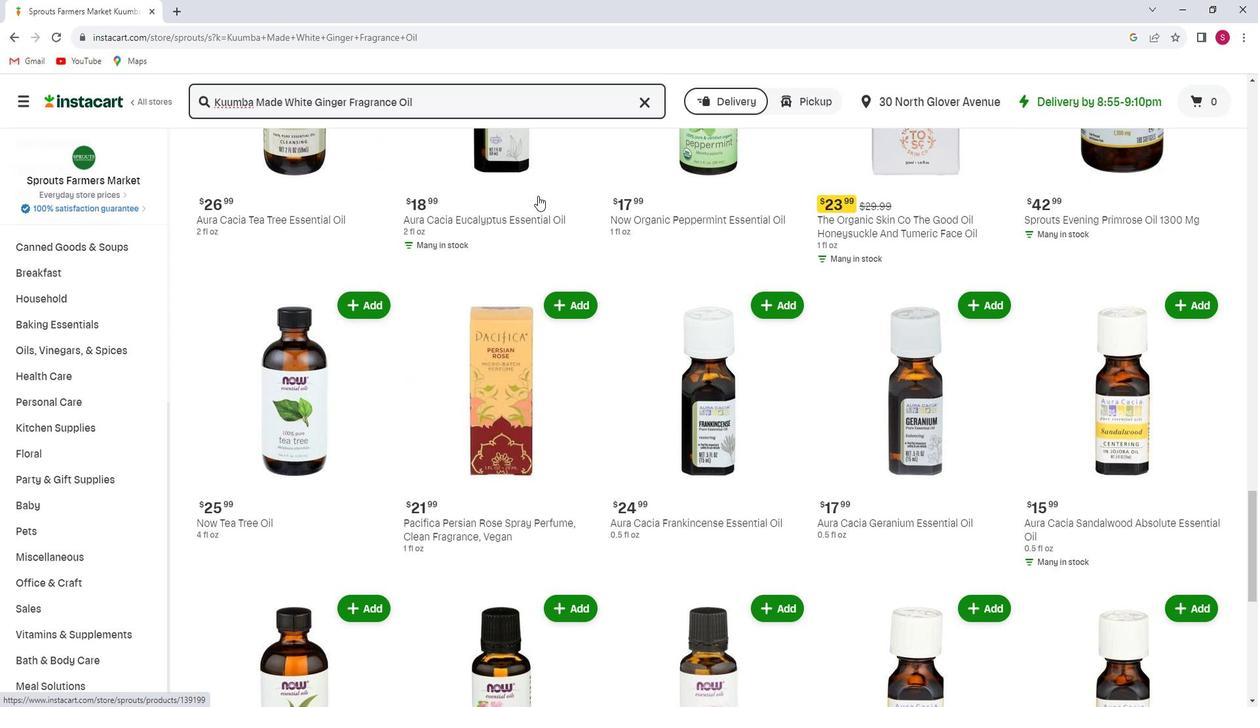 
Action: Mouse scrolled (553, 203) with delta (0, 0)
Screenshot: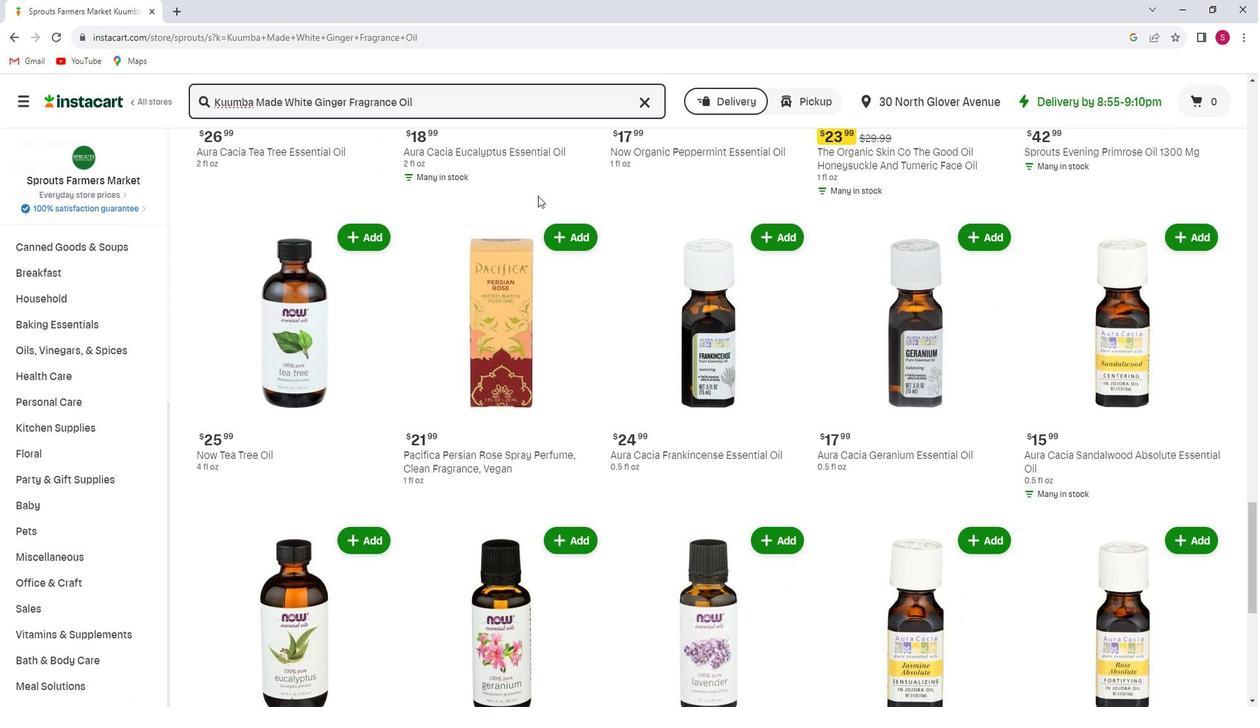 
Action: Mouse scrolled (553, 203) with delta (0, 0)
Screenshot: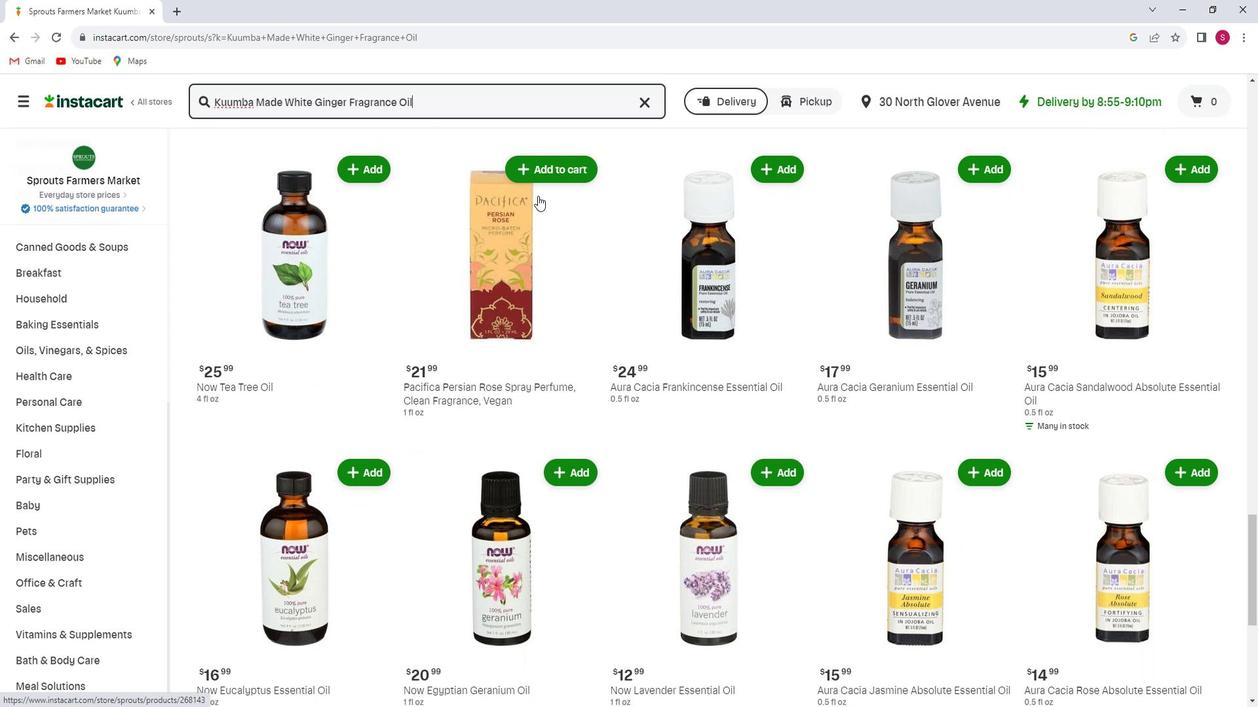 
Action: Mouse scrolled (553, 203) with delta (0, 0)
Screenshot: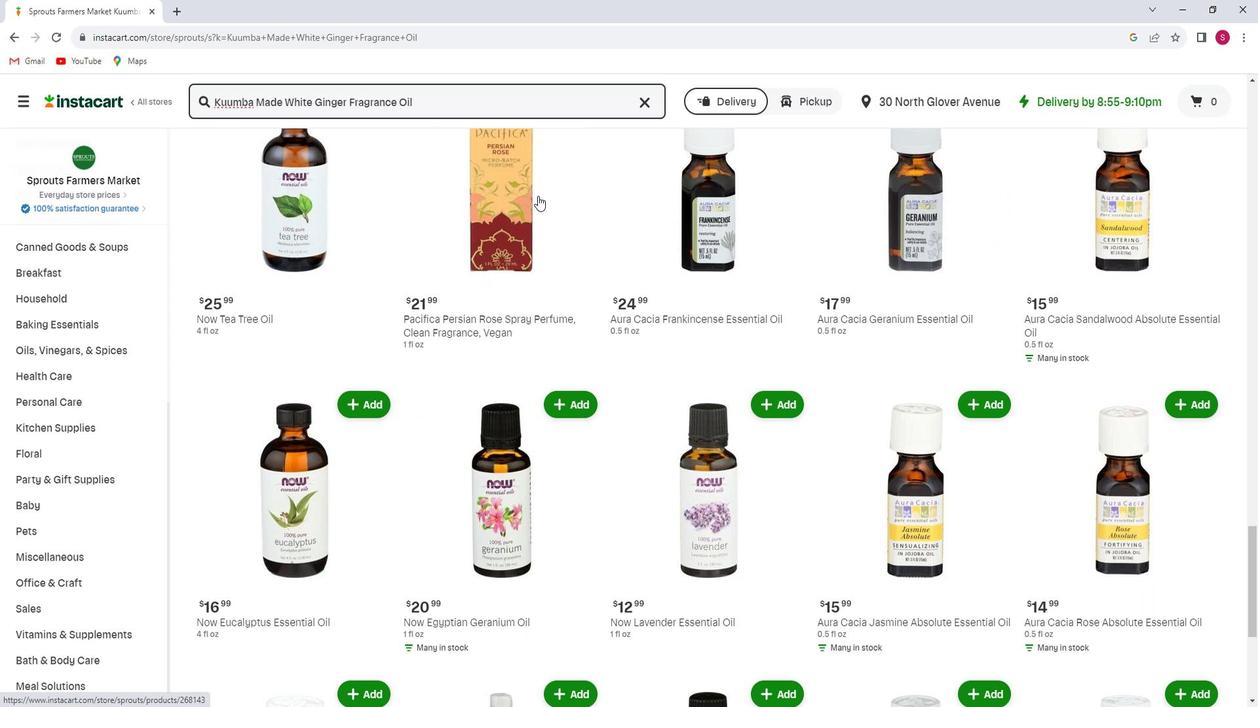 
Action: Mouse scrolled (553, 203) with delta (0, 0)
Screenshot: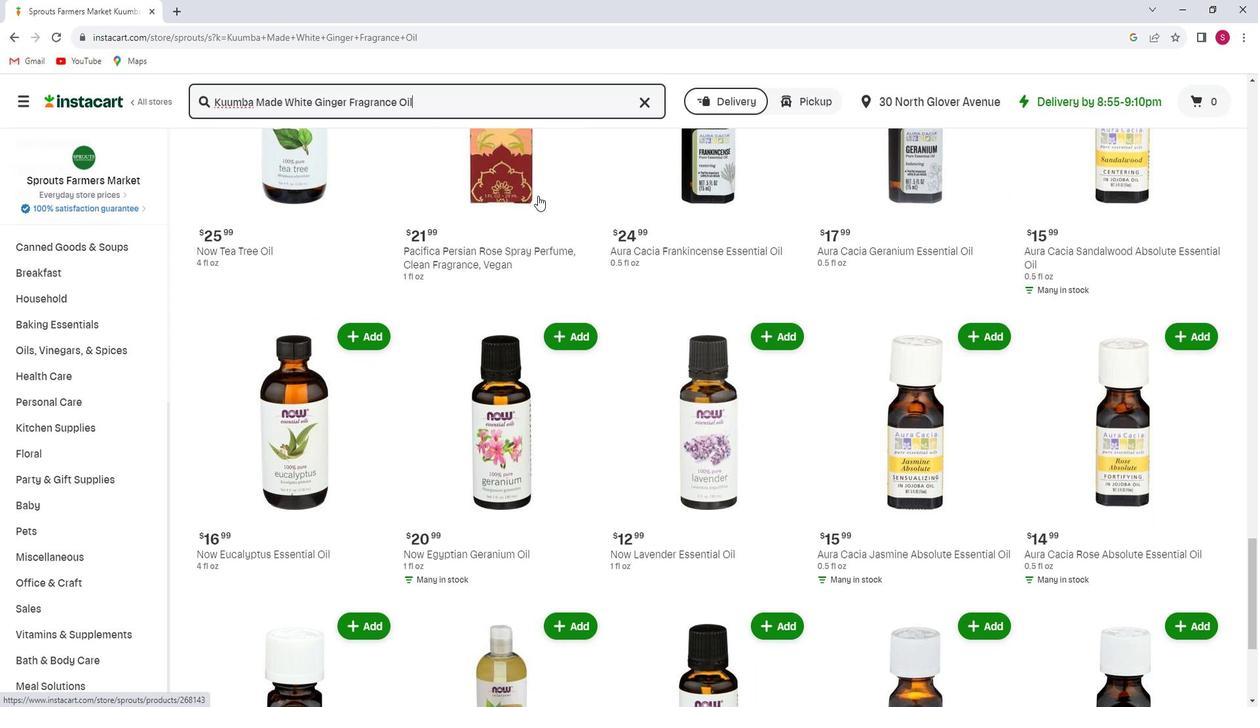 
Action: Mouse scrolled (553, 203) with delta (0, 0)
Screenshot: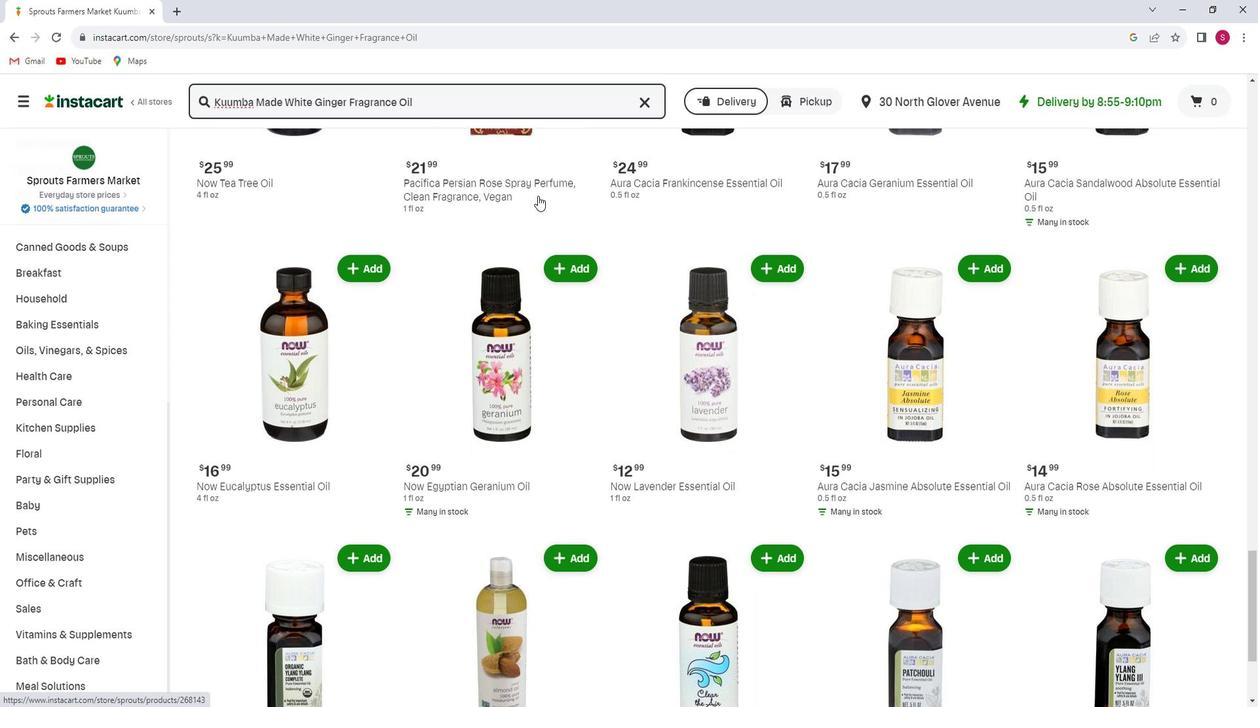 
Action: Mouse scrolled (553, 203) with delta (0, 0)
Screenshot: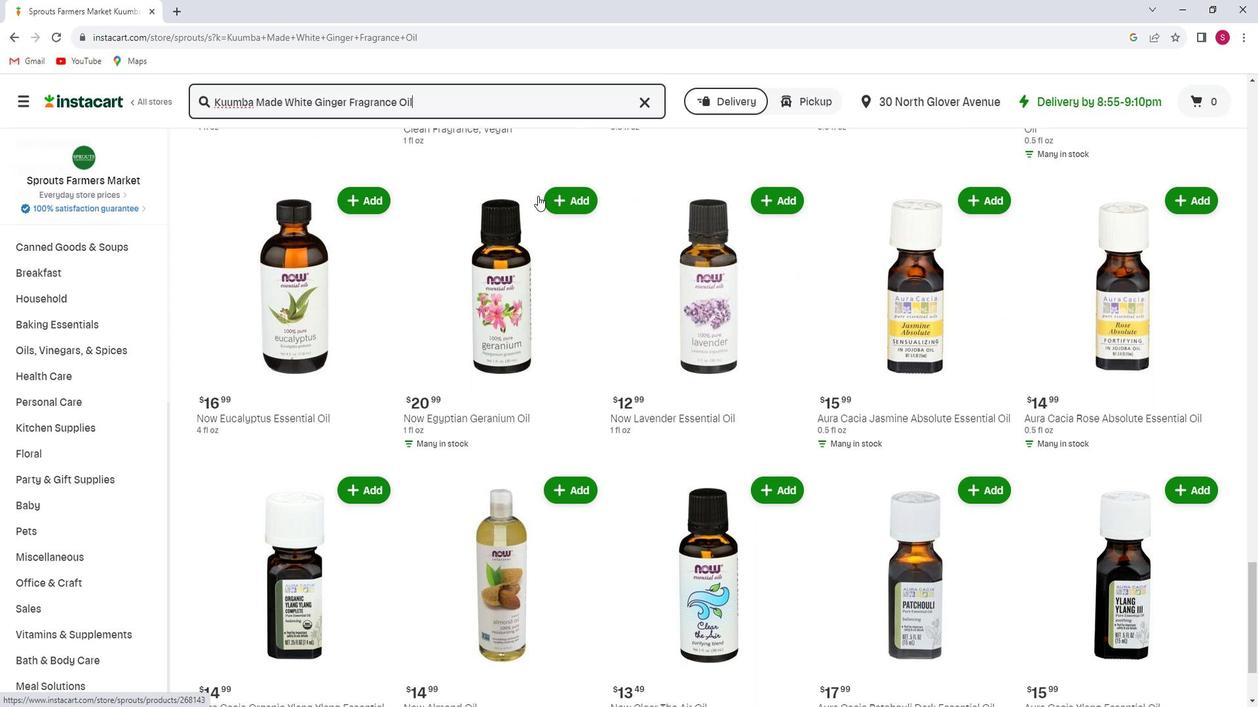 
Action: Mouse scrolled (553, 203) with delta (0, 0)
Screenshot: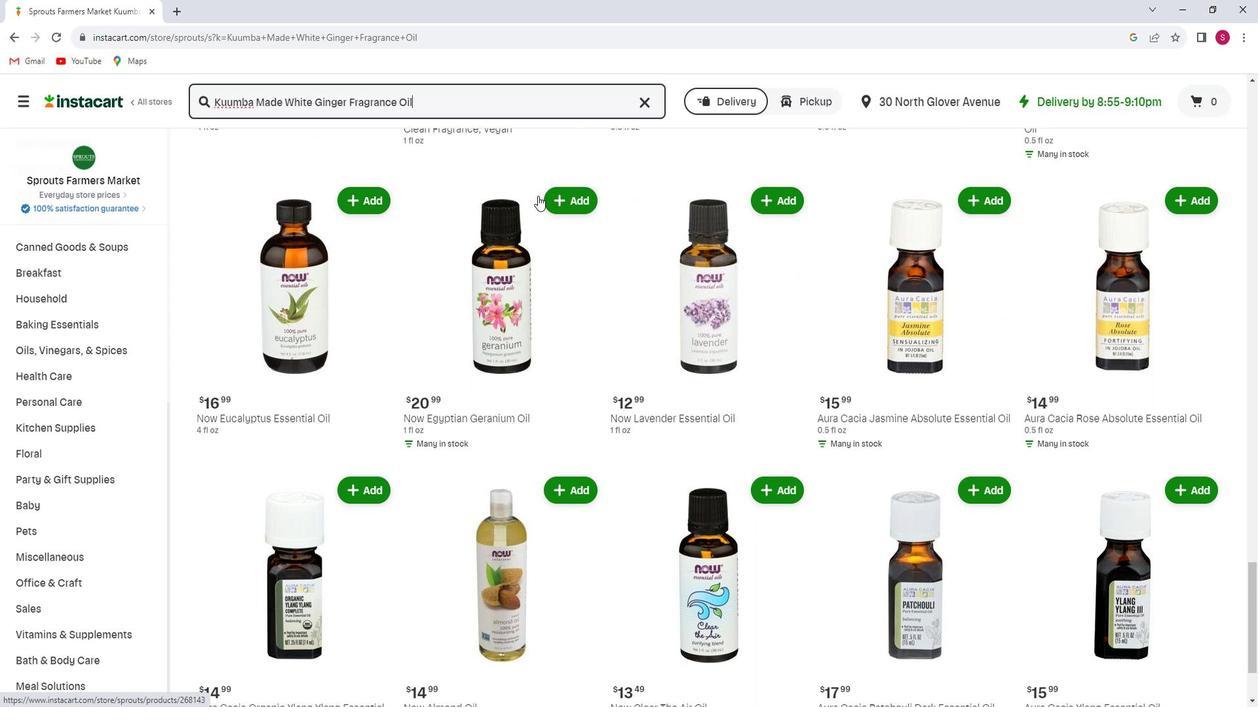 
Action: Mouse scrolled (553, 203) with delta (0, 0)
Screenshot: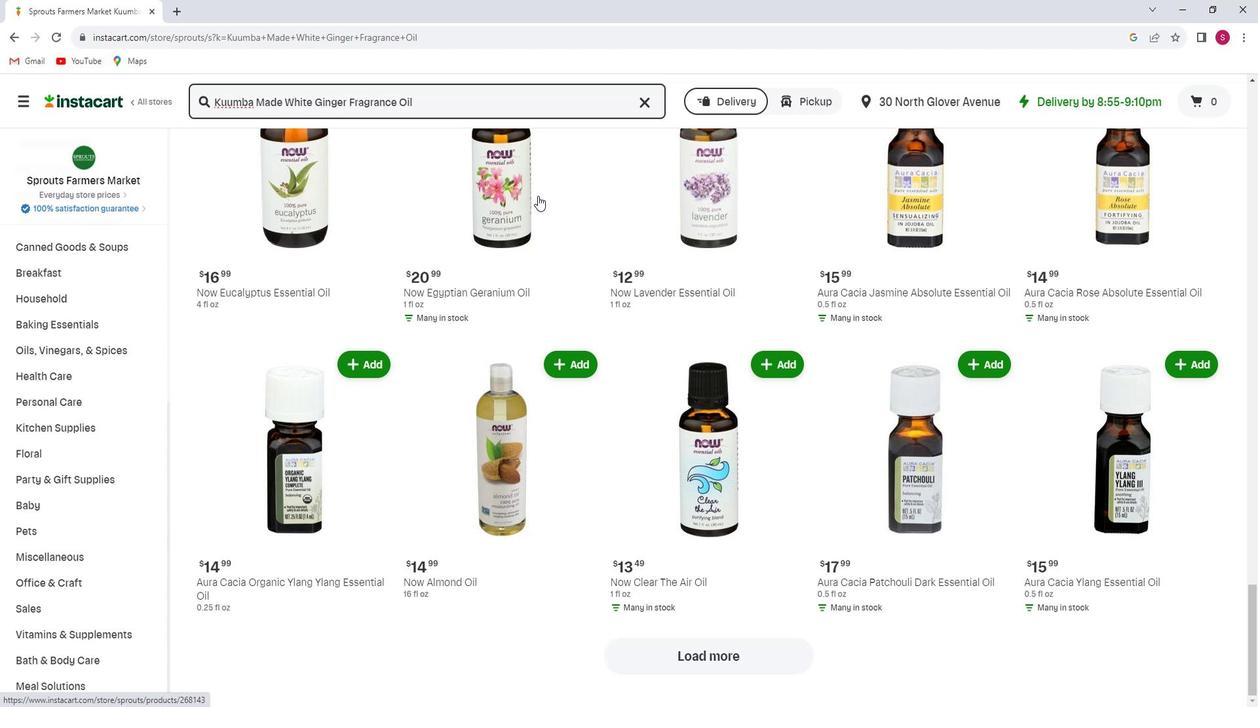 
Action: Mouse scrolled (553, 203) with delta (0, 0)
Screenshot: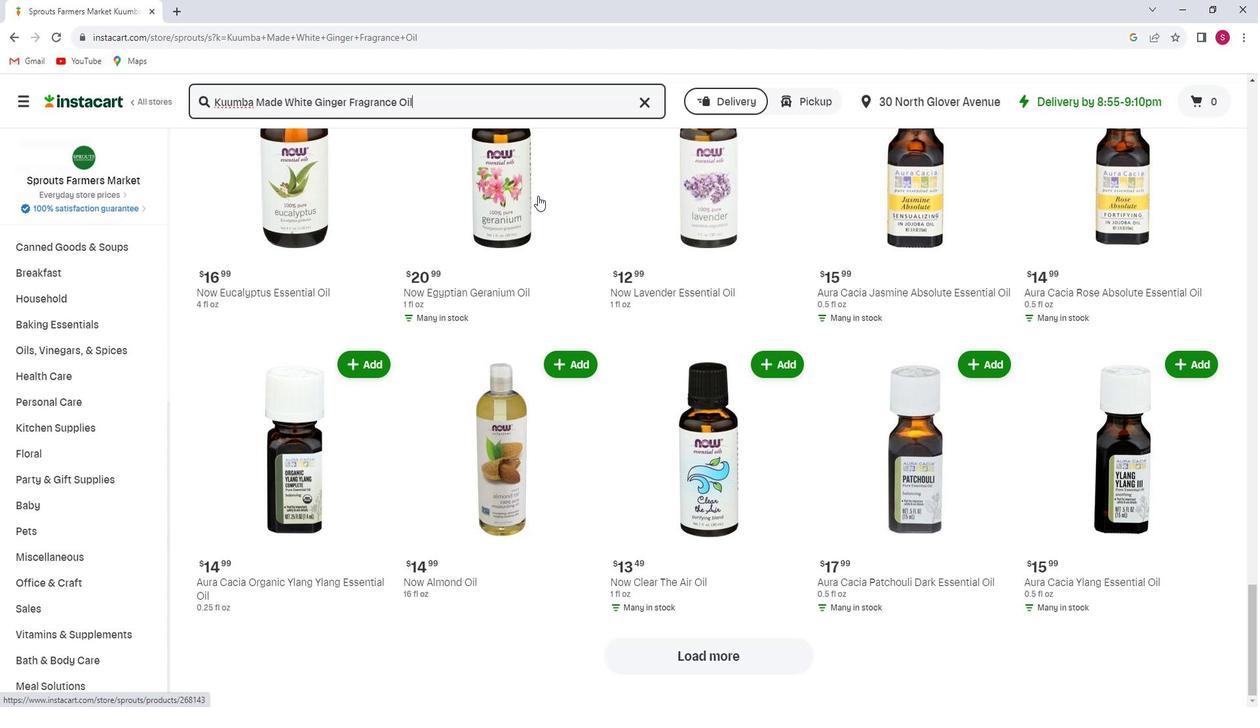 
Action: Mouse scrolled (553, 203) with delta (0, 0)
Screenshot: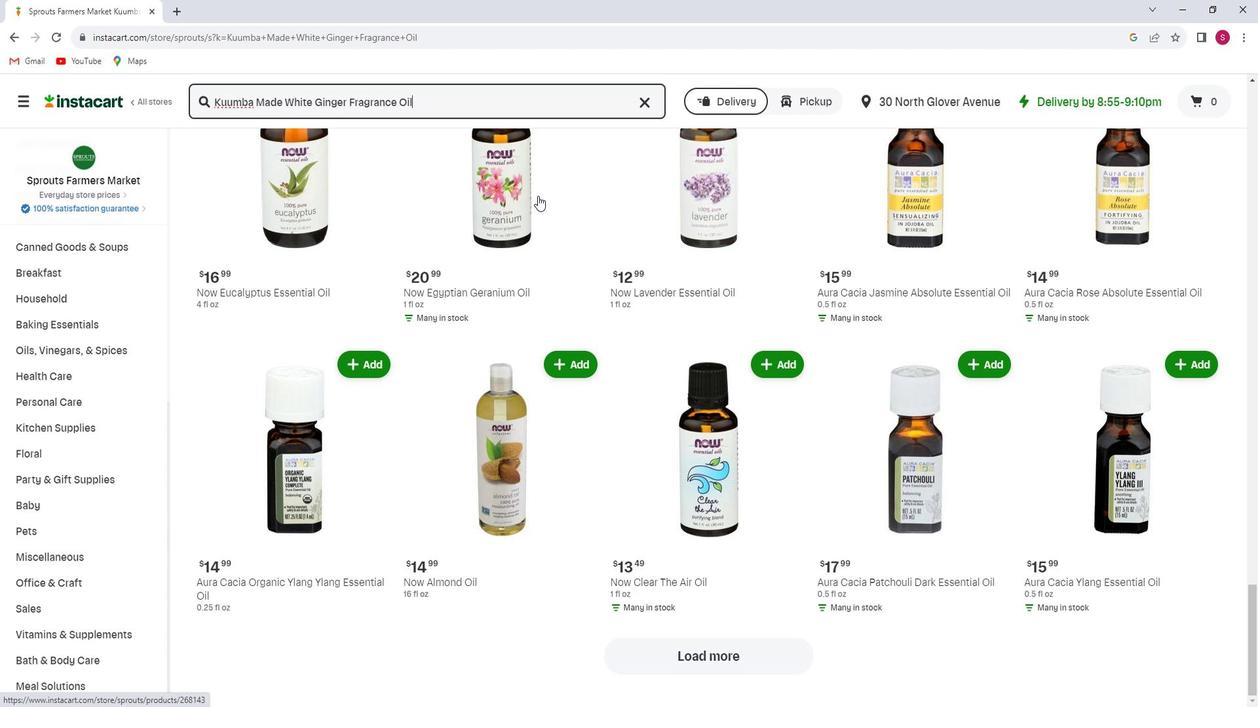 
Action: Mouse scrolled (553, 203) with delta (0, 0)
Screenshot: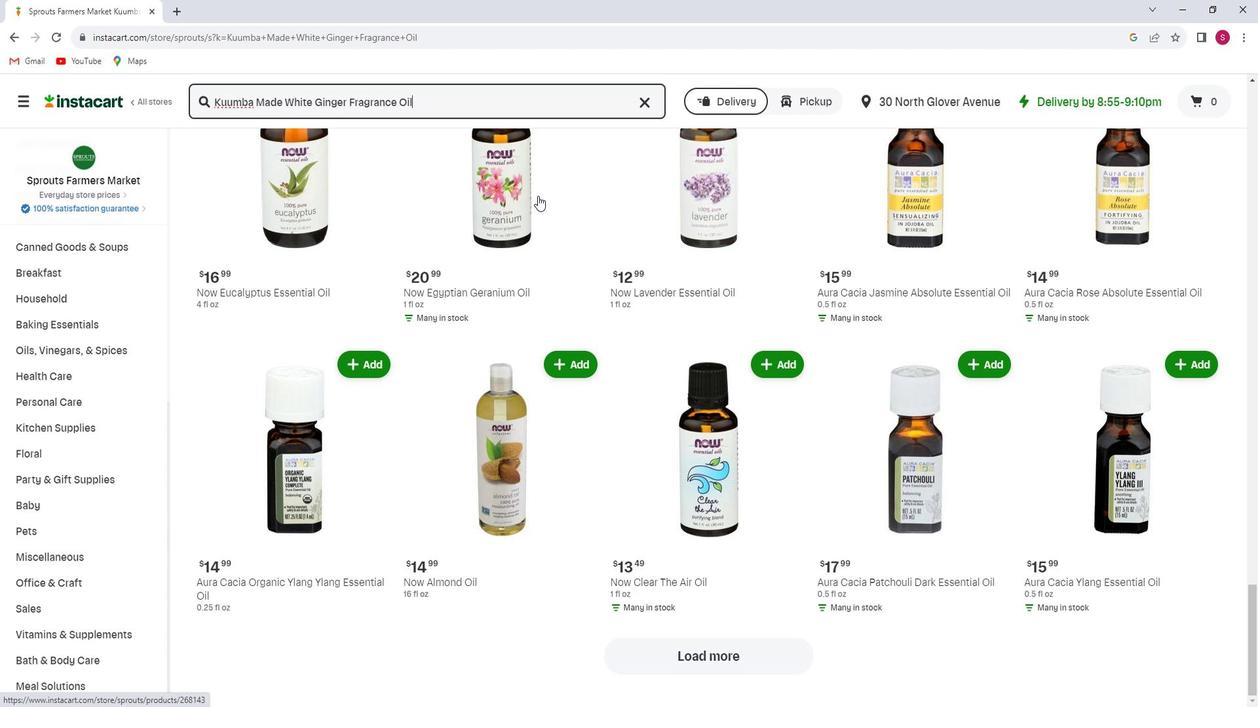 
